 Task: In the  document harry.html Add another  'page' Use the Tool Explore 'and look for brief about the picture in first page, copy 2-3 lines in second sheet.' Align the text to the Left
Action: Mouse scrolled (554, 388) with delta (0, 0)
Screenshot: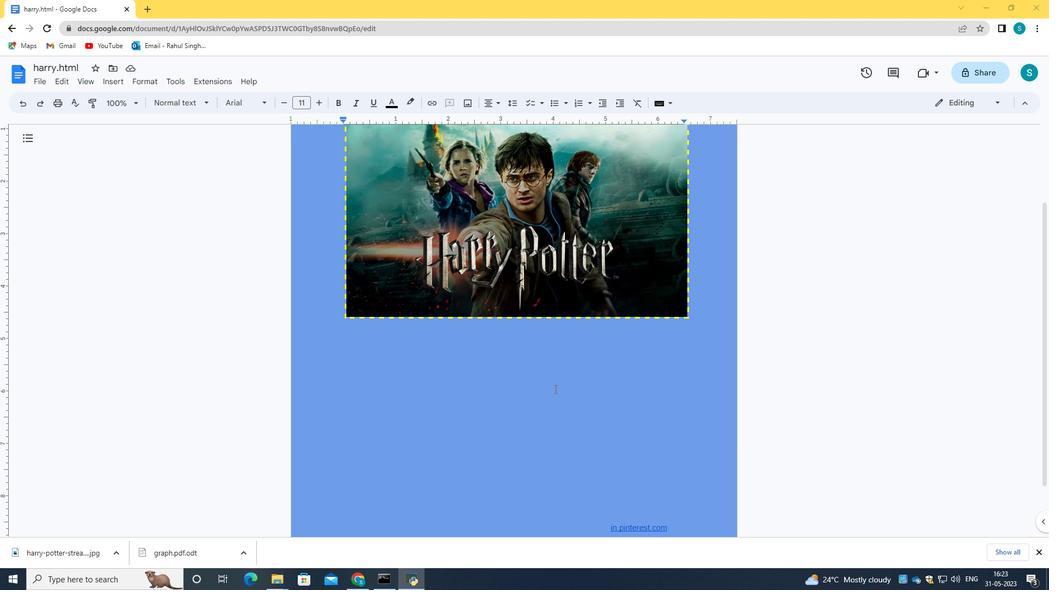 
Action: Mouse scrolled (554, 388) with delta (0, 0)
Screenshot: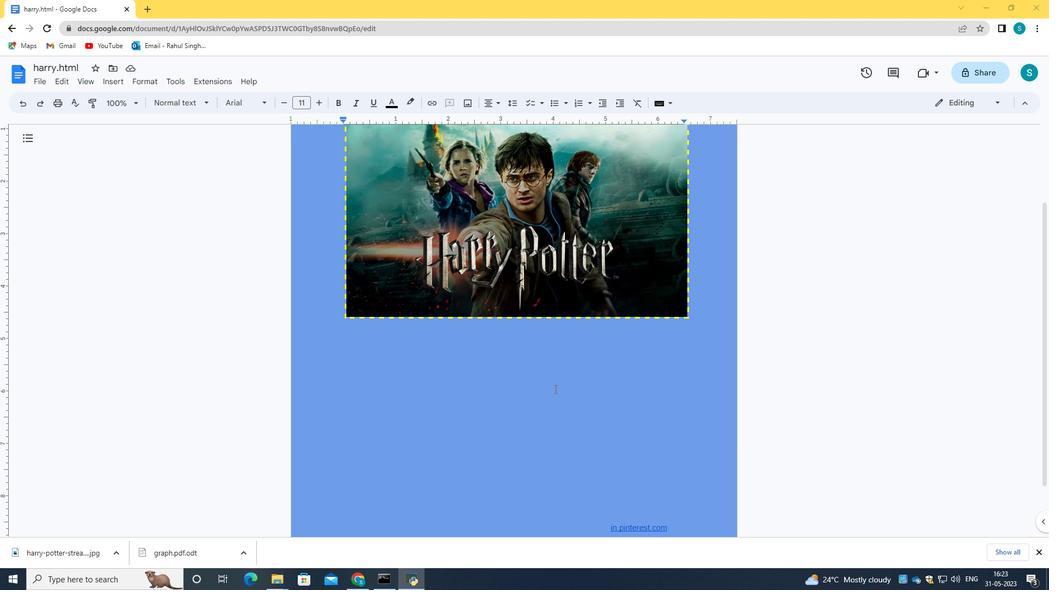 
Action: Mouse scrolled (554, 388) with delta (0, 0)
Screenshot: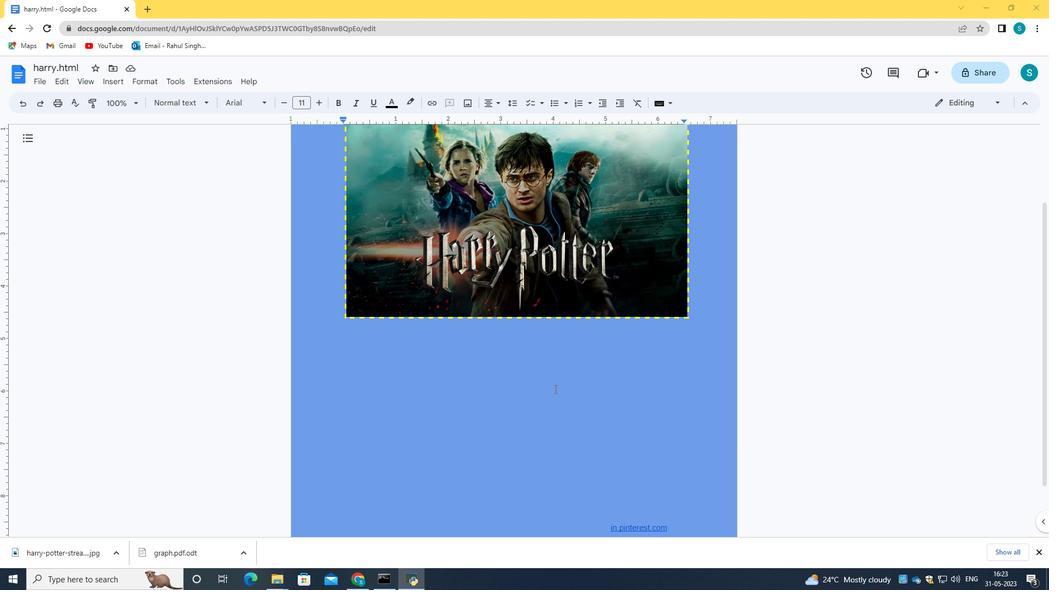 
Action: Mouse scrolled (554, 388) with delta (0, 0)
Screenshot: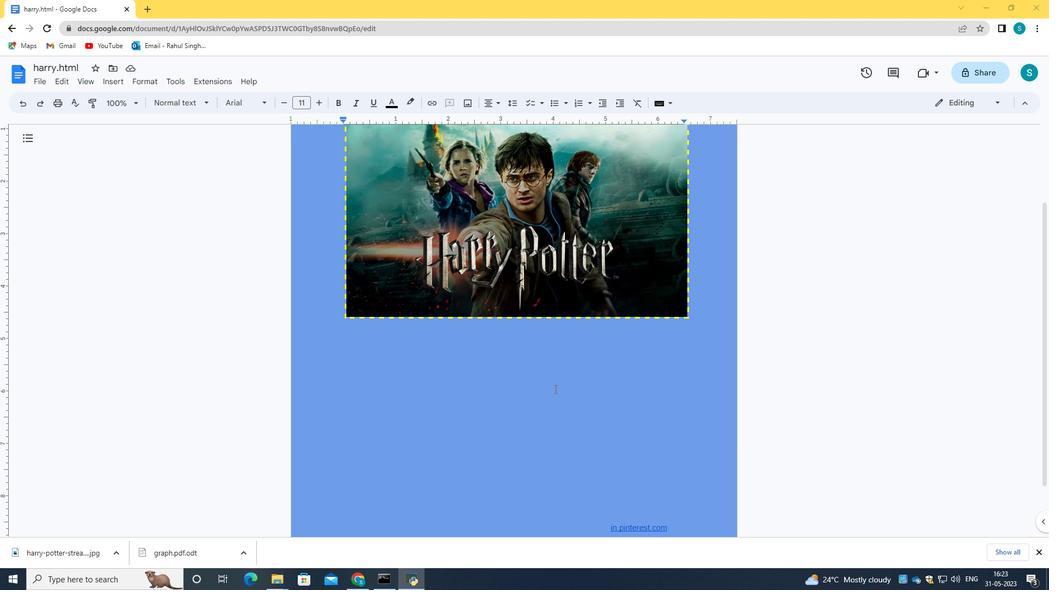 
Action: Mouse scrolled (554, 388) with delta (0, 0)
Screenshot: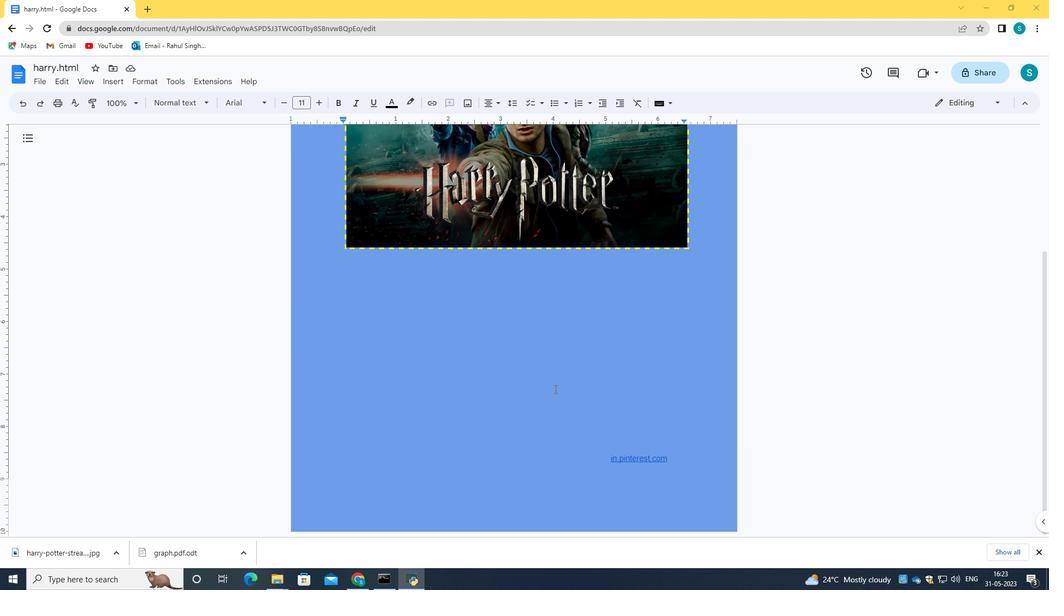 
Action: Mouse moved to (554, 389)
Screenshot: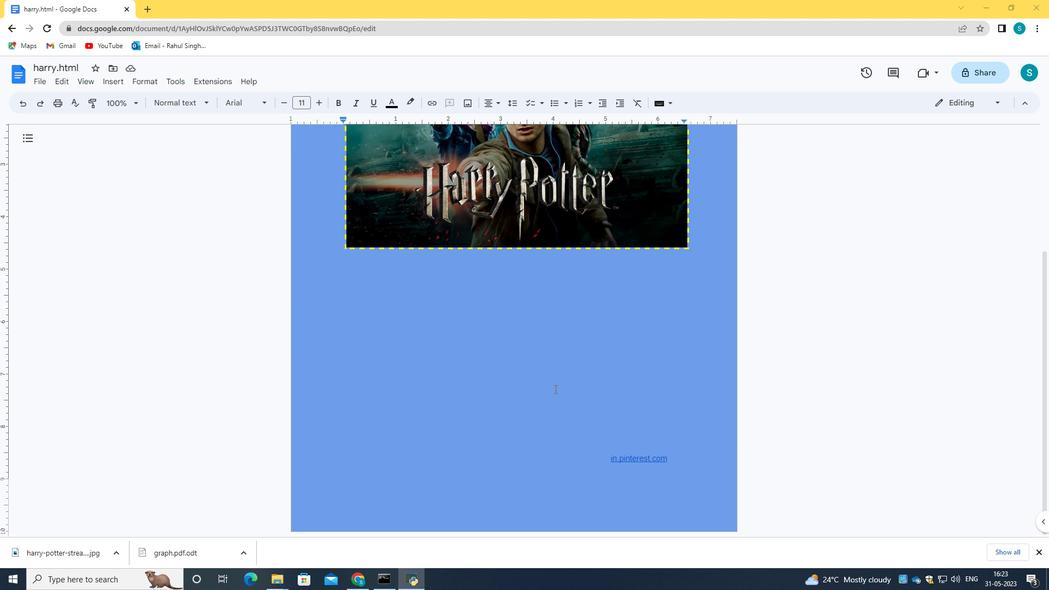 
Action: Mouse scrolled (554, 388) with delta (0, 0)
Screenshot: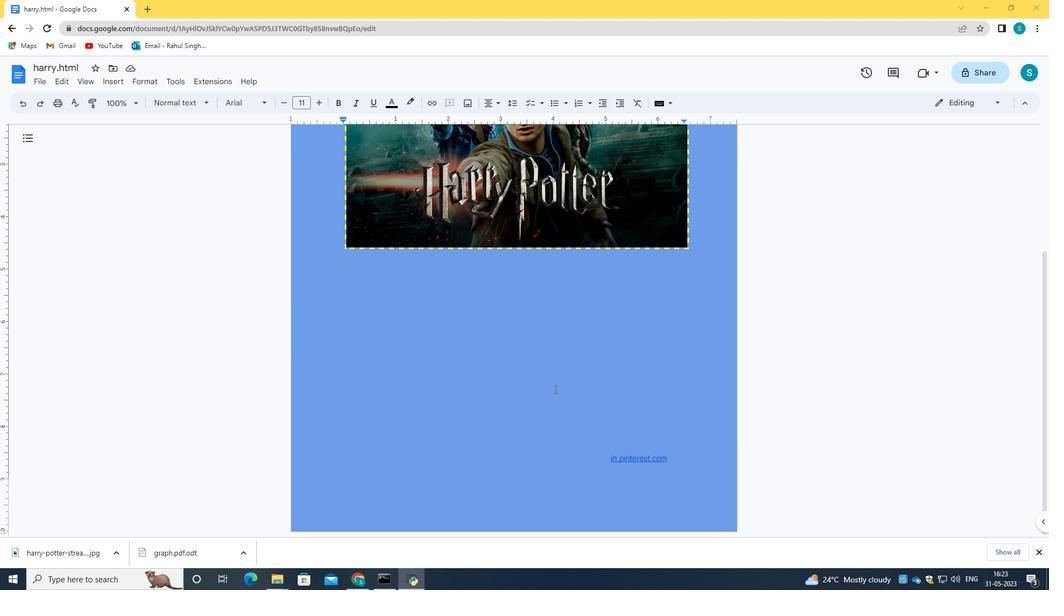 
Action: Mouse scrolled (554, 388) with delta (0, 0)
Screenshot: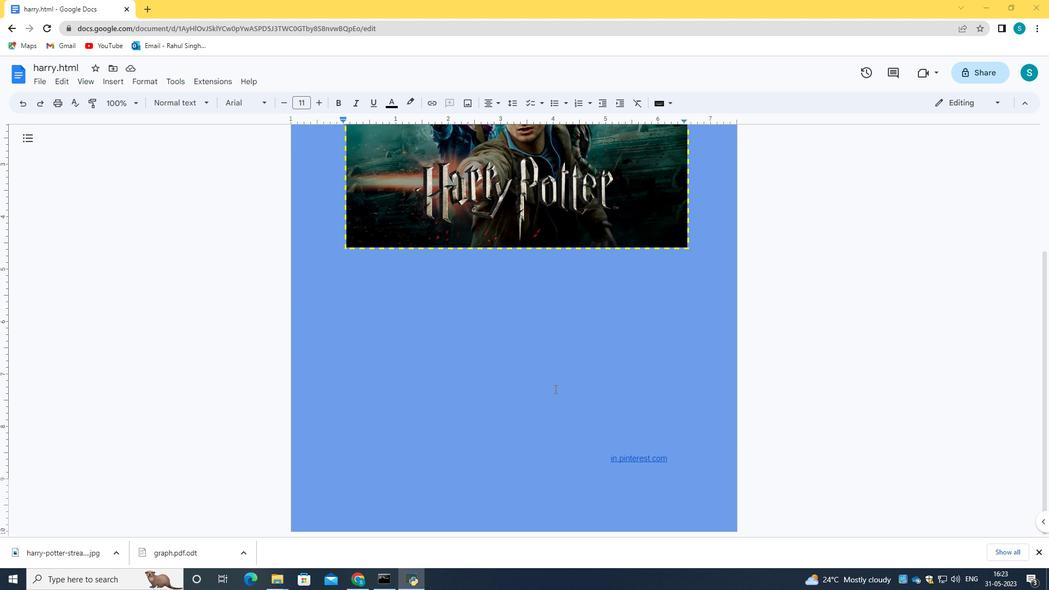 
Action: Mouse moved to (688, 466)
Screenshot: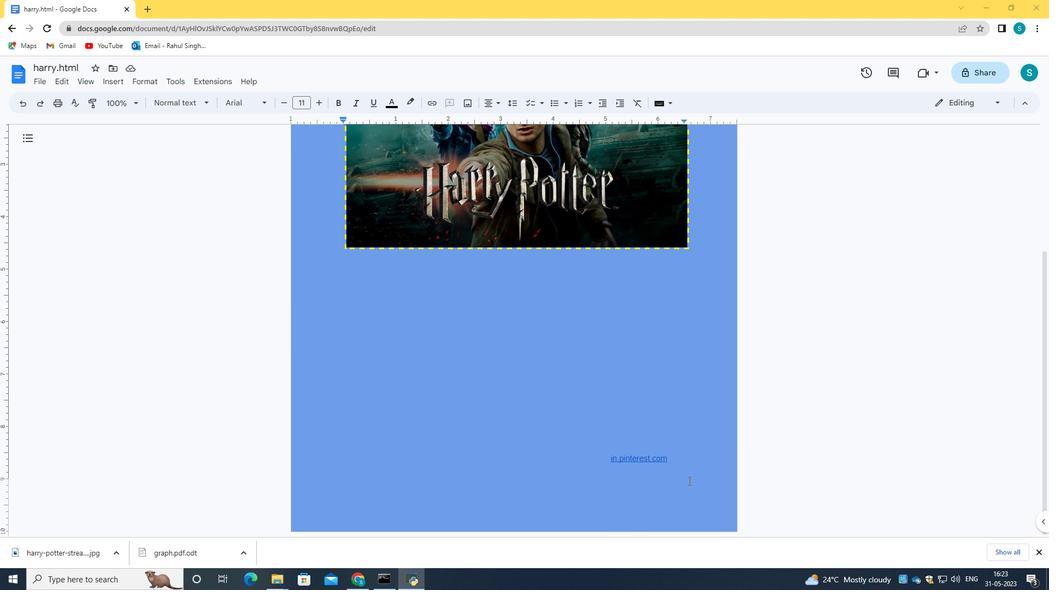 
Action: Mouse pressed left at (688, 466)
Screenshot: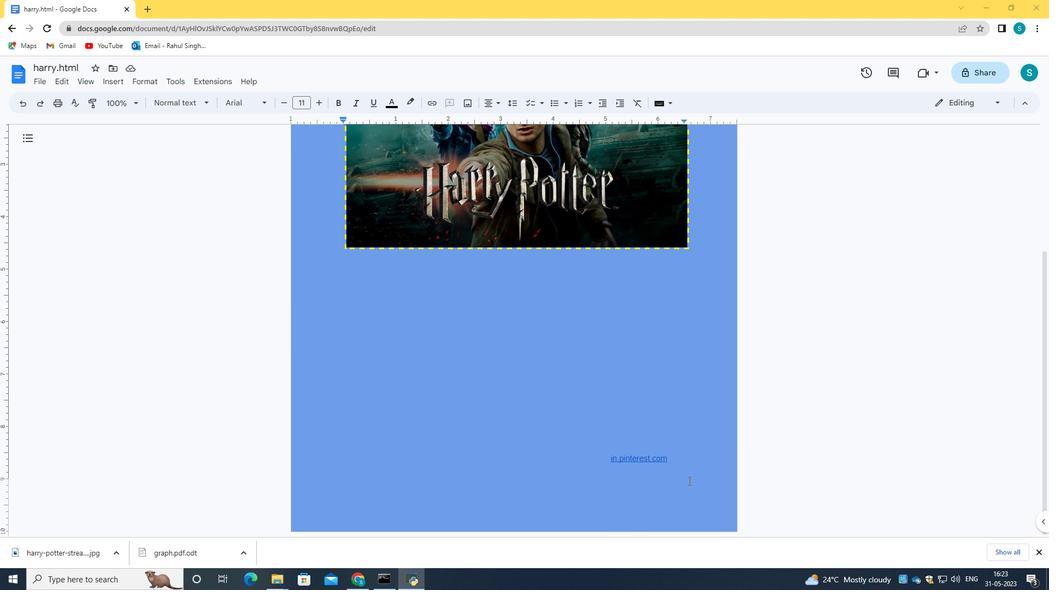 
Action: Key pressed <Key.space><Key.space><Key.enter><Key.enter><Key.enter>
Screenshot: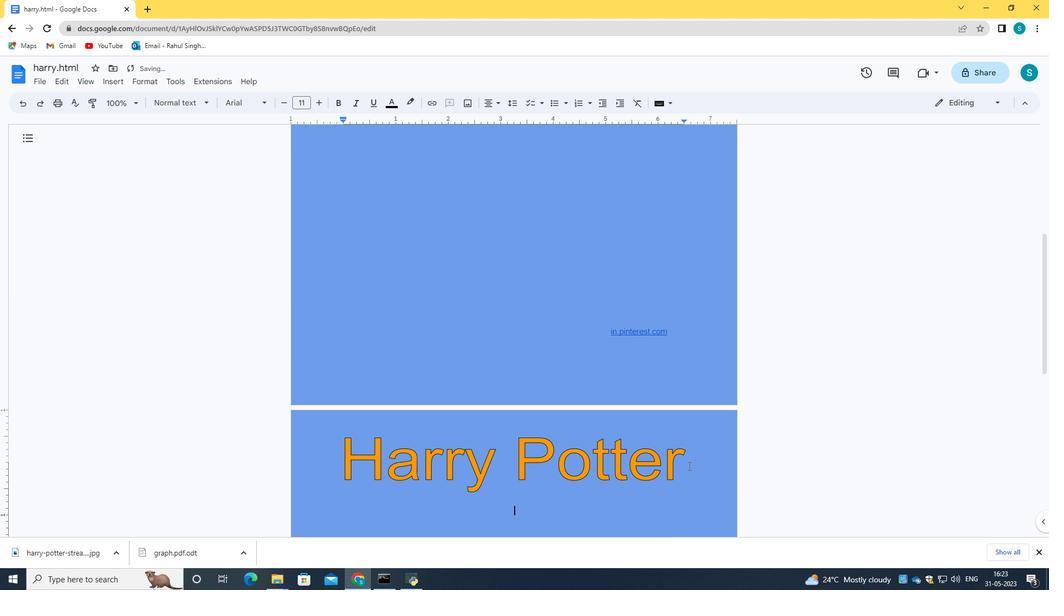 
Action: Mouse moved to (687, 468)
Screenshot: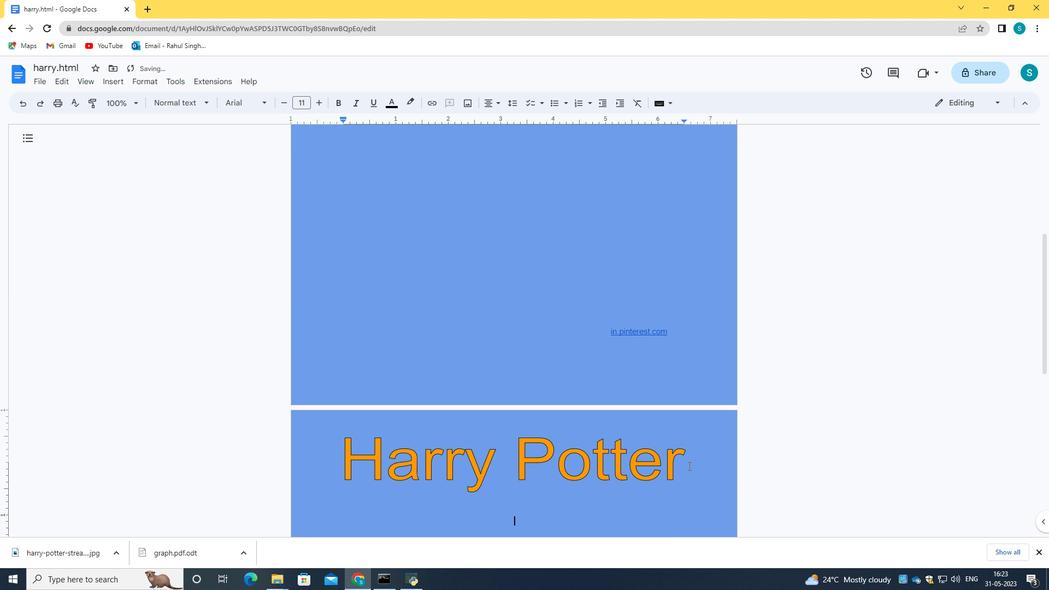 
Action: Key pressed <Key.enter>
Screenshot: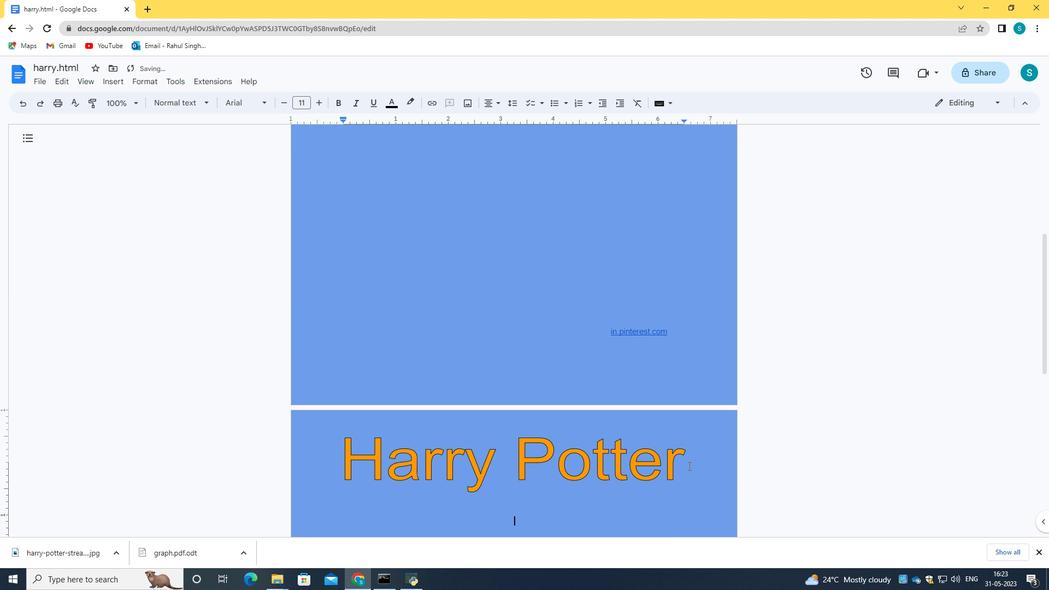 
Action: Mouse moved to (582, 493)
Screenshot: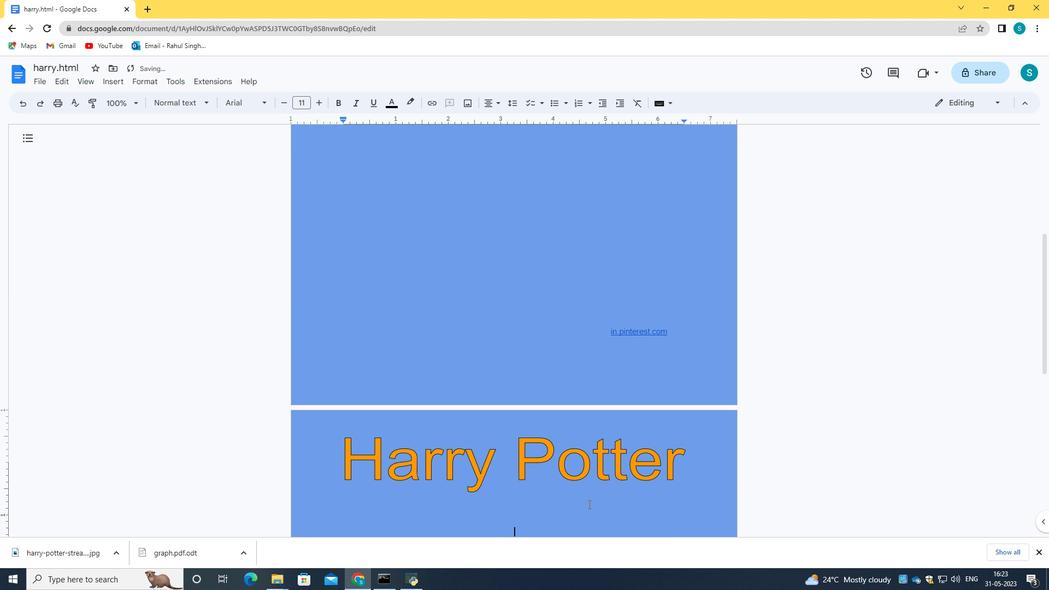 
Action: Mouse scrolled (582, 493) with delta (0, 0)
Screenshot: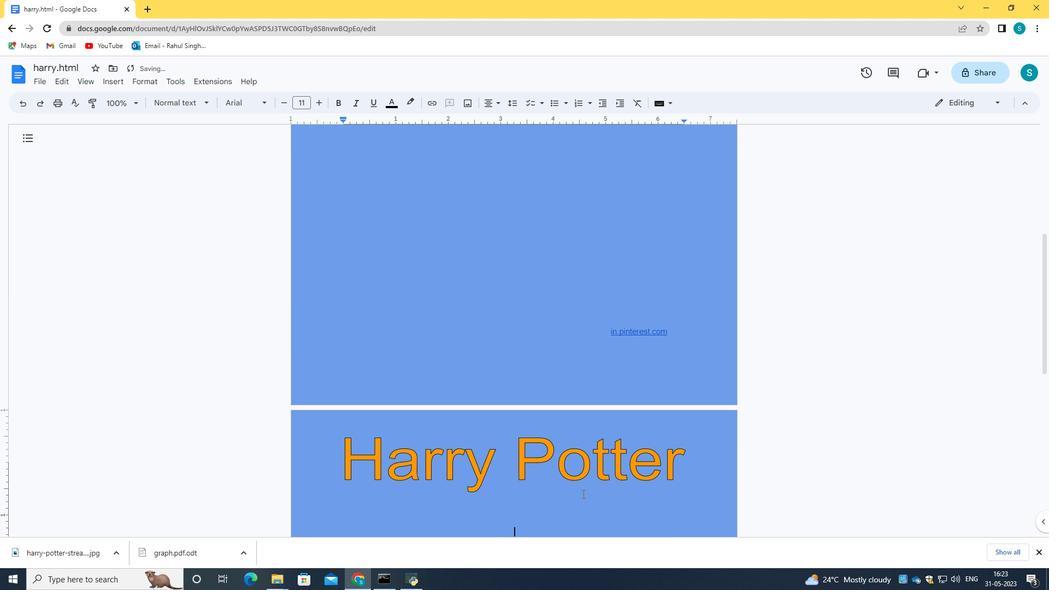
Action: Mouse scrolled (582, 493) with delta (0, 0)
Screenshot: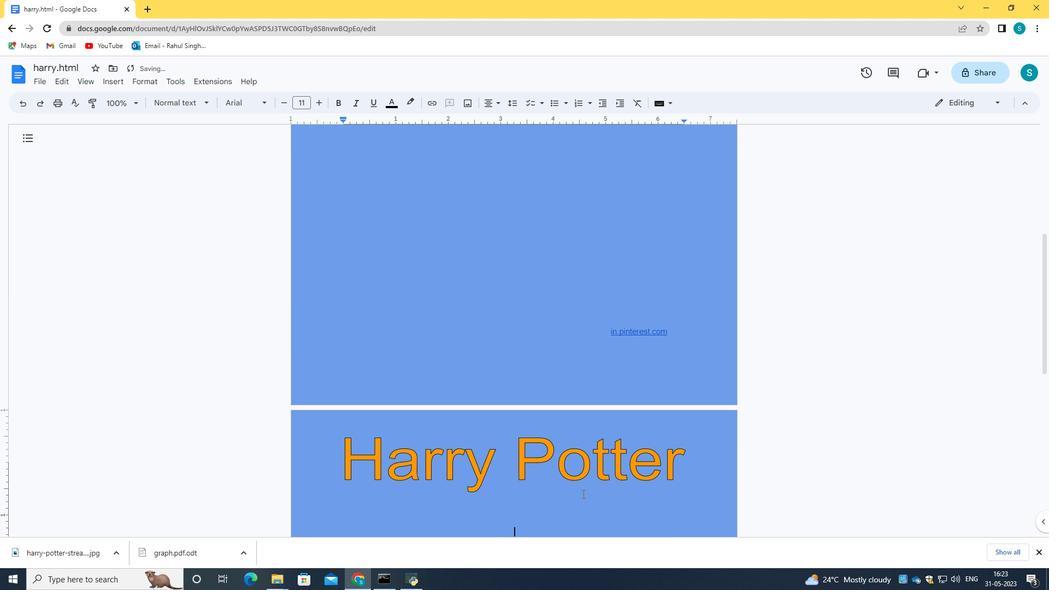 
Action: Mouse moved to (570, 460)
Screenshot: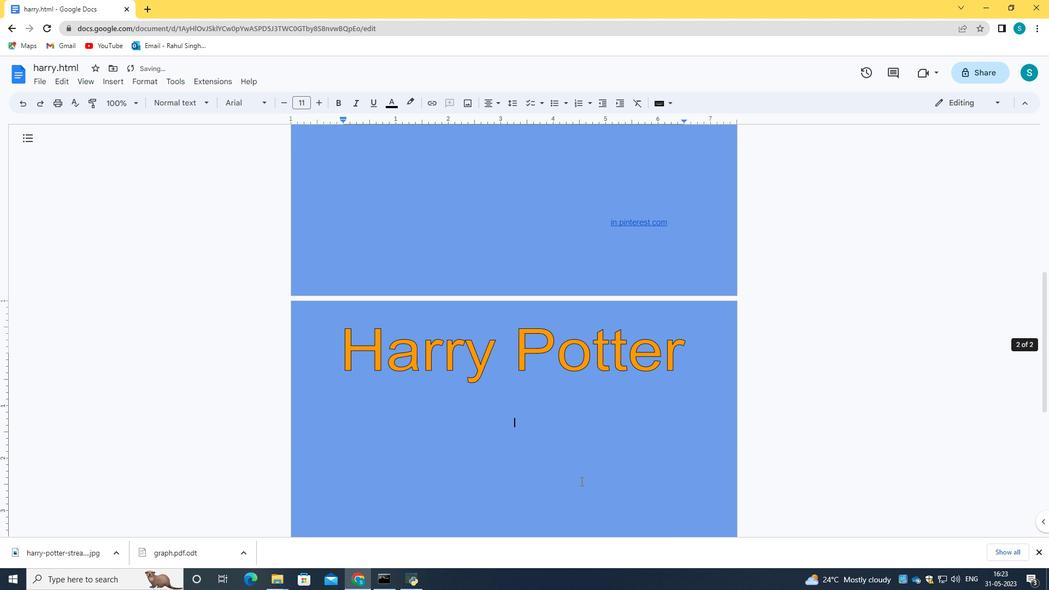 
Action: Mouse scrolled (570, 460) with delta (0, 0)
Screenshot: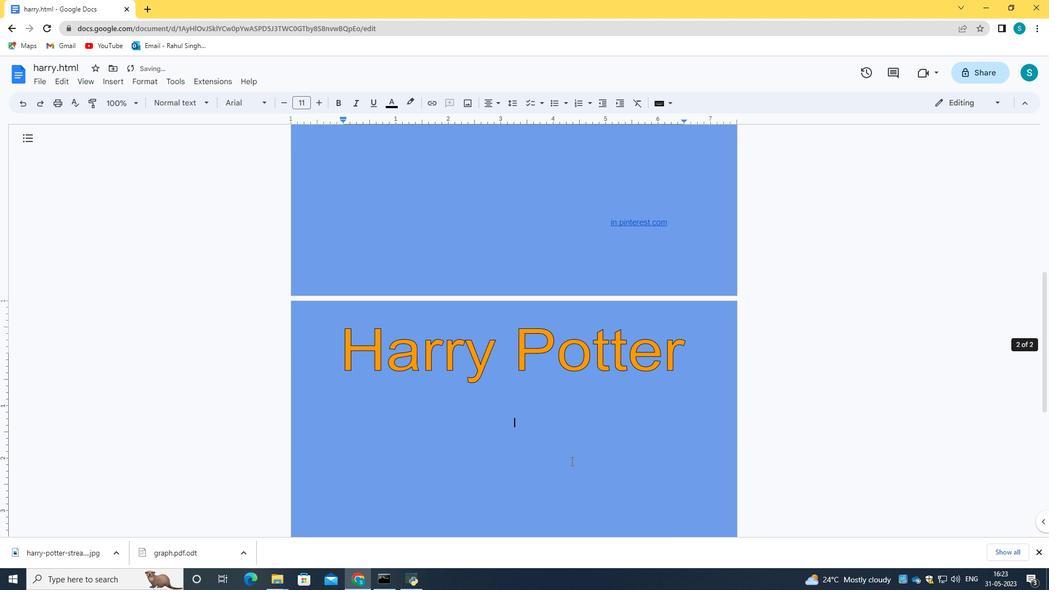 
Action: Mouse moved to (178, 83)
Screenshot: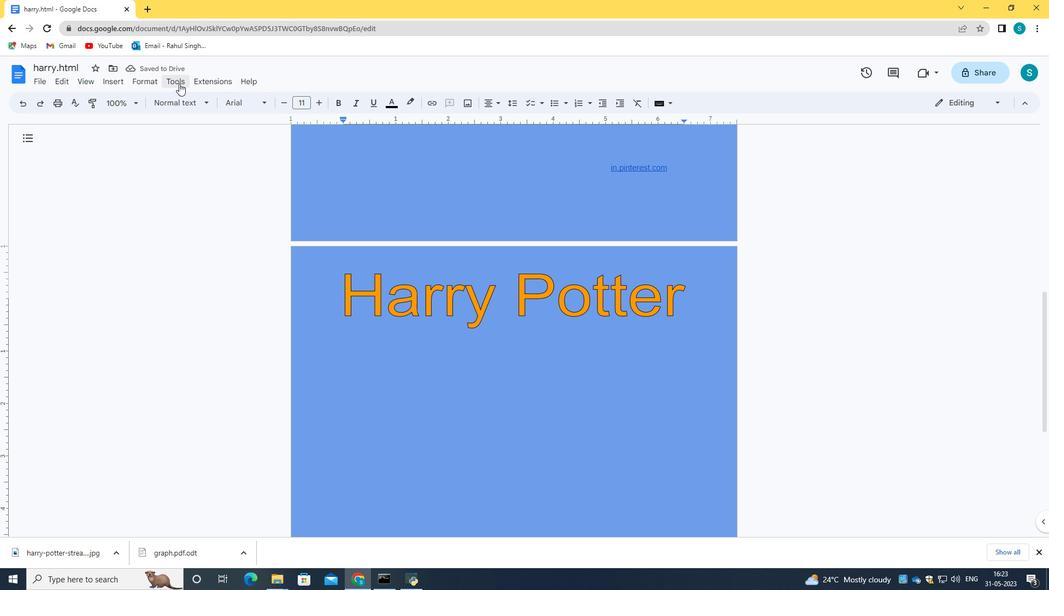 
Action: Mouse pressed left at (178, 83)
Screenshot: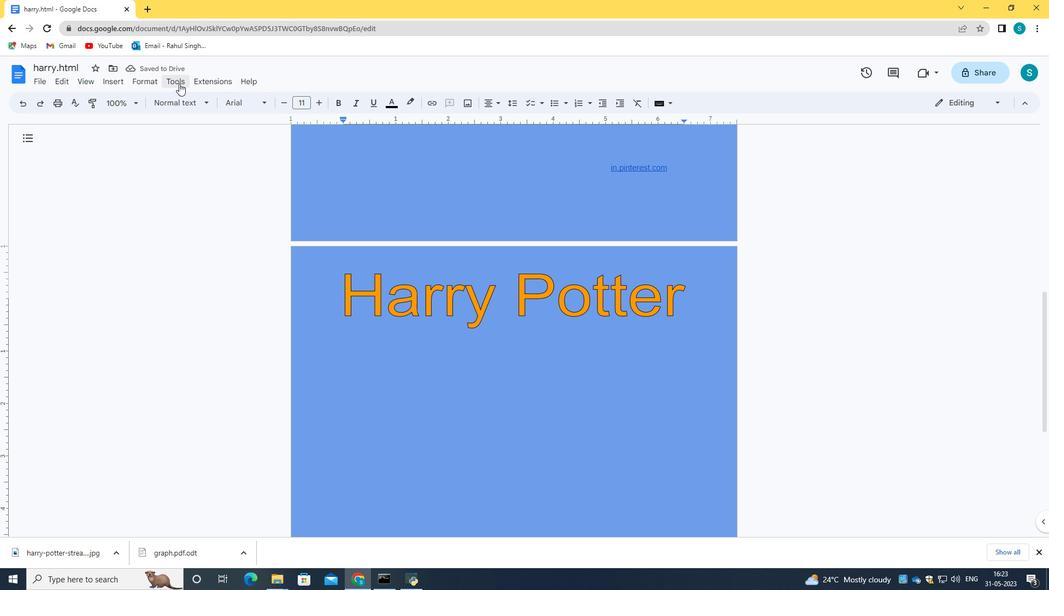 
Action: Mouse moved to (227, 204)
Screenshot: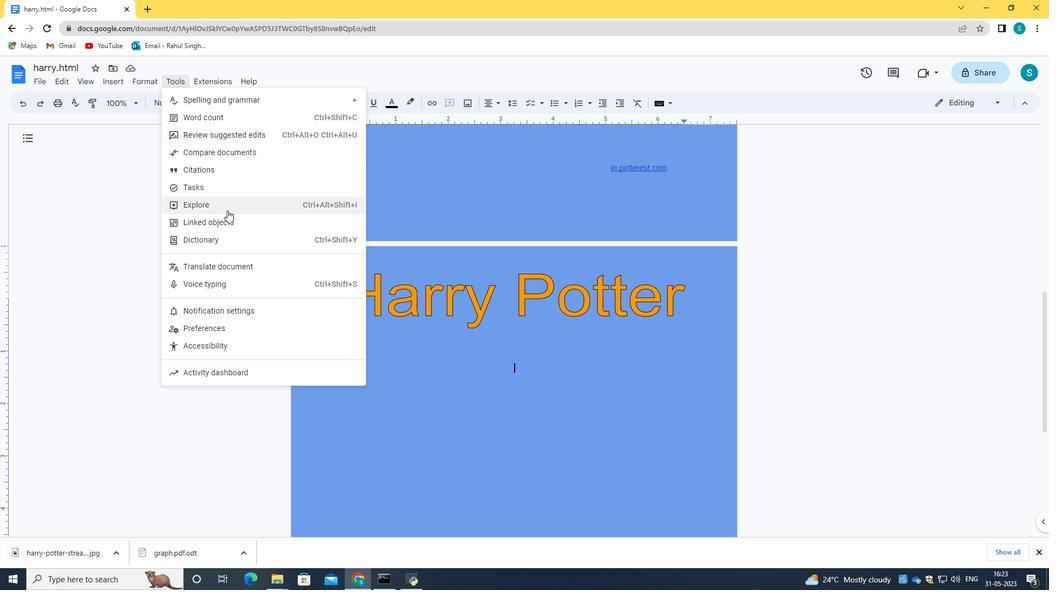
Action: Mouse pressed left at (227, 204)
Screenshot: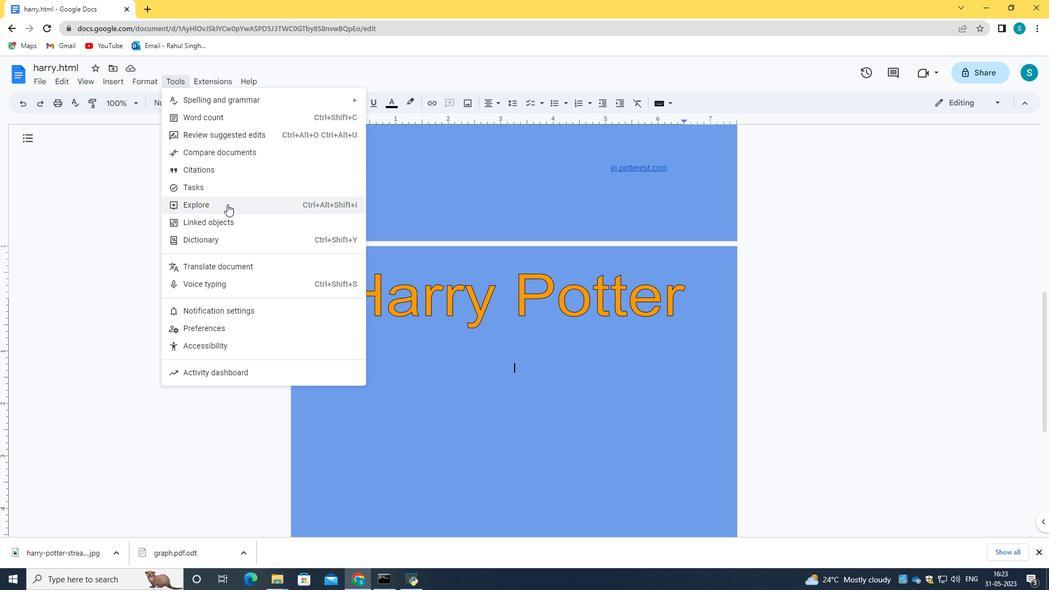 
Action: Mouse moved to (924, 132)
Screenshot: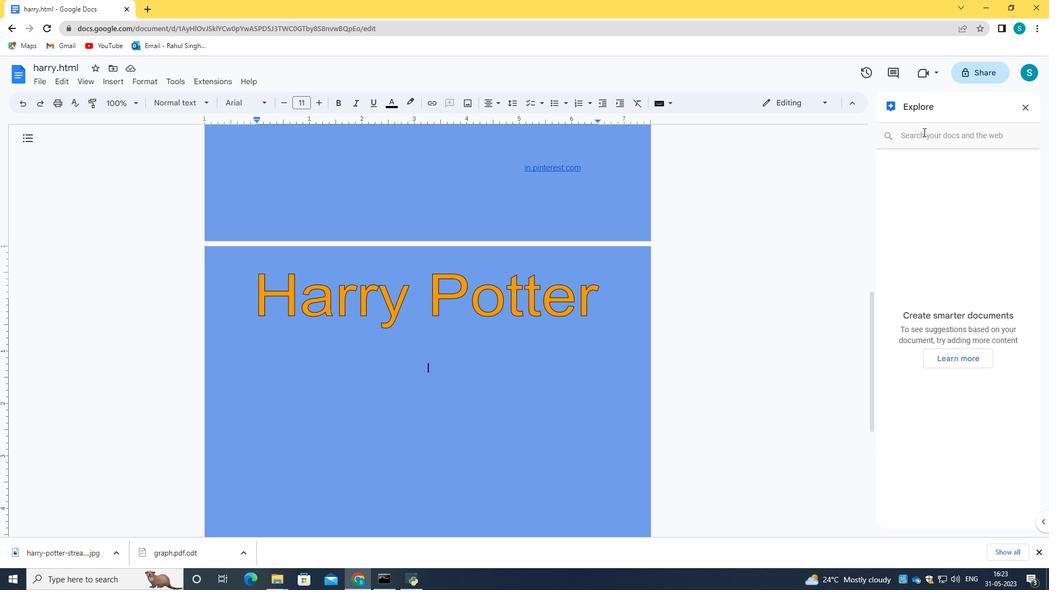 
Action: Mouse pressed left at (924, 132)
Screenshot: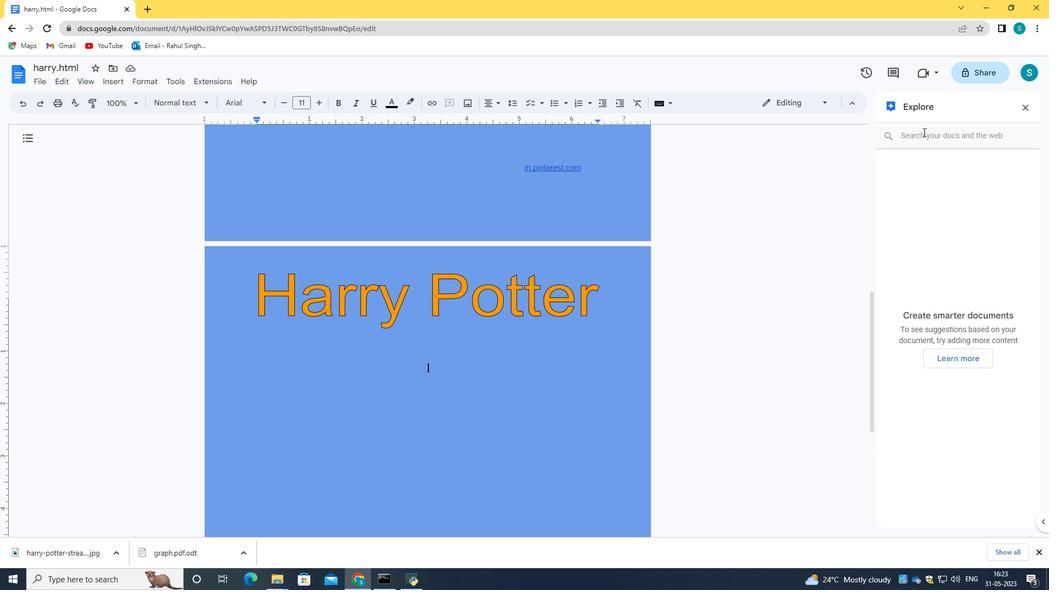 
Action: Key pressed <Key.caps_lock>HA<Key.backspace><Key.caps_lock>arry<Key.space><Key.caps_lock>P<Key.caps_lock>otter<Key.enter>
Screenshot: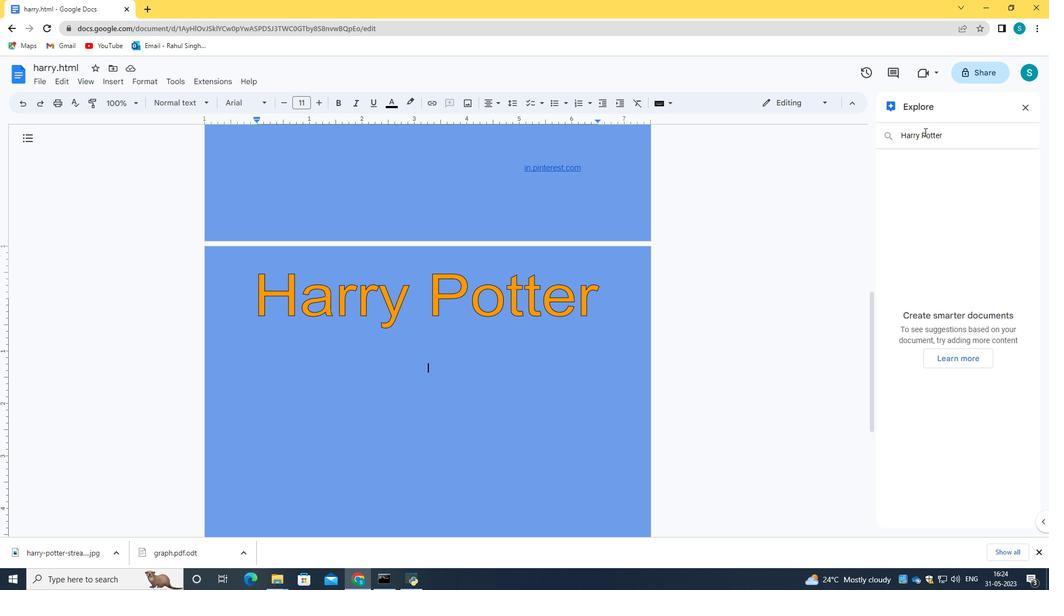 
Action: Mouse moved to (957, 163)
Screenshot: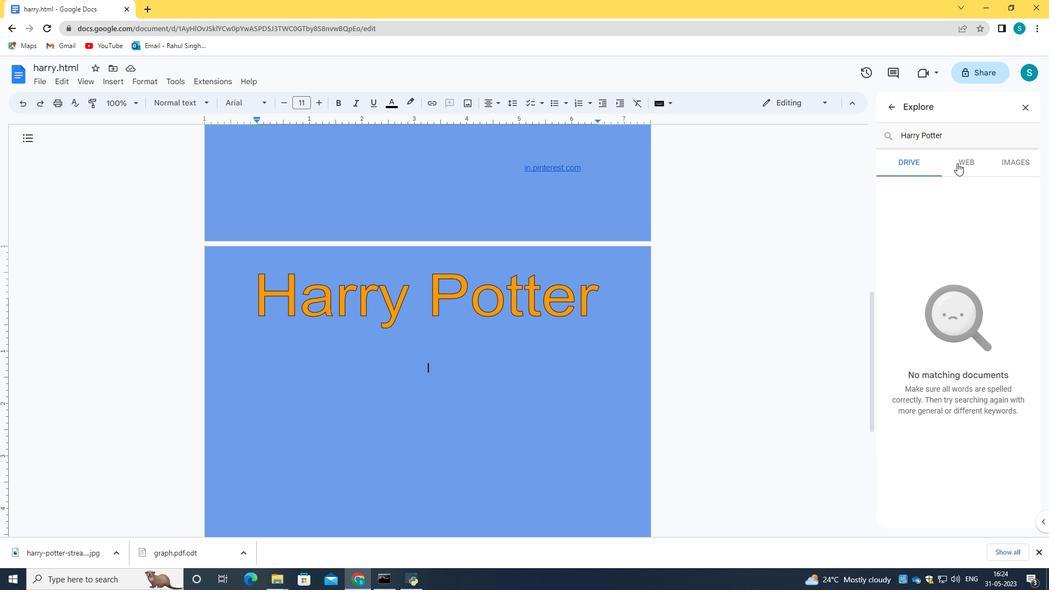 
Action: Mouse pressed left at (957, 163)
Screenshot: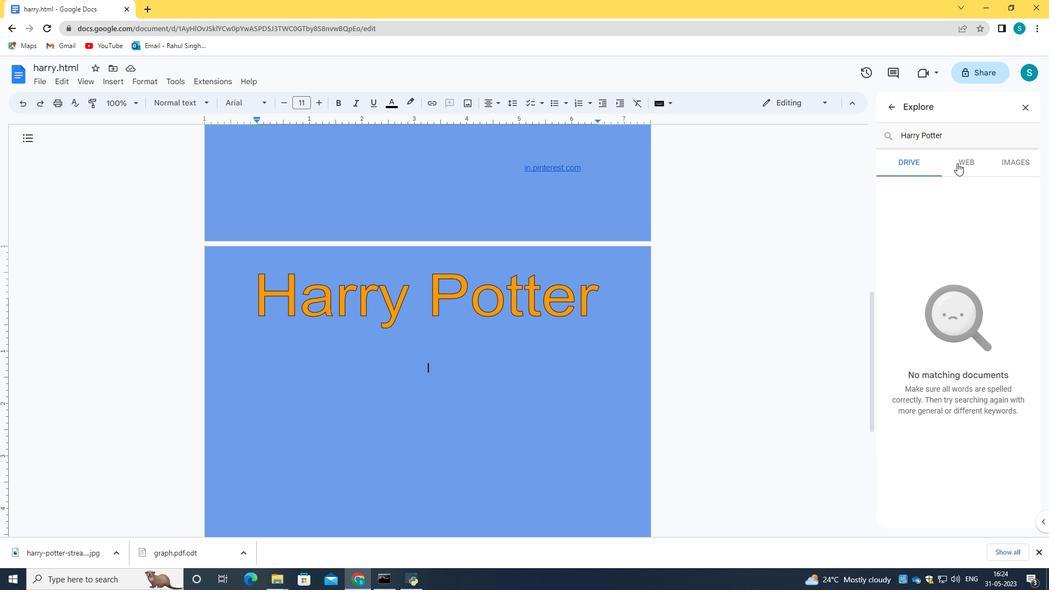 
Action: Mouse moved to (944, 398)
Screenshot: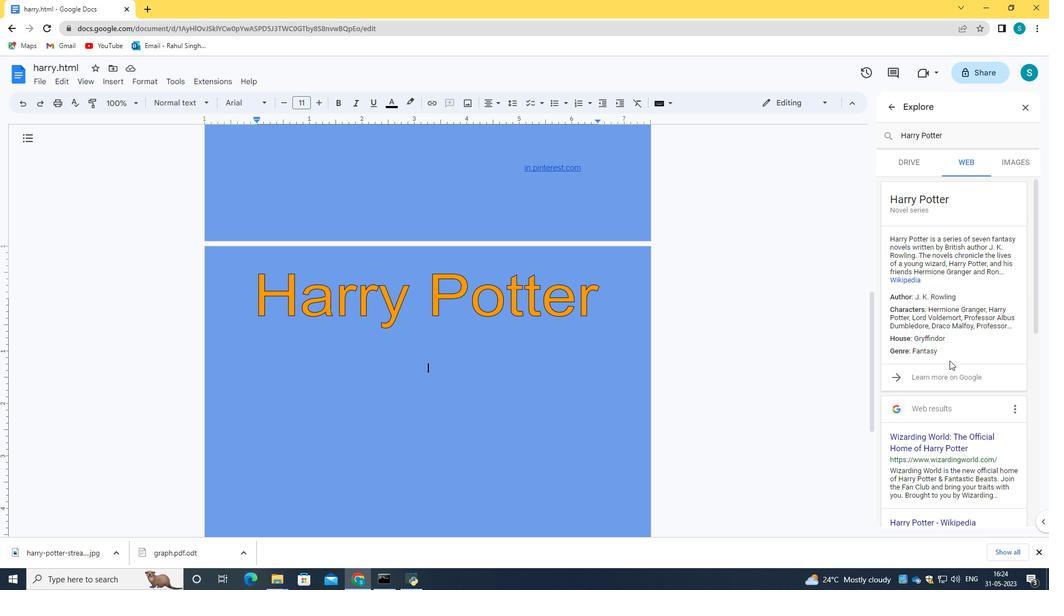 
Action: Mouse scrolled (944, 397) with delta (0, 0)
Screenshot: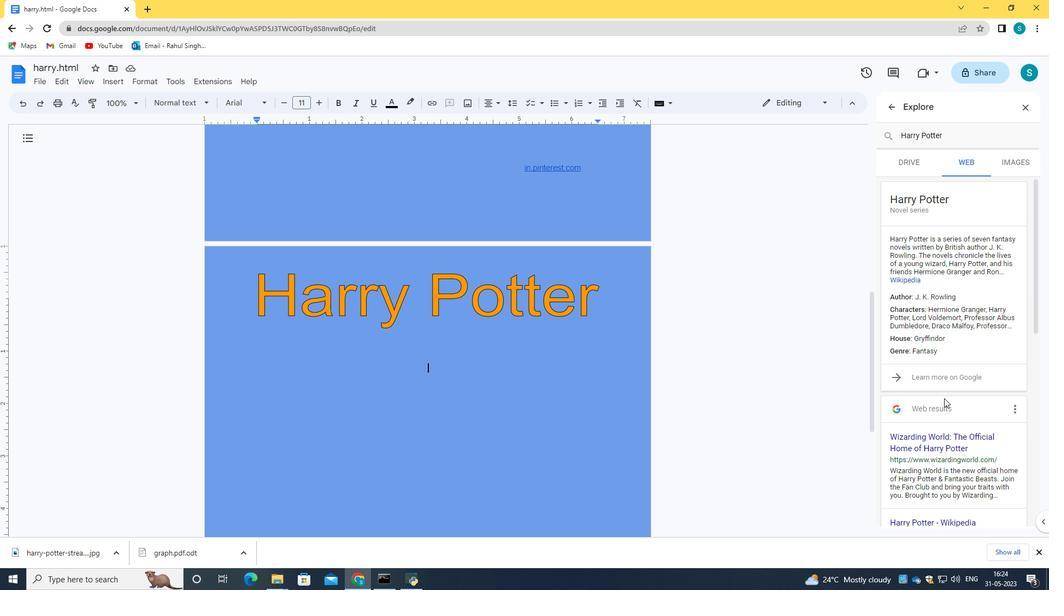 
Action: Mouse moved to (929, 425)
Screenshot: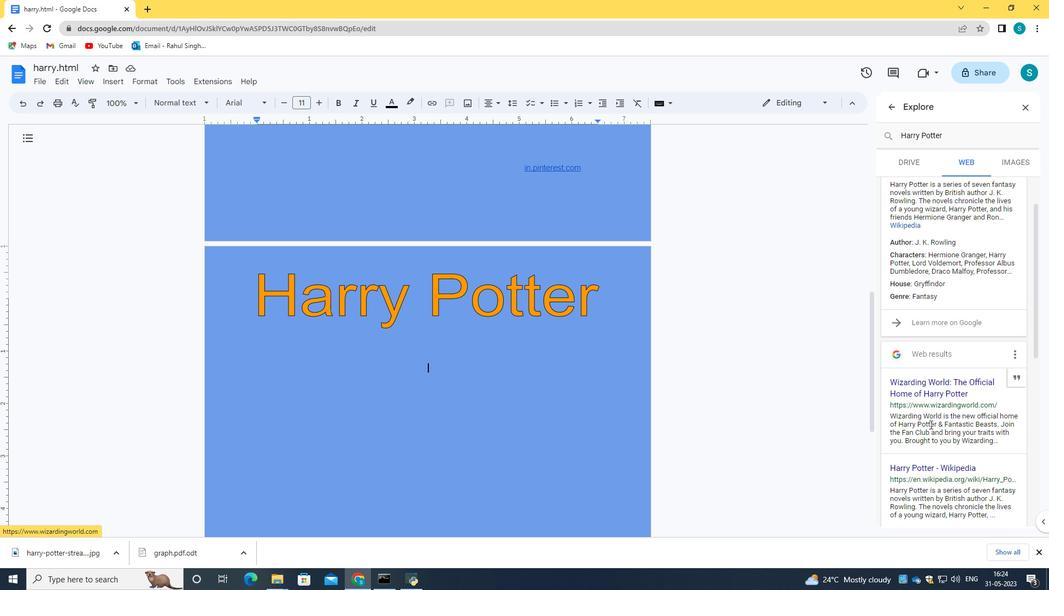 
Action: Mouse scrolled (929, 424) with delta (0, 0)
Screenshot: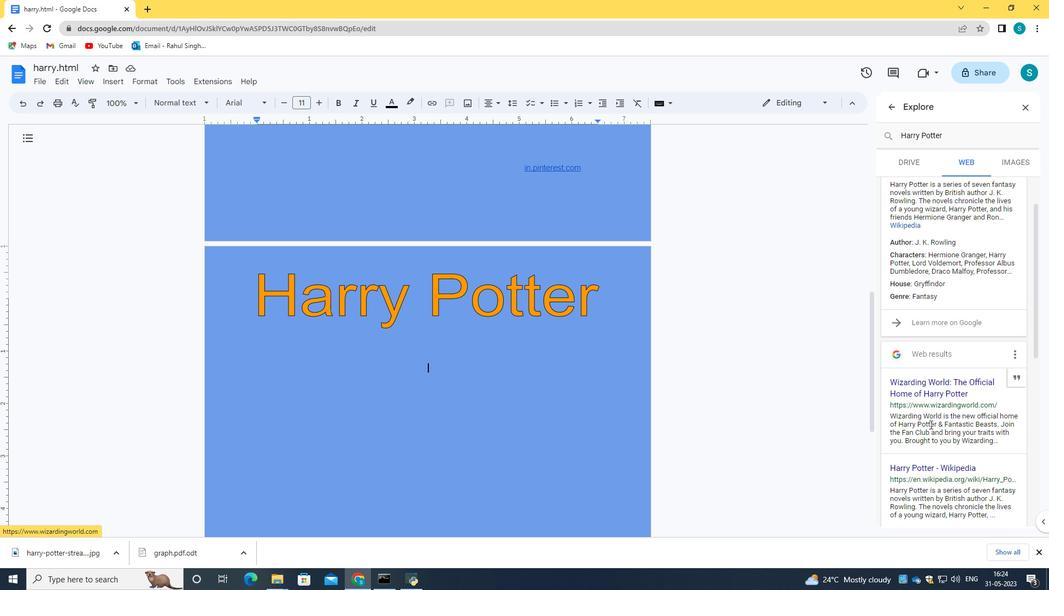 
Action: Mouse moved to (953, 411)
Screenshot: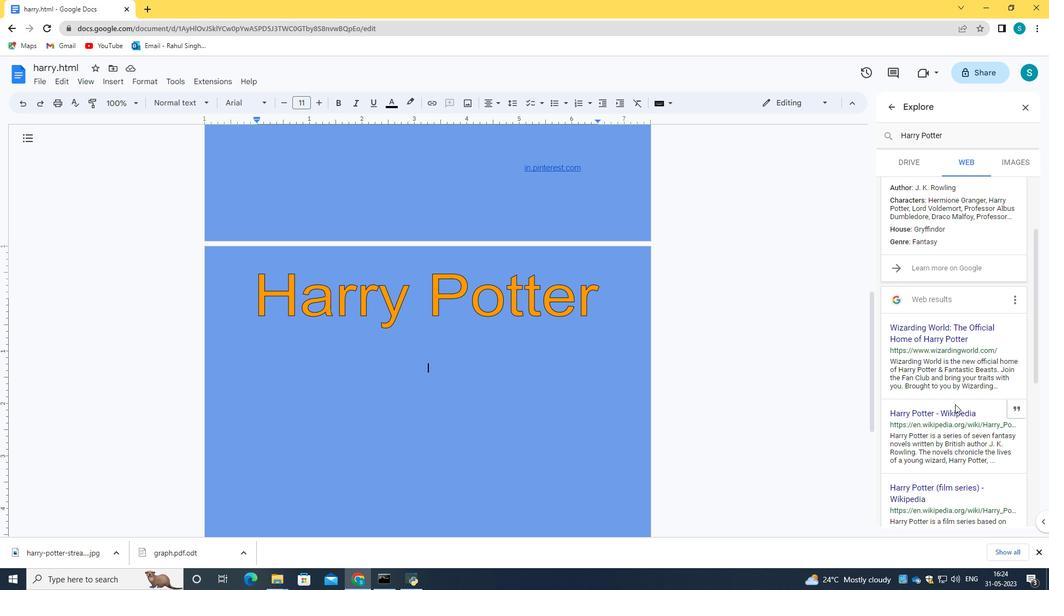 
Action: Mouse pressed left at (953, 411)
Screenshot: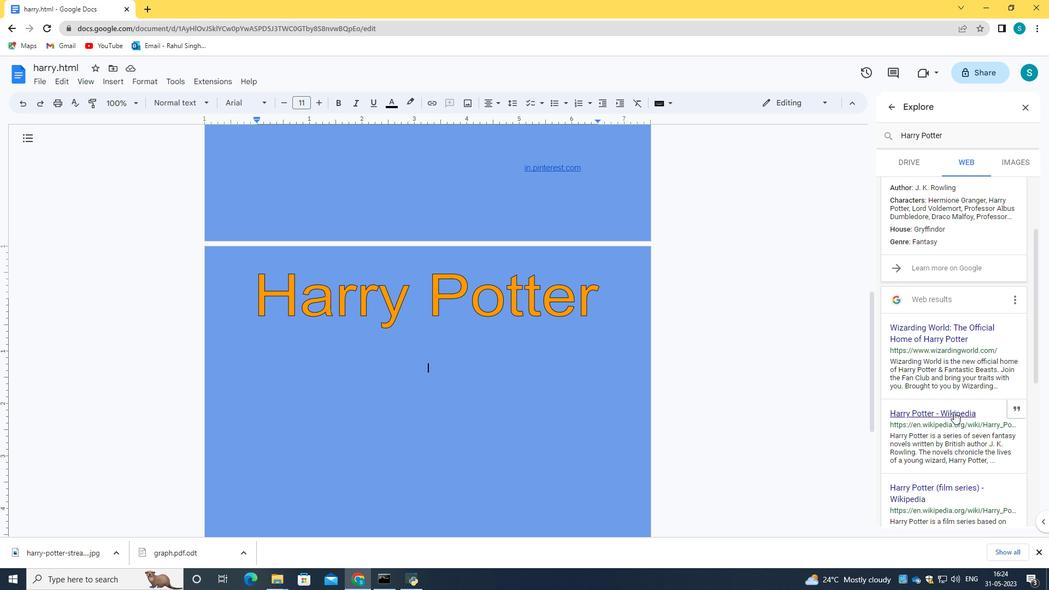 
Action: Mouse moved to (326, 404)
Screenshot: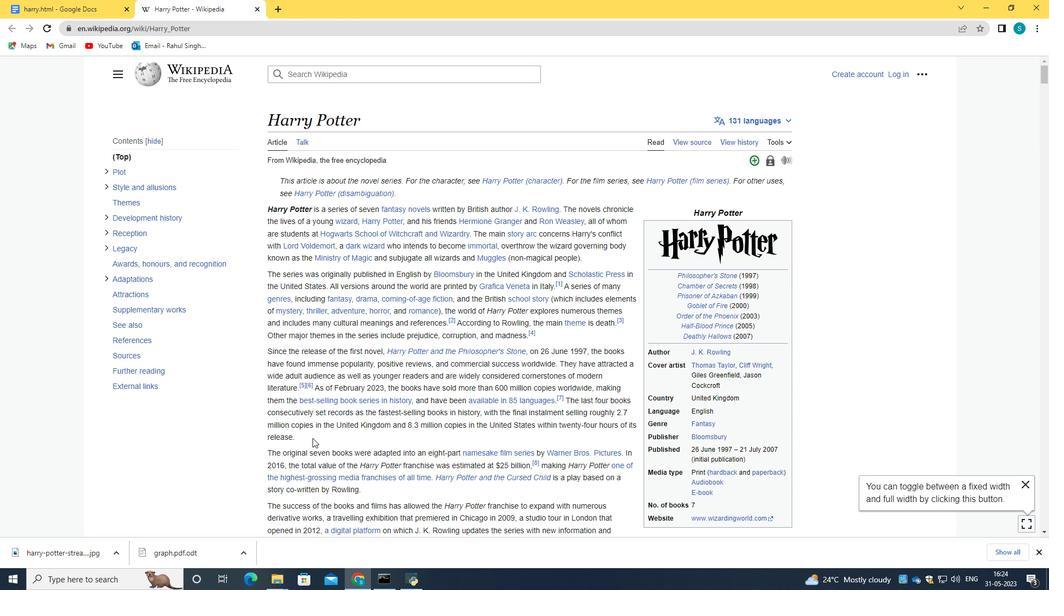 
Action: Mouse scrolled (326, 404) with delta (0, 0)
Screenshot: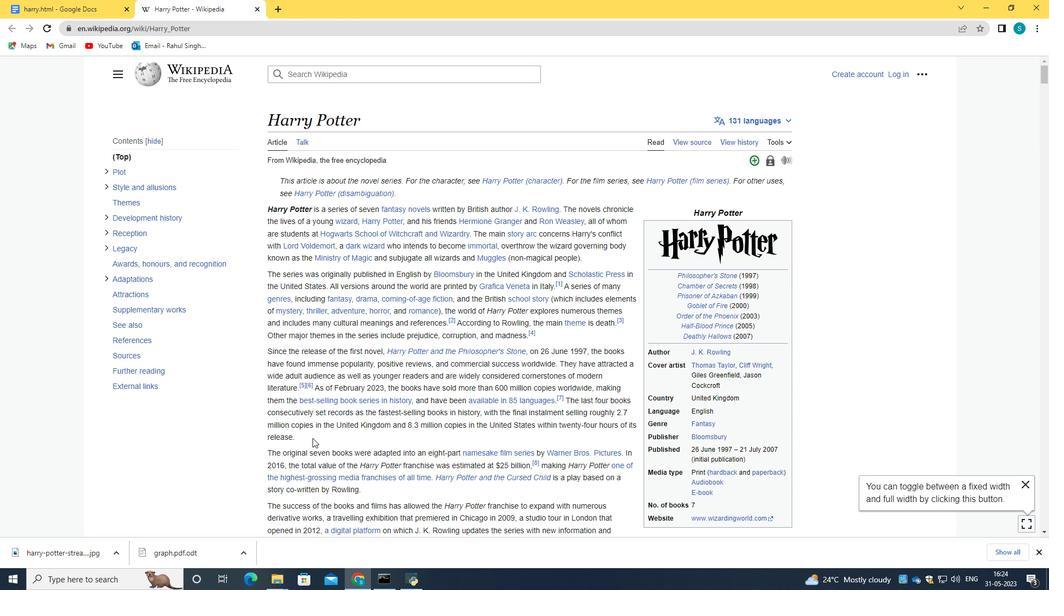 
Action: Mouse scrolled (326, 404) with delta (0, 0)
Screenshot: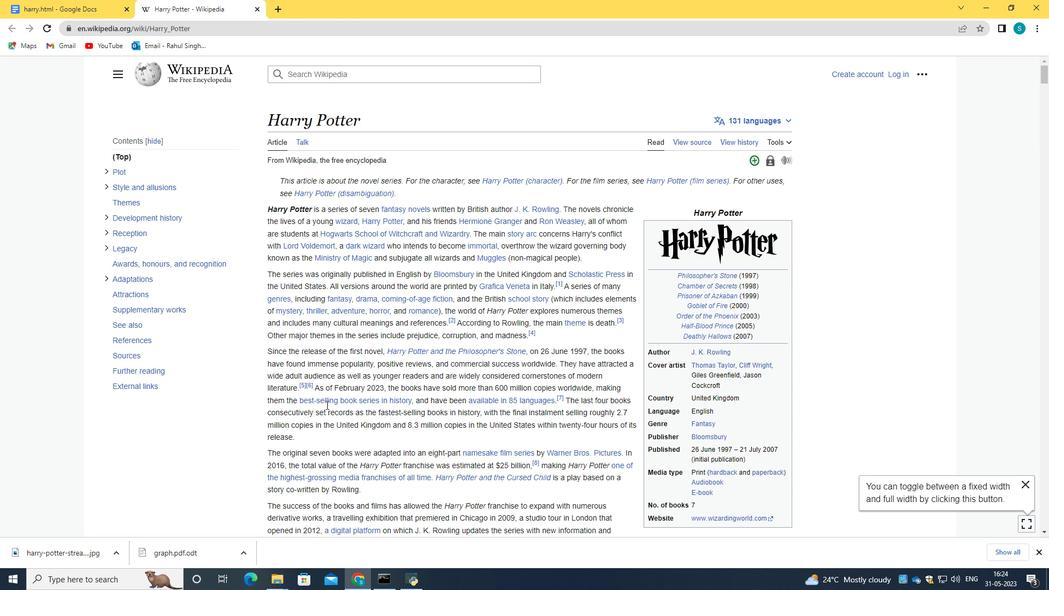 
Action: Mouse scrolled (326, 404) with delta (0, 0)
Screenshot: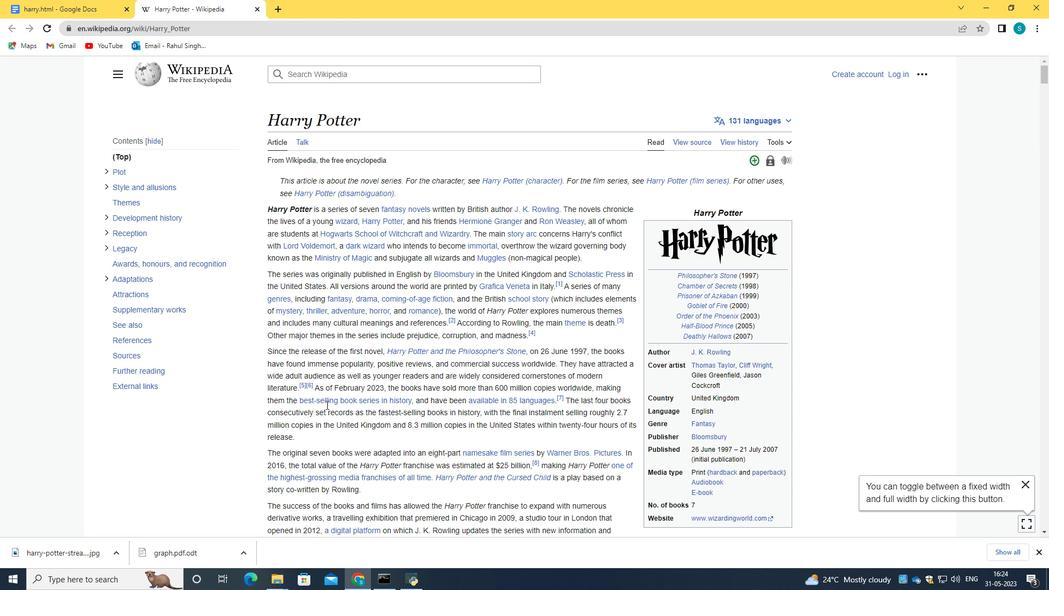 
Action: Mouse scrolled (326, 404) with delta (0, 0)
Screenshot: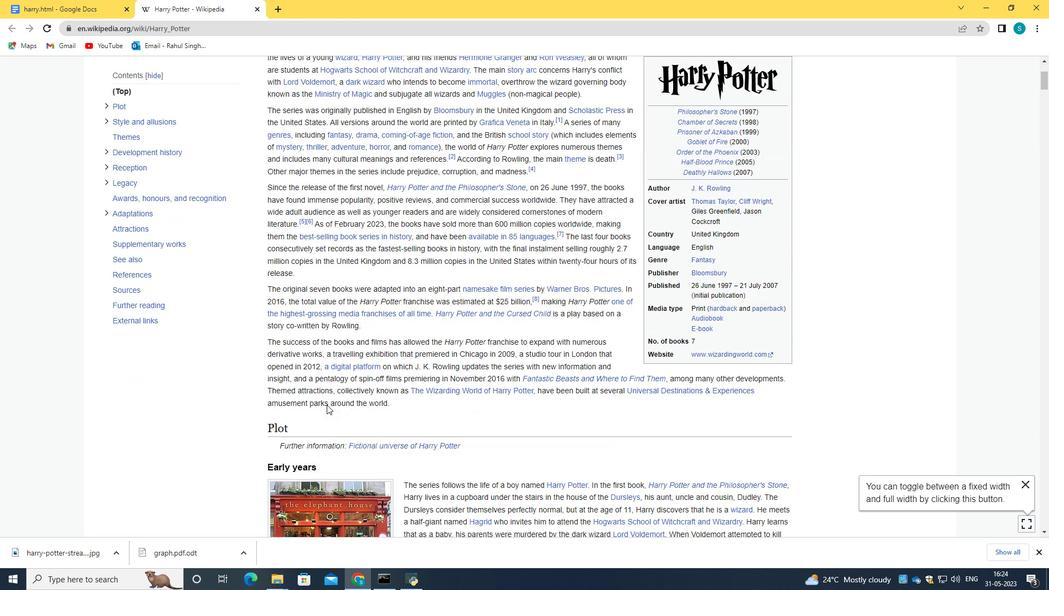 
Action: Mouse scrolled (326, 404) with delta (0, 0)
Screenshot: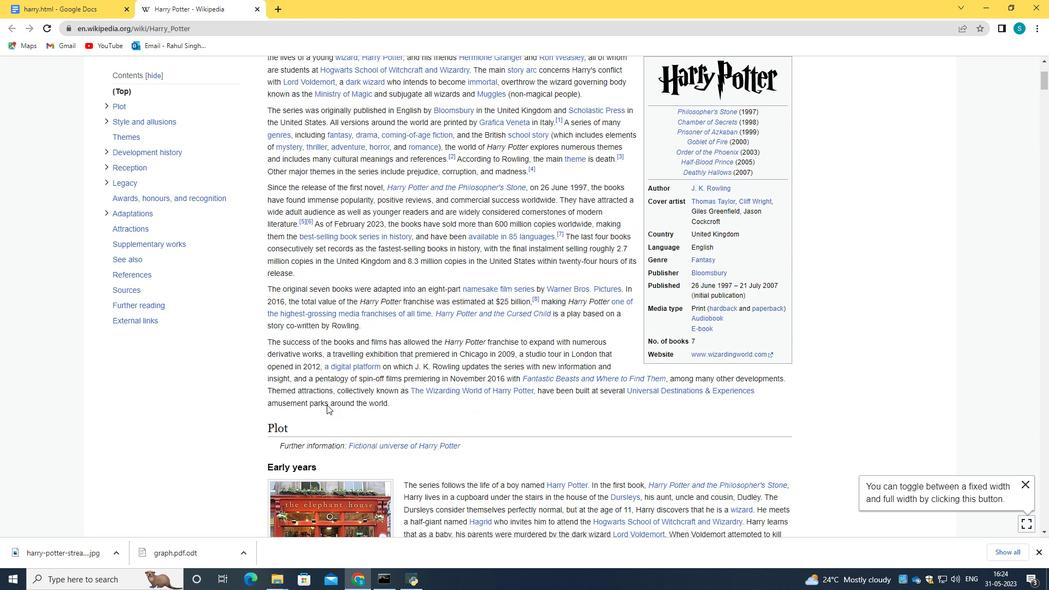 
Action: Mouse scrolled (326, 404) with delta (0, 0)
Screenshot: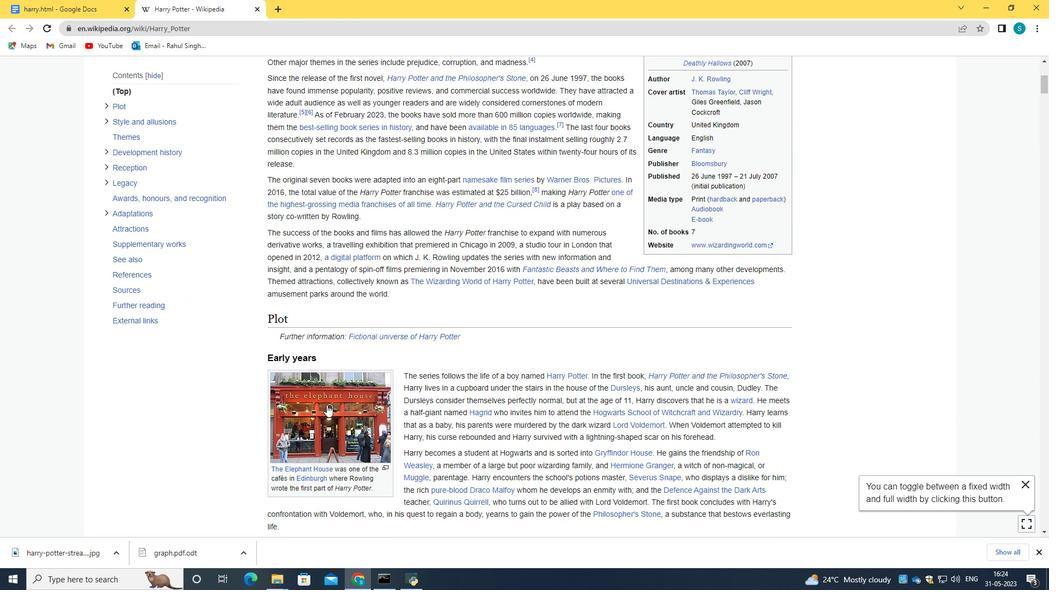 
Action: Mouse scrolled (326, 404) with delta (0, 0)
Screenshot: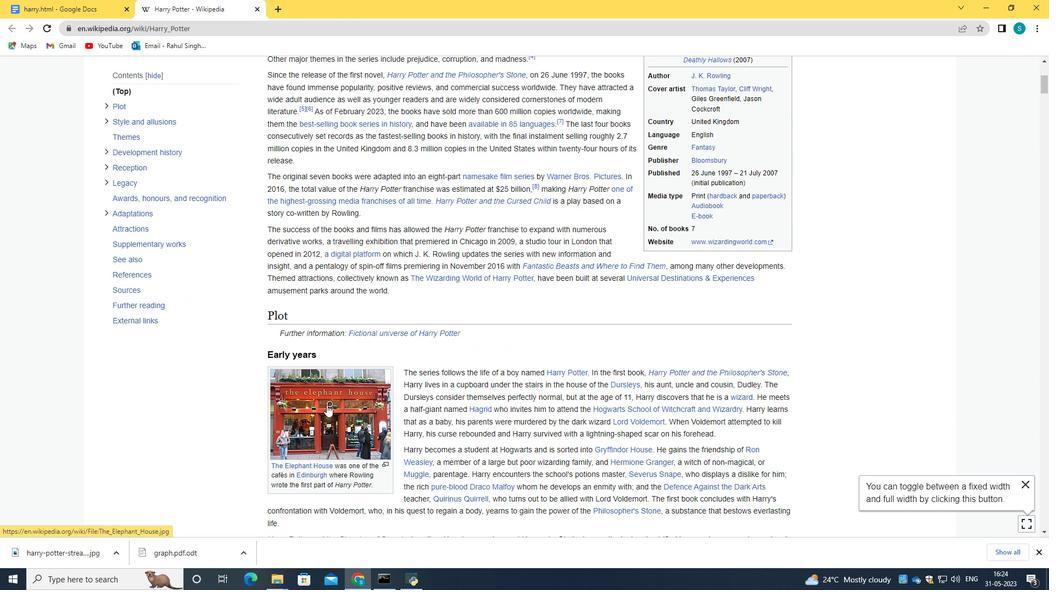 
Action: Mouse scrolled (326, 404) with delta (0, 0)
Screenshot: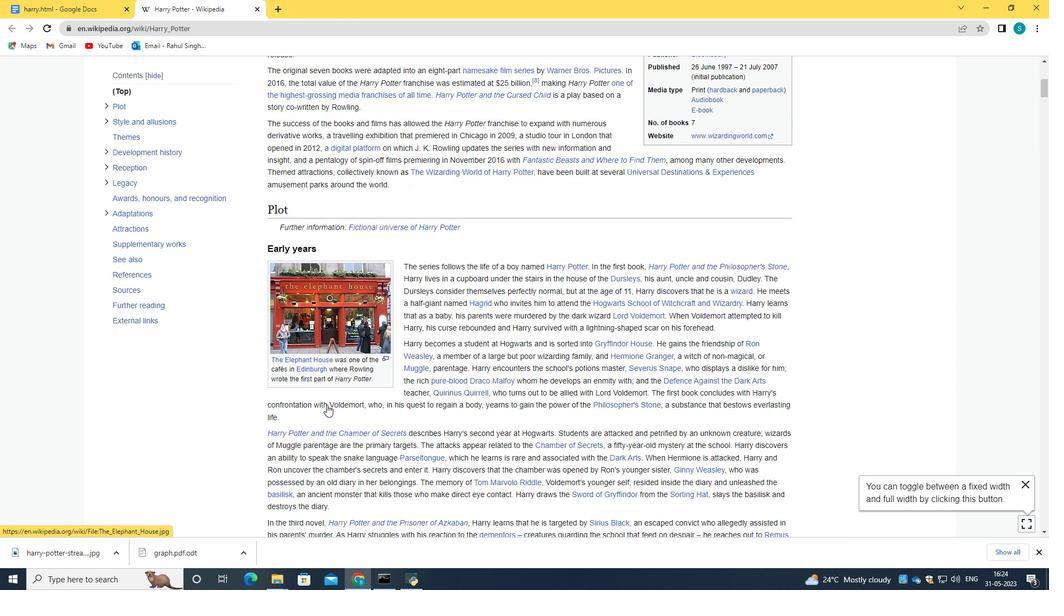 
Action: Mouse scrolled (326, 404) with delta (0, 0)
Screenshot: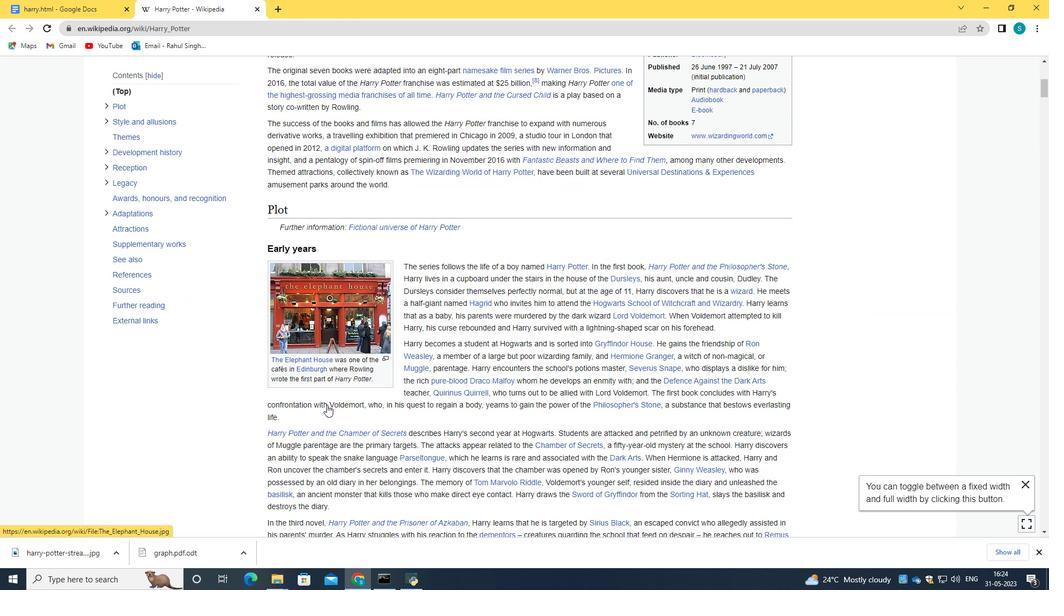 
Action: Mouse scrolled (326, 404) with delta (0, 0)
Screenshot: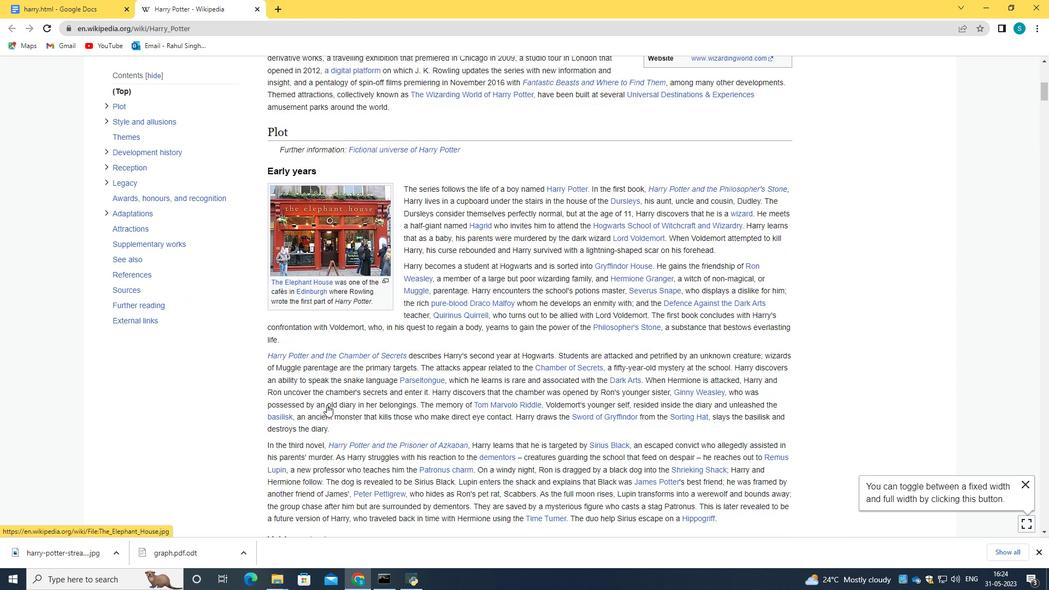 
Action: Mouse scrolled (326, 404) with delta (0, 0)
Screenshot: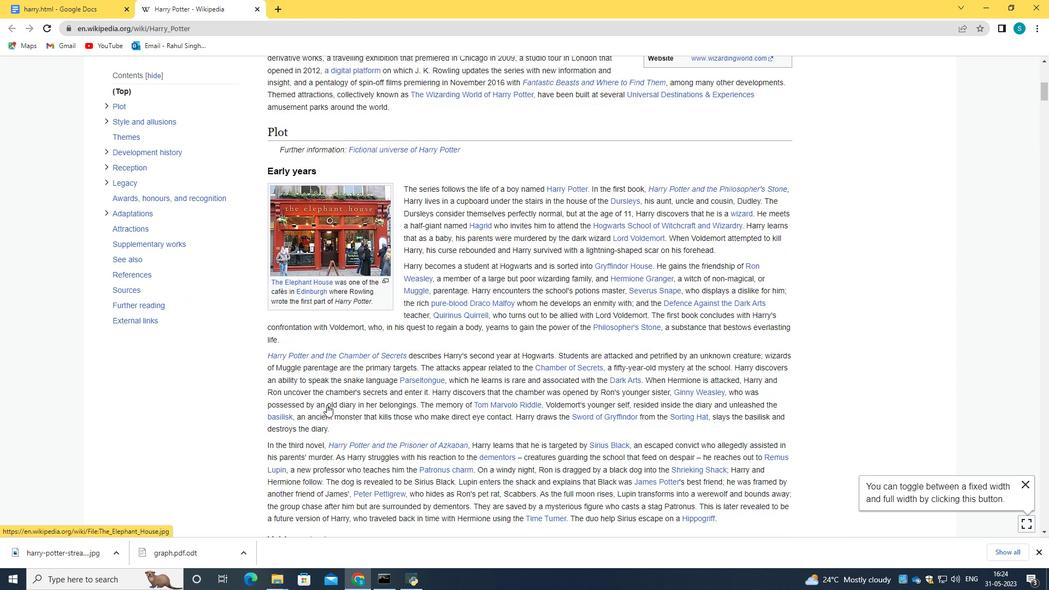 
Action: Mouse moved to (255, 8)
Screenshot: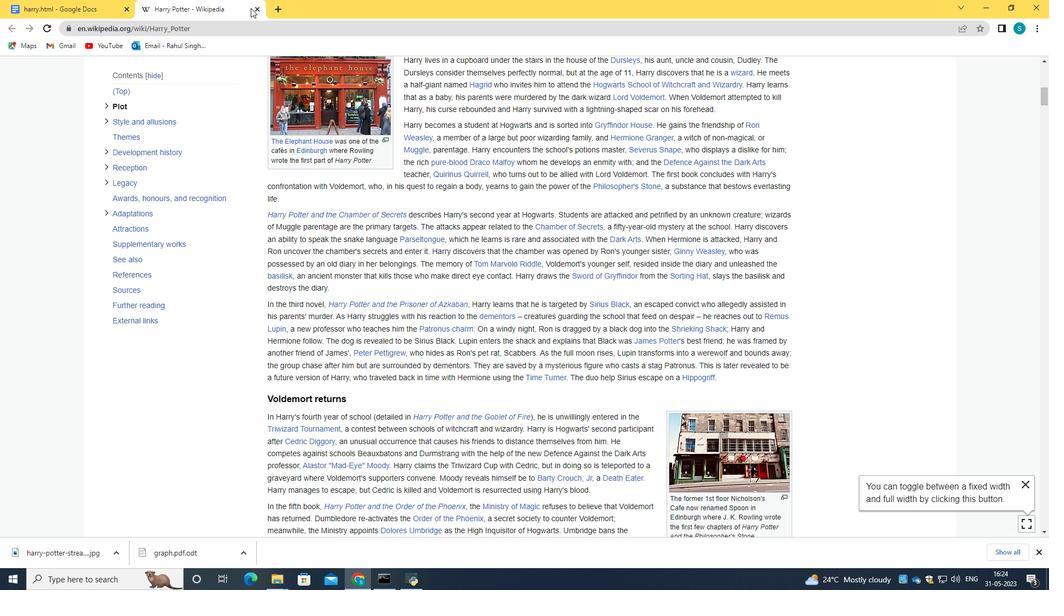 
Action: Mouse pressed left at (255, 8)
Screenshot: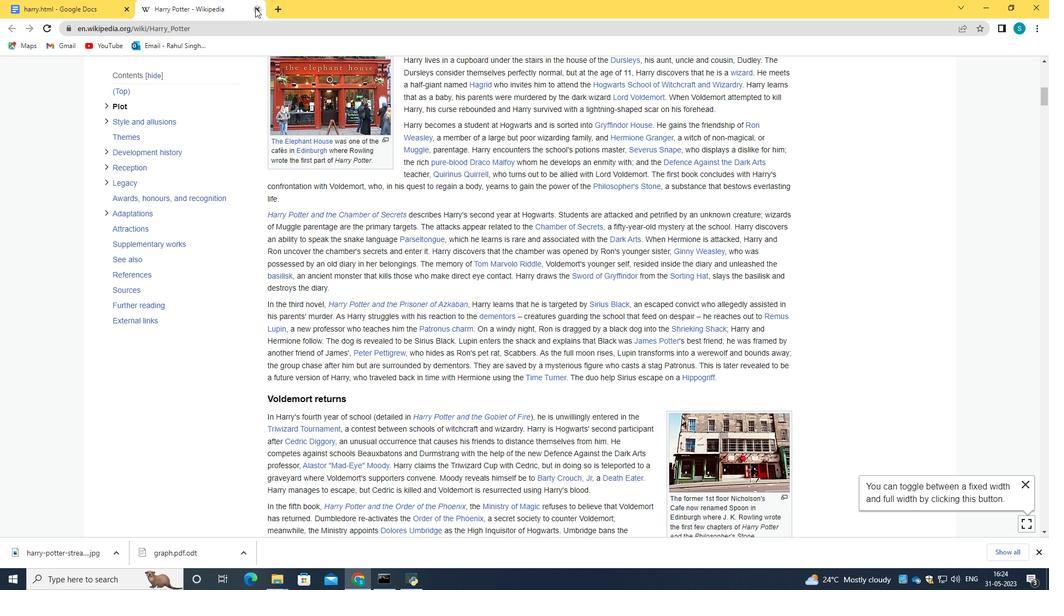 
Action: Mouse moved to (987, 395)
Screenshot: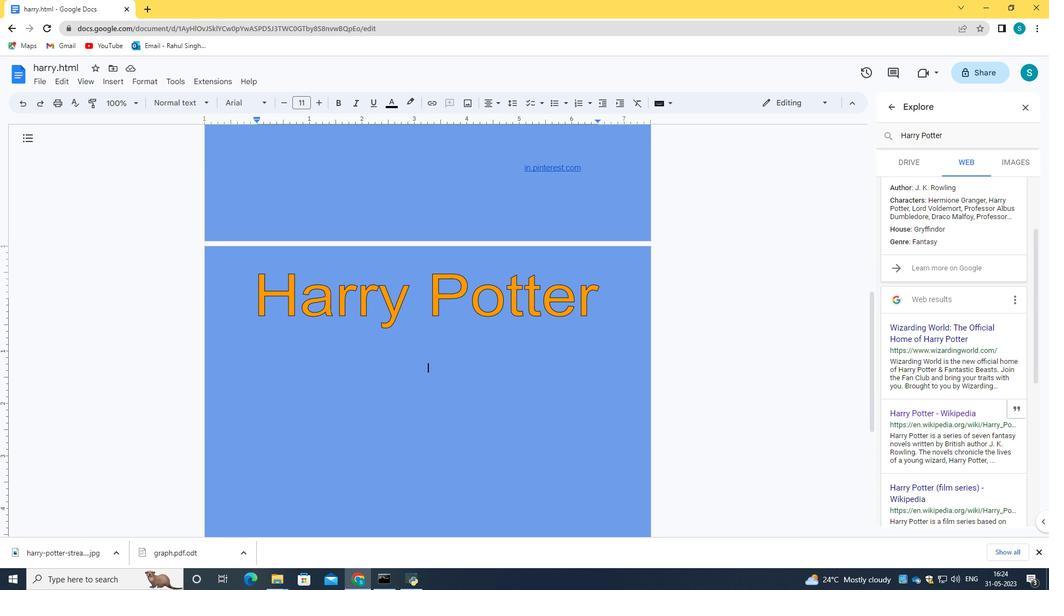 
Action: Mouse scrolled (987, 394) with delta (0, 0)
Screenshot: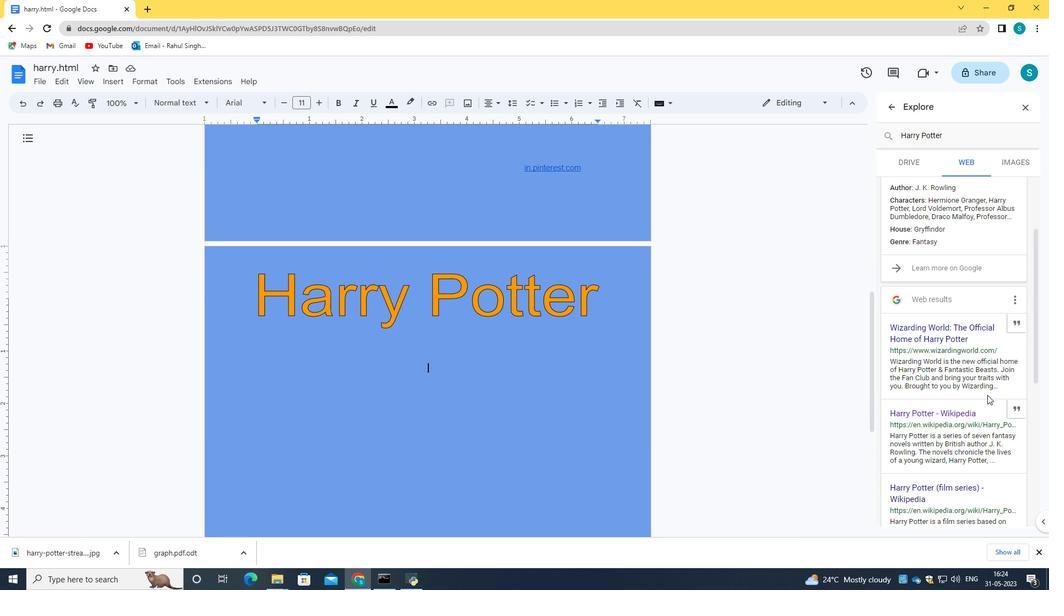 
Action: Mouse moved to (968, 408)
Screenshot: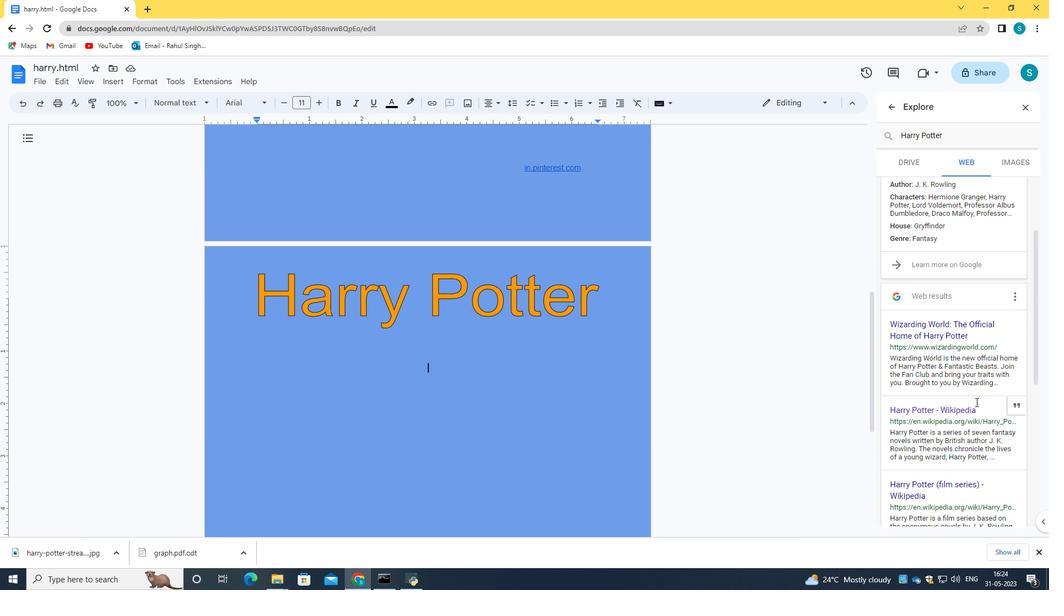 
Action: Mouse scrolled (968, 408) with delta (0, 0)
Screenshot: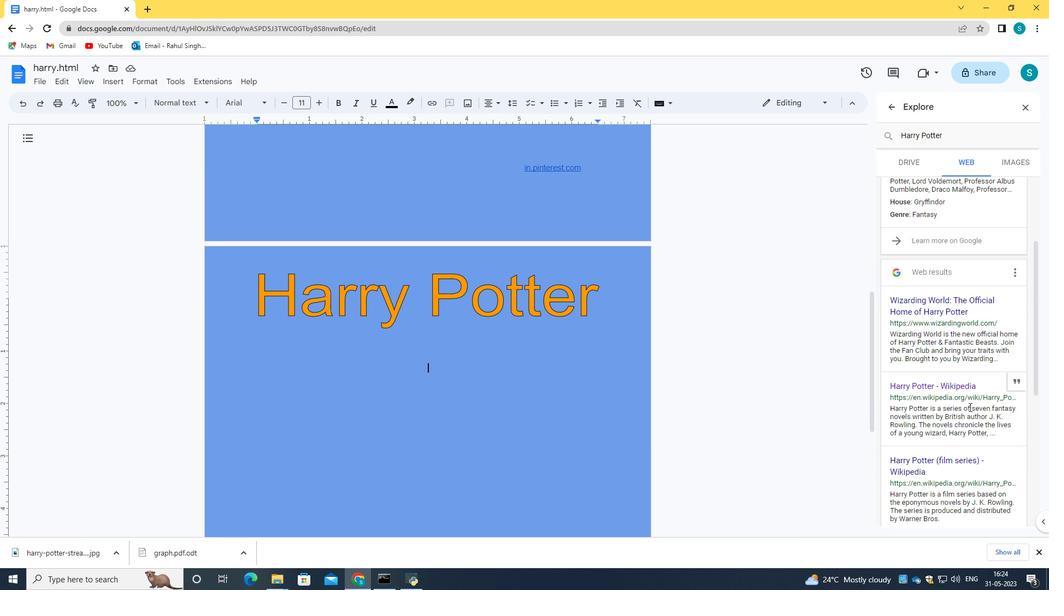 
Action: Mouse moved to (905, 429)
Screenshot: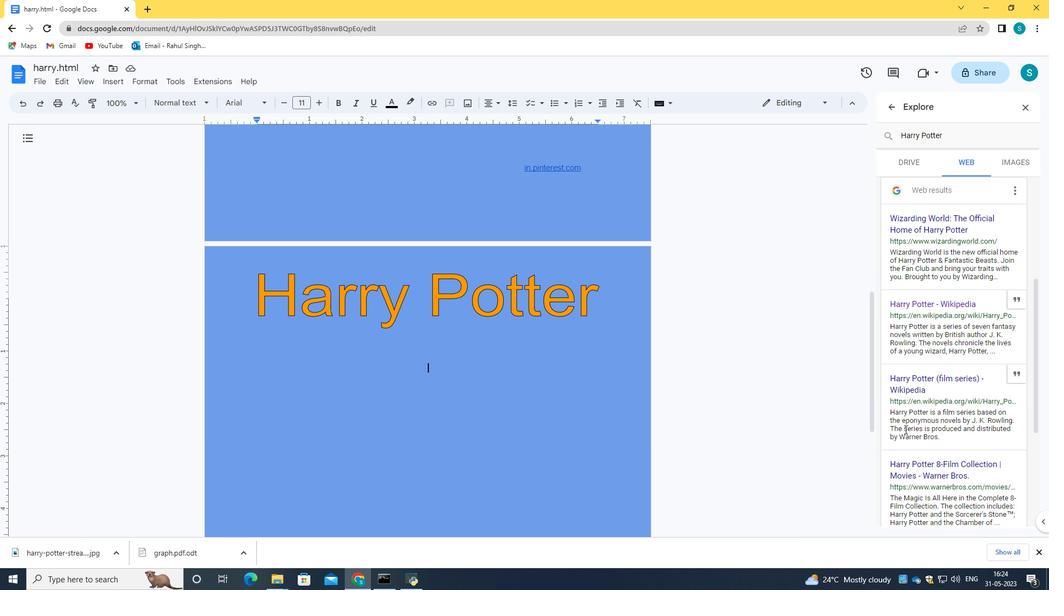 
Action: Mouse scrolled (905, 429) with delta (0, 0)
Screenshot: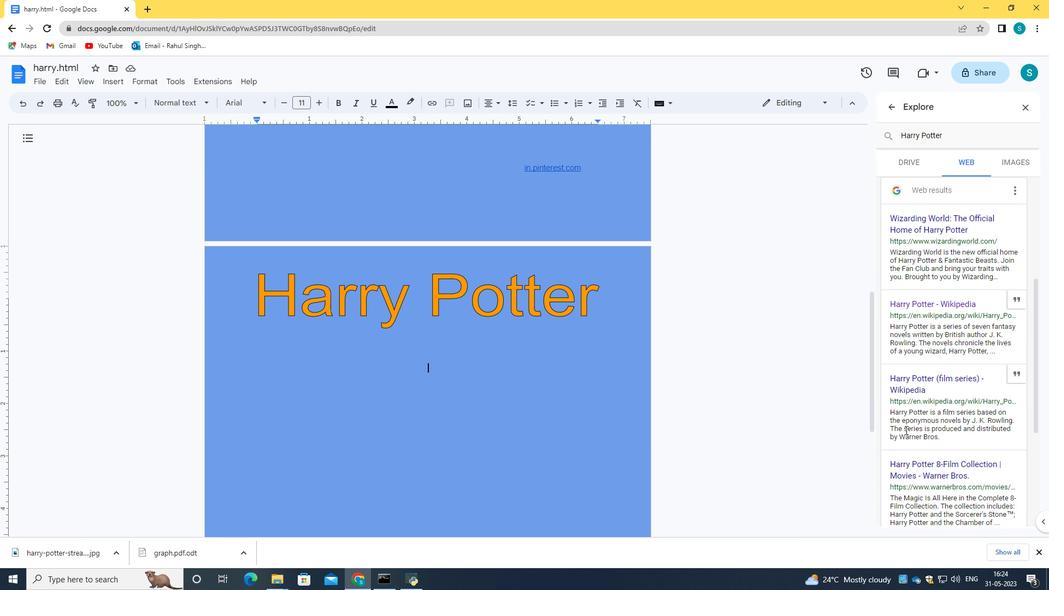 
Action: Mouse moved to (910, 444)
Screenshot: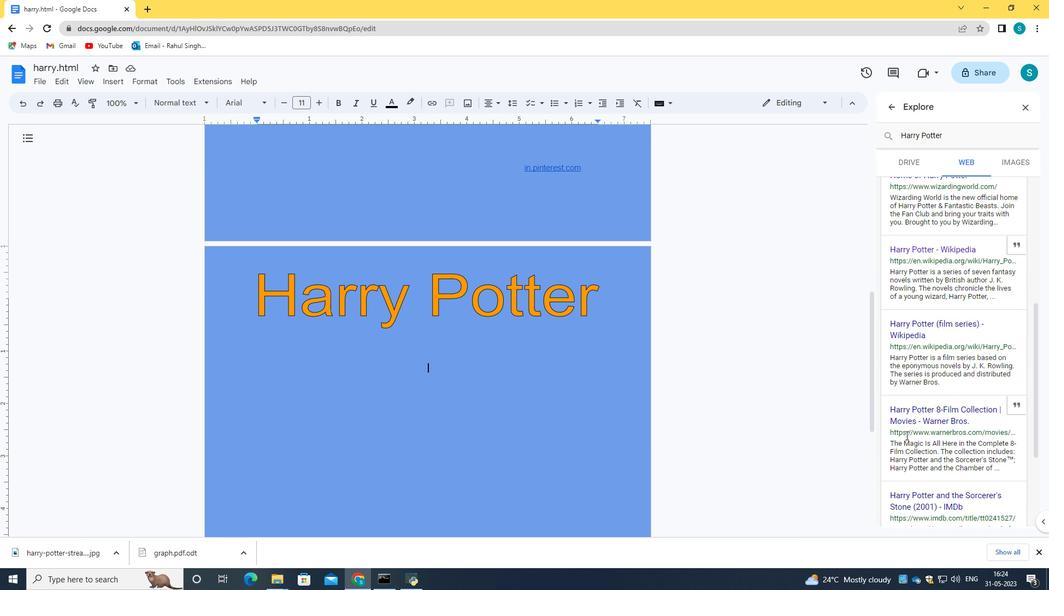 
Action: Mouse scrolled (910, 443) with delta (0, 0)
Screenshot: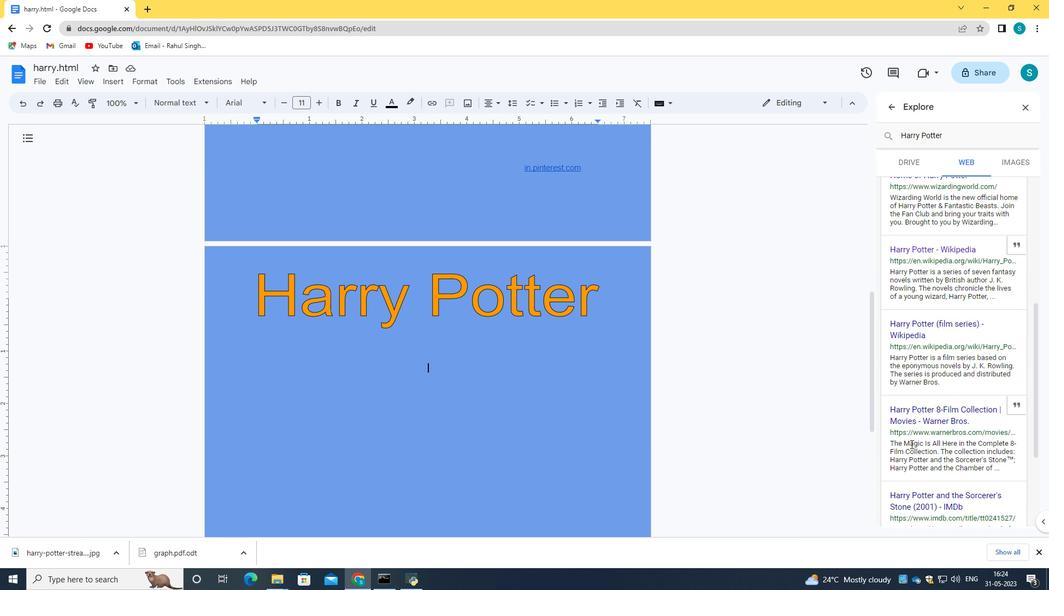 
Action: Mouse moved to (912, 444)
Screenshot: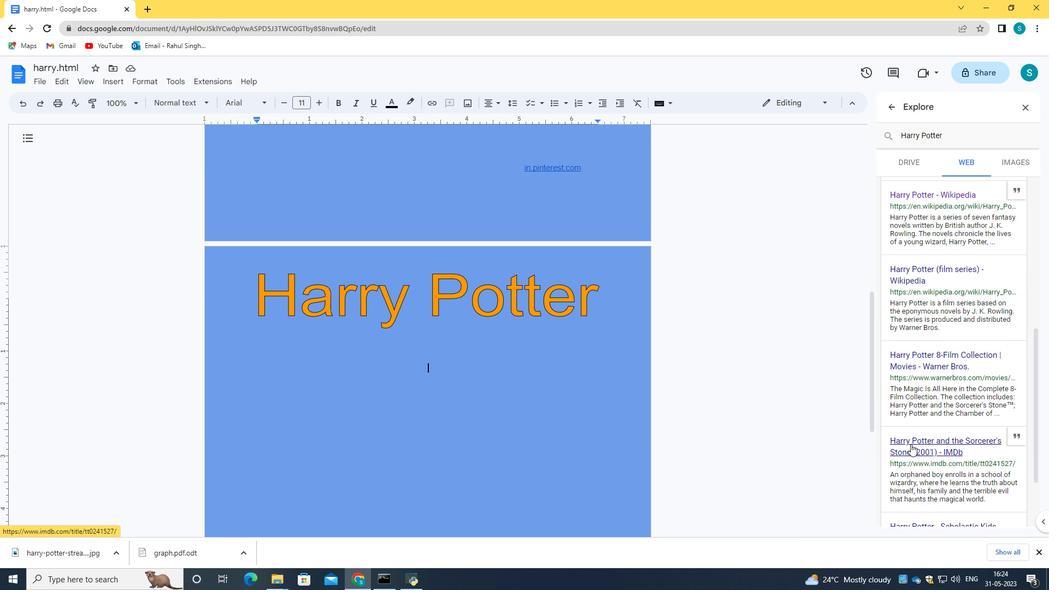 
Action: Mouse scrolled (912, 445) with delta (0, 0)
Screenshot: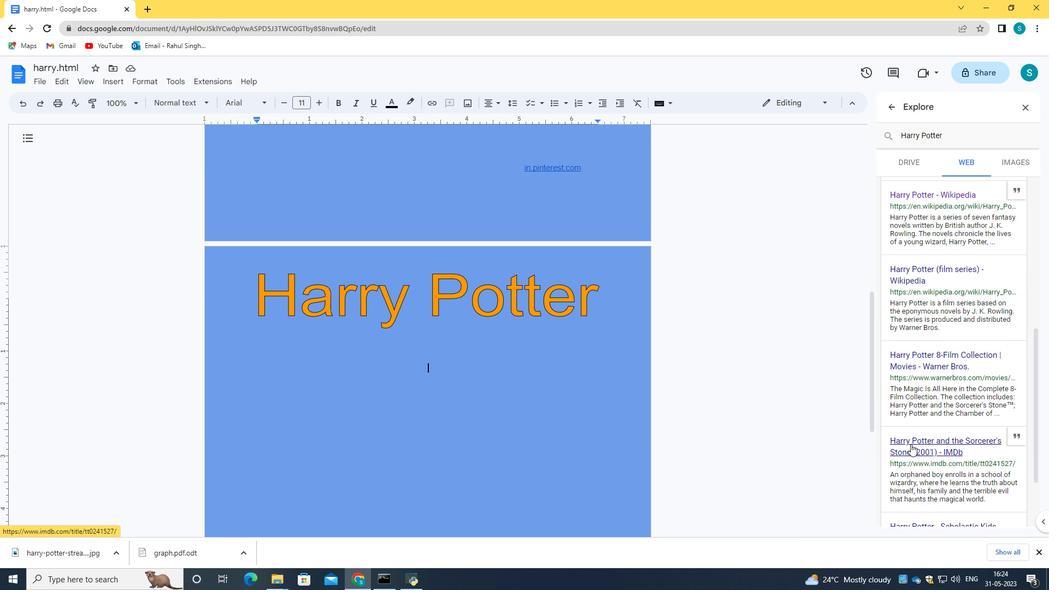 
Action: Mouse scrolled (912, 445) with delta (0, 0)
Screenshot: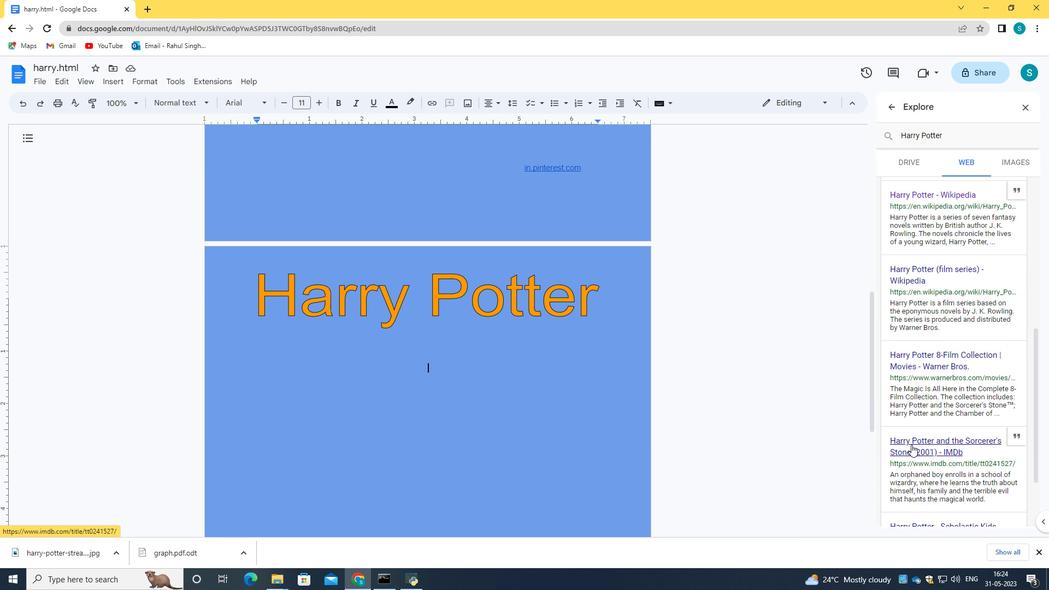 
Action: Mouse moved to (912, 444)
Screenshot: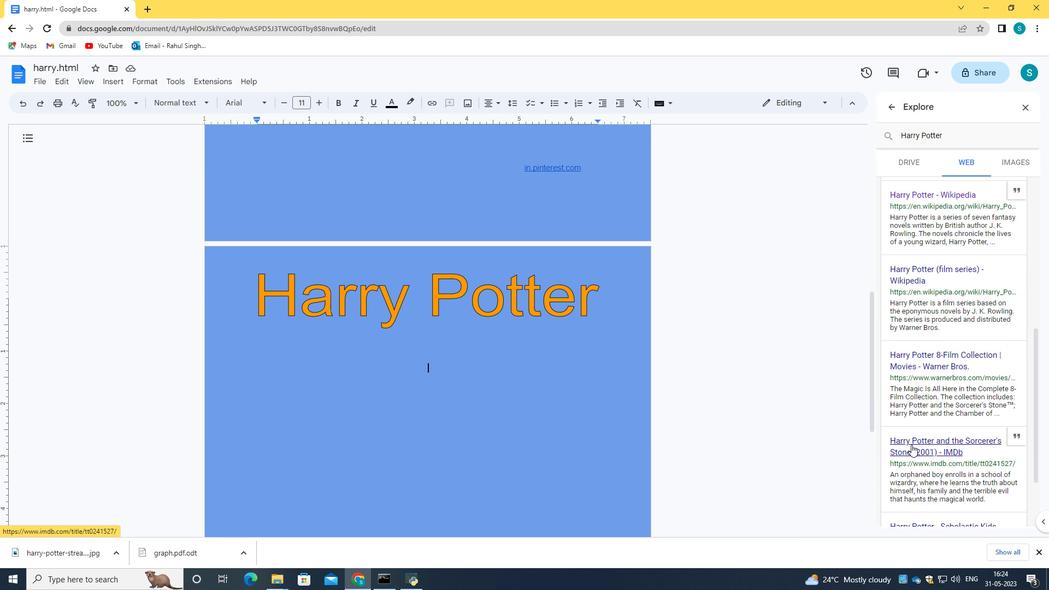
Action: Mouse scrolled (912, 444) with delta (0, 0)
Screenshot: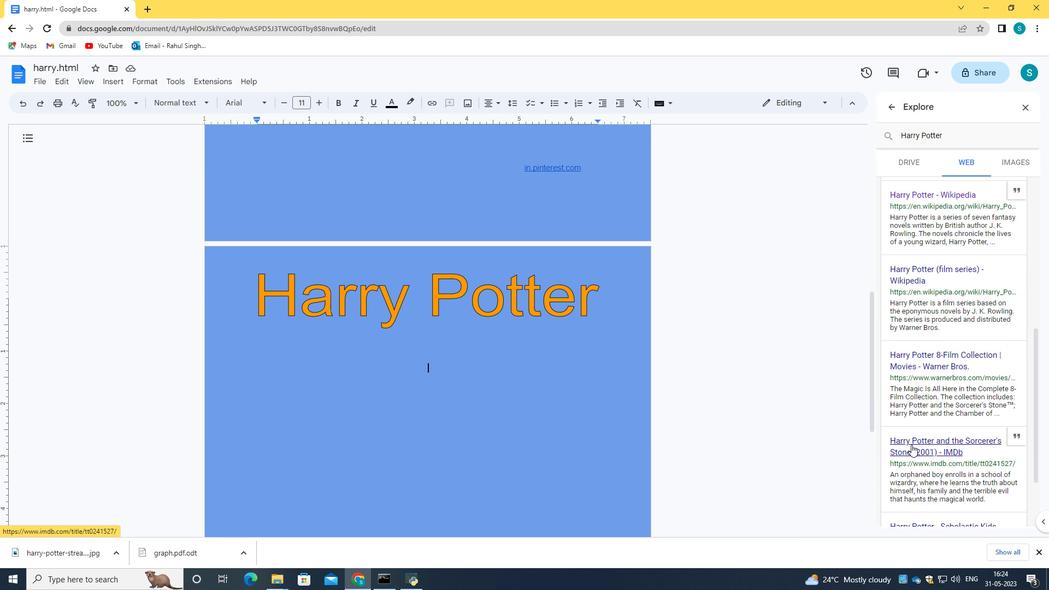 
Action: Mouse scrolled (912, 444) with delta (0, 0)
Screenshot: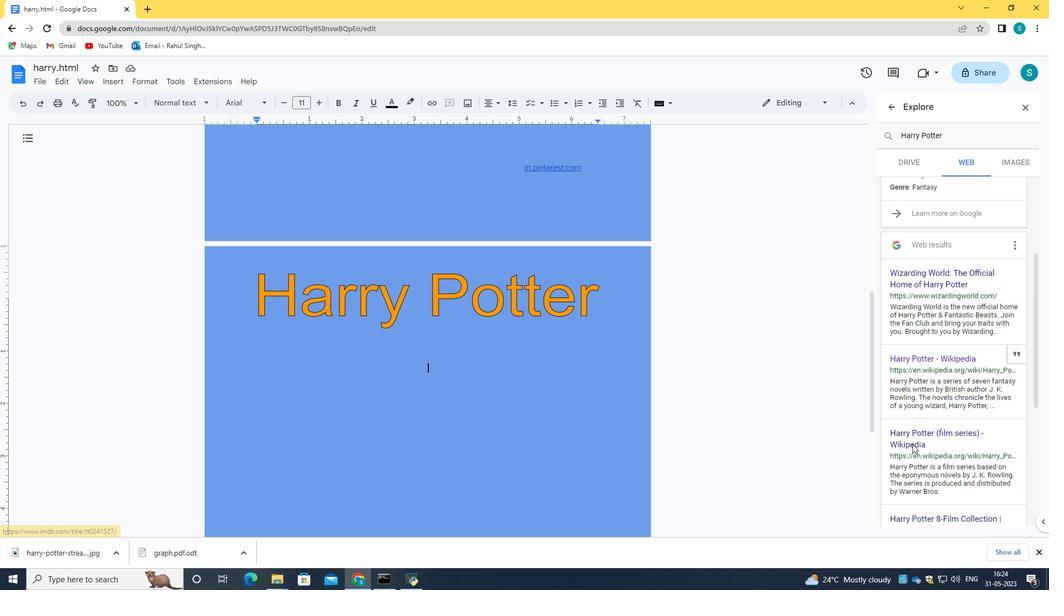 
Action: Mouse moved to (900, 373)
Screenshot: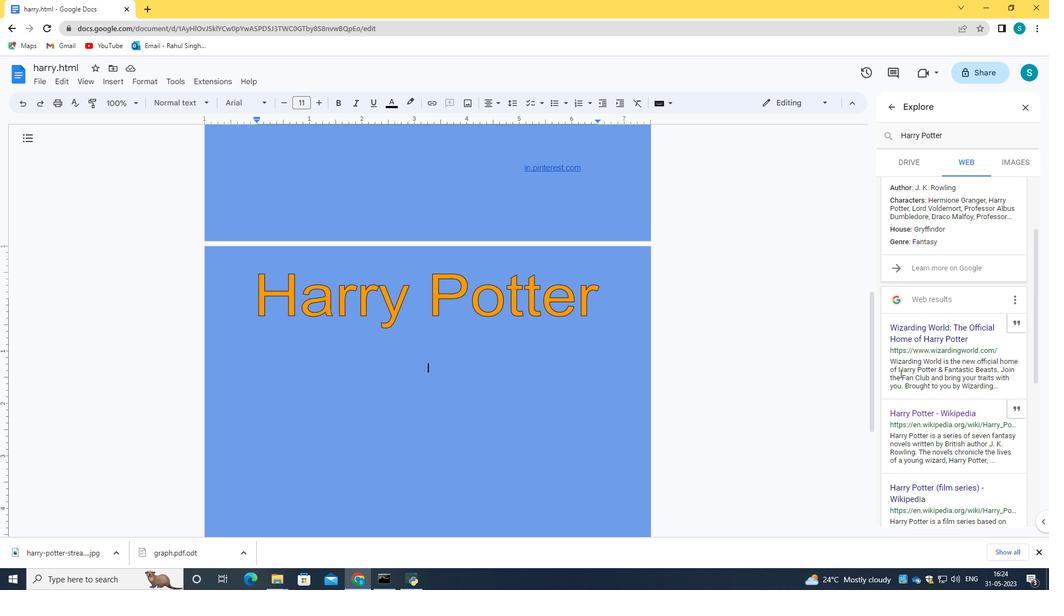 
Action: Mouse scrolled (900, 374) with delta (0, 0)
Screenshot: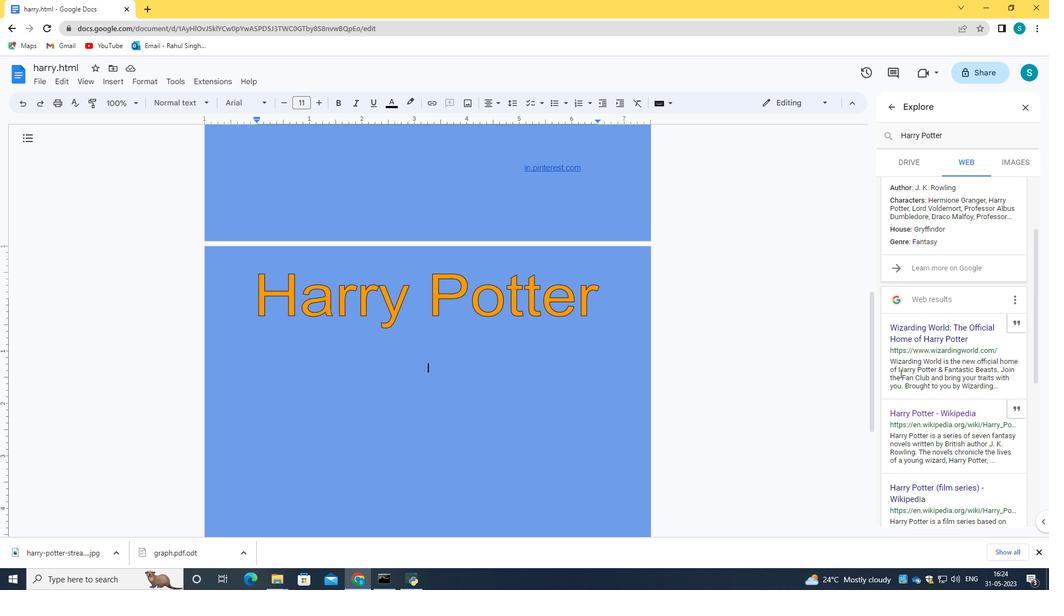 
Action: Mouse scrolled (900, 374) with delta (0, 0)
Screenshot: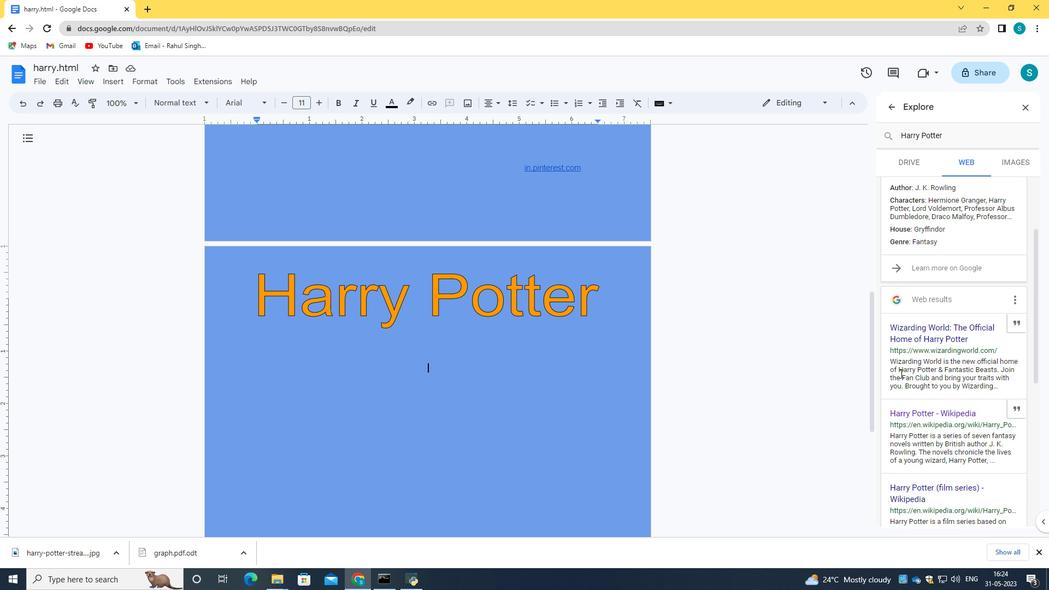 
Action: Mouse moved to (890, 237)
Screenshot: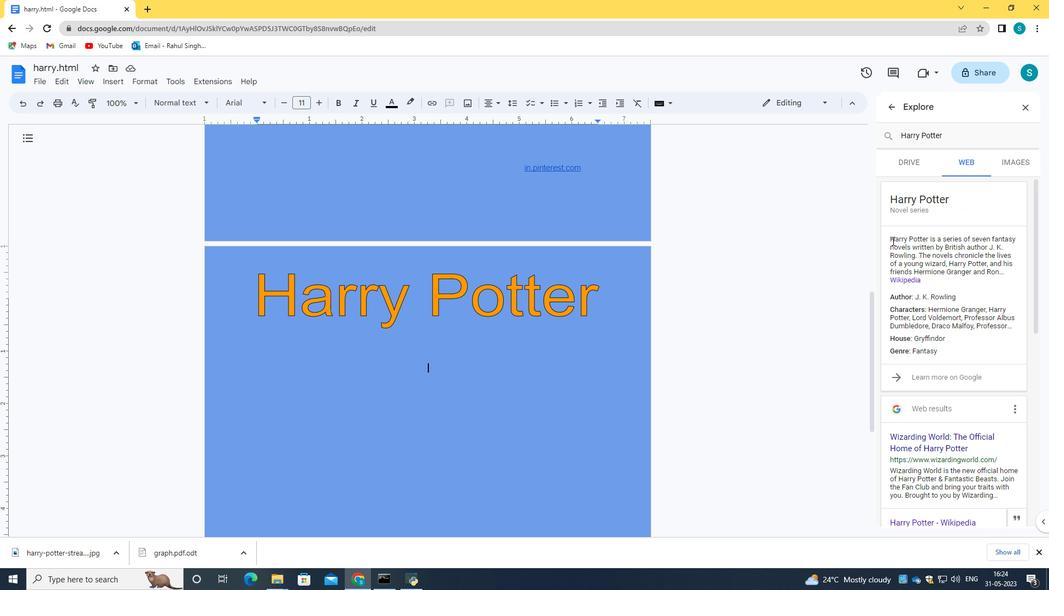 
Action: Mouse pressed left at (890, 237)
Screenshot: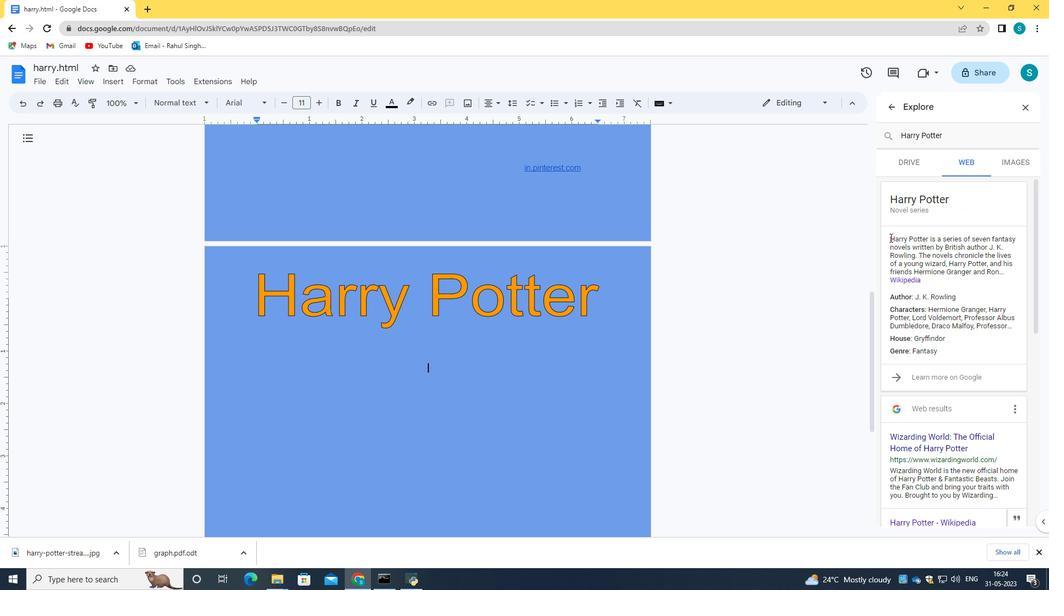 
Action: Mouse moved to (917, 258)
Screenshot: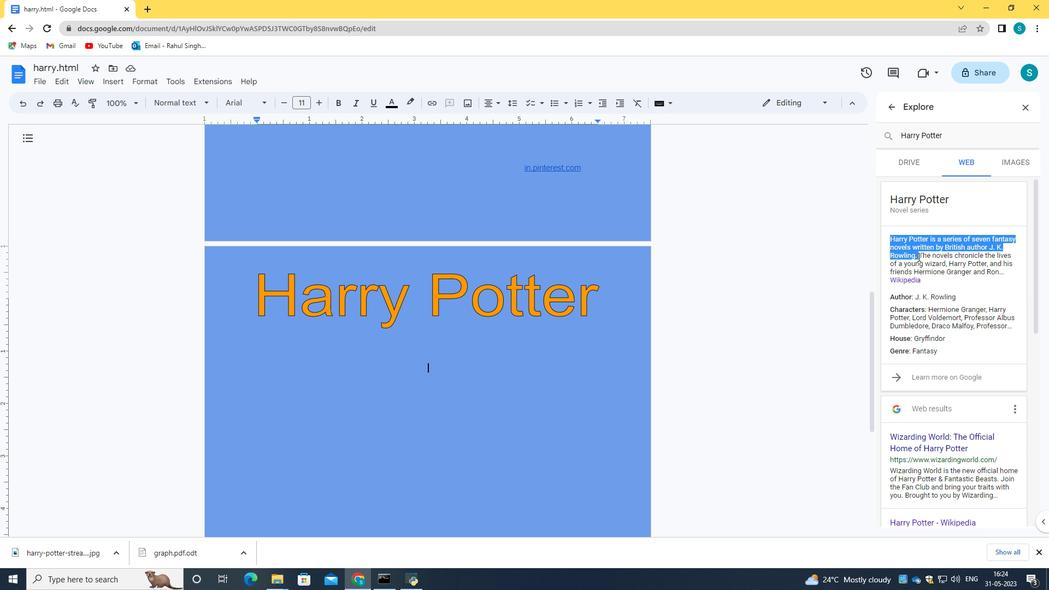 
Action: Key pressed ctrl+C
Screenshot: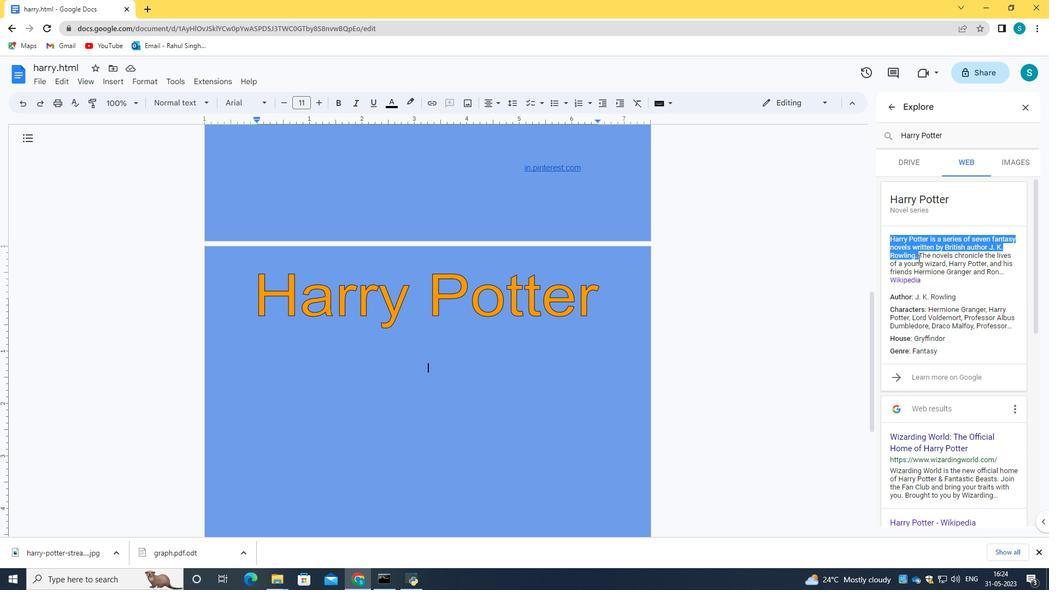 
Action: Mouse moved to (915, 263)
Screenshot: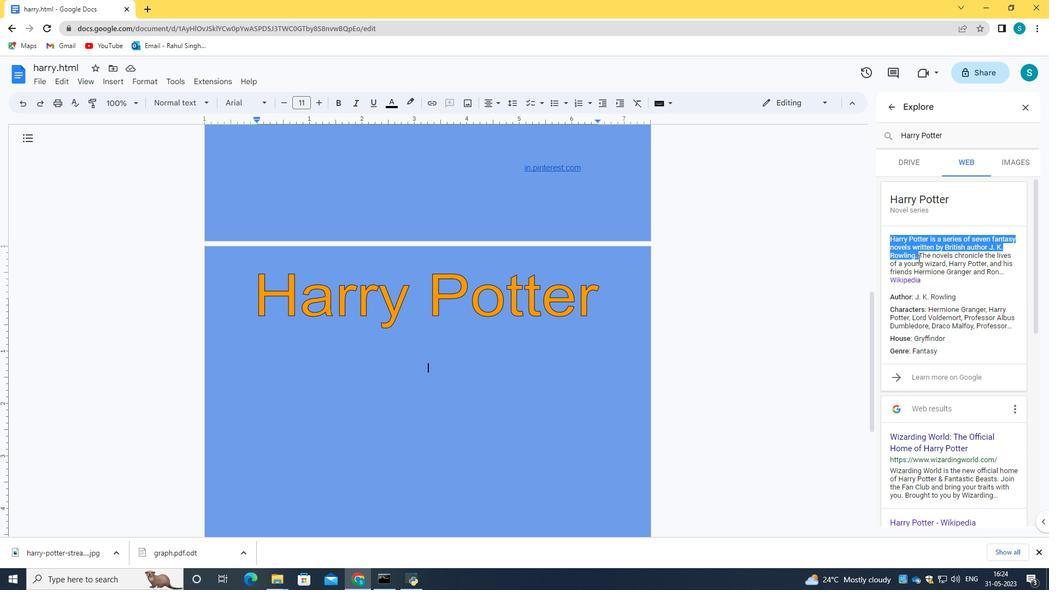 
Action: Key pressed <'\x03'>
Screenshot: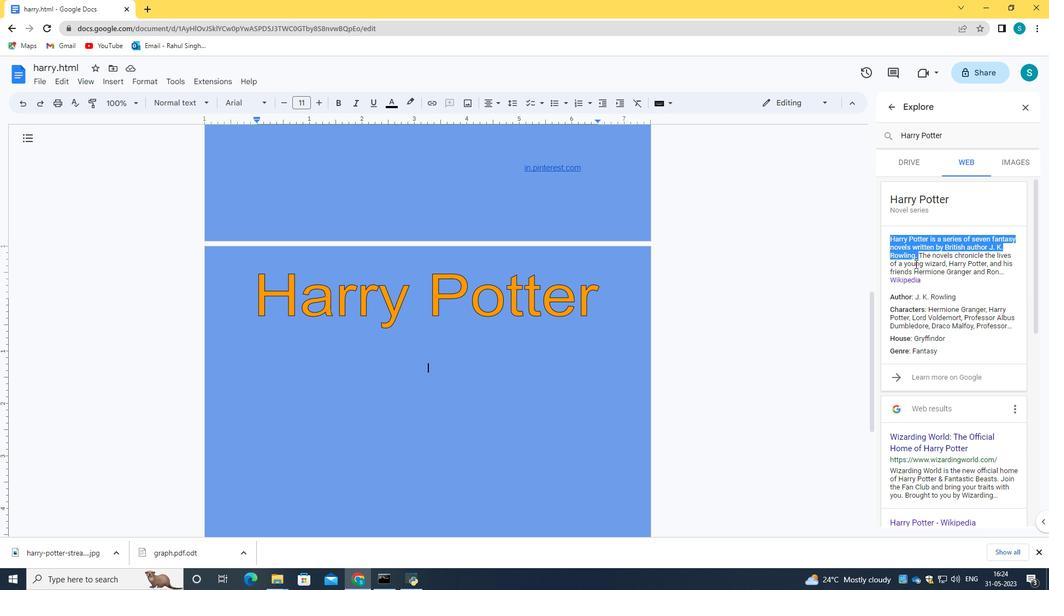
Action: Mouse moved to (391, 357)
Screenshot: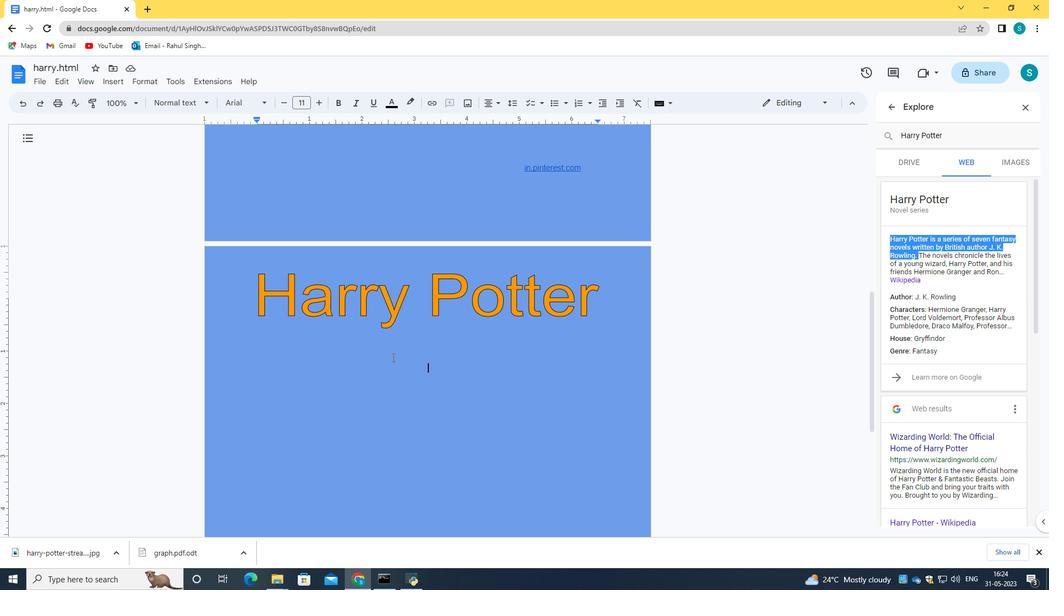 
Action: Mouse pressed left at (391, 357)
Screenshot: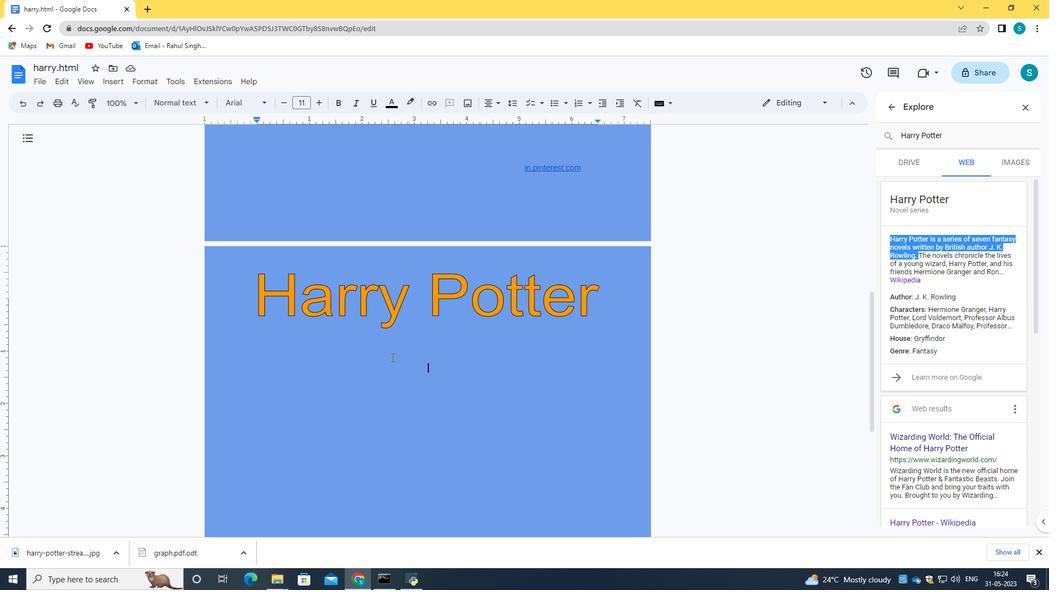 
Action: Mouse pressed right at (391, 357)
Screenshot: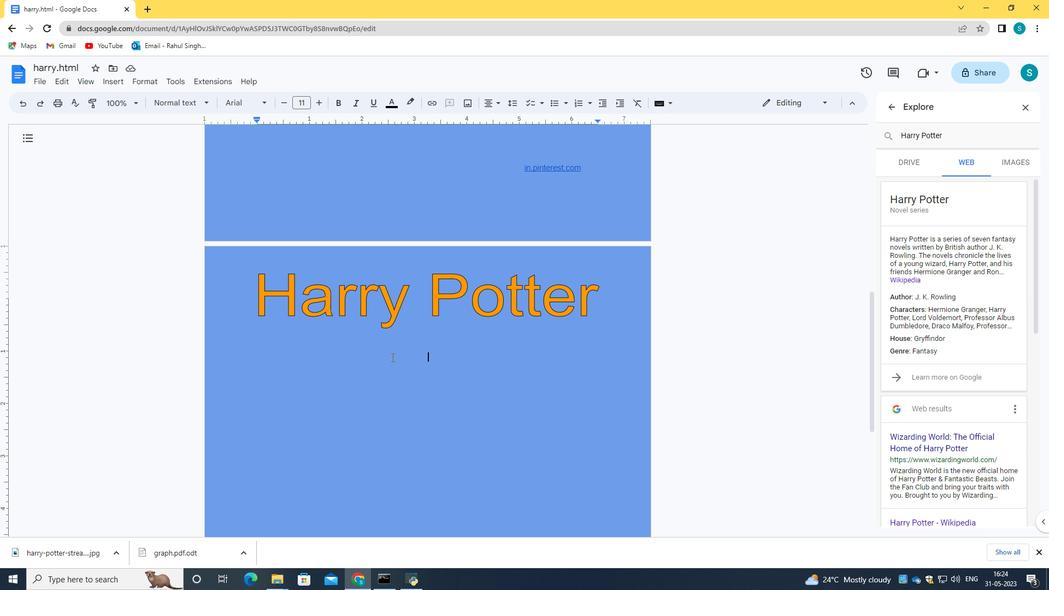 
Action: Mouse moved to (445, 210)
Screenshot: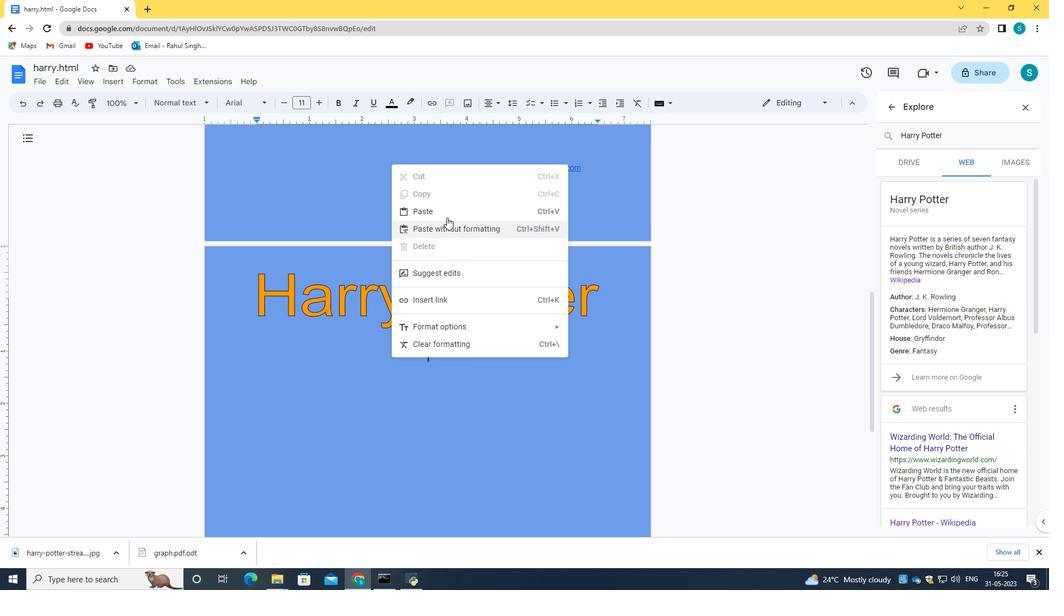 
Action: Mouse pressed left at (445, 210)
Screenshot: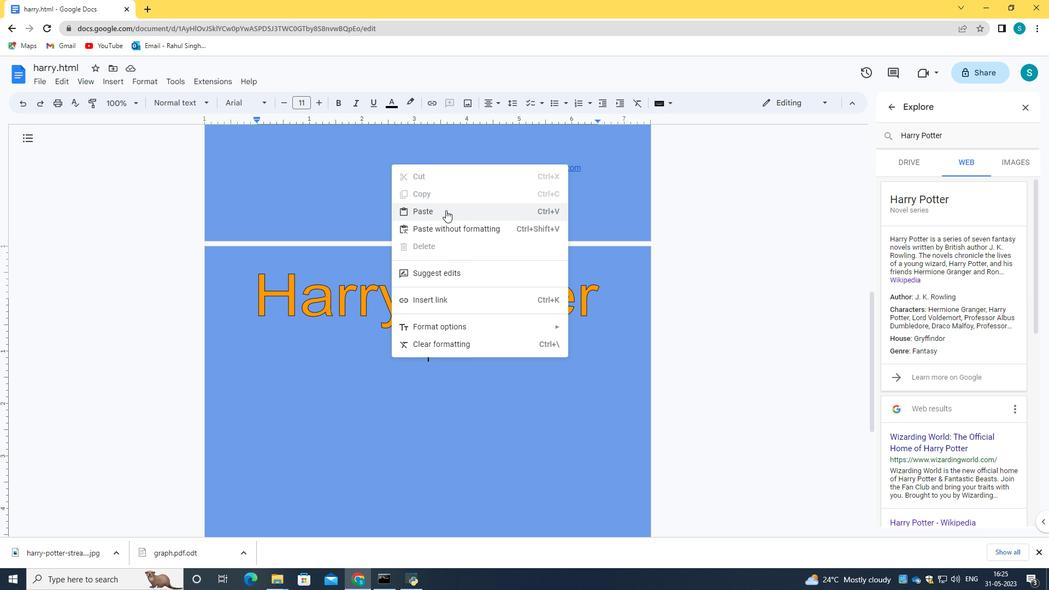
Action: Mouse moved to (955, 368)
Screenshot: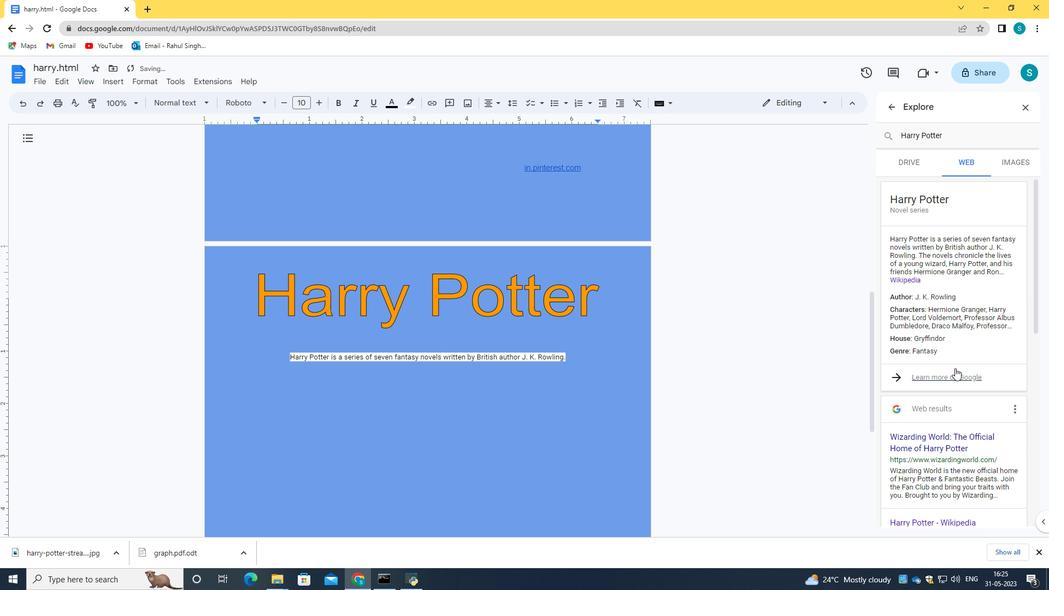 
Action: Mouse scrolled (955, 368) with delta (0, 0)
Screenshot: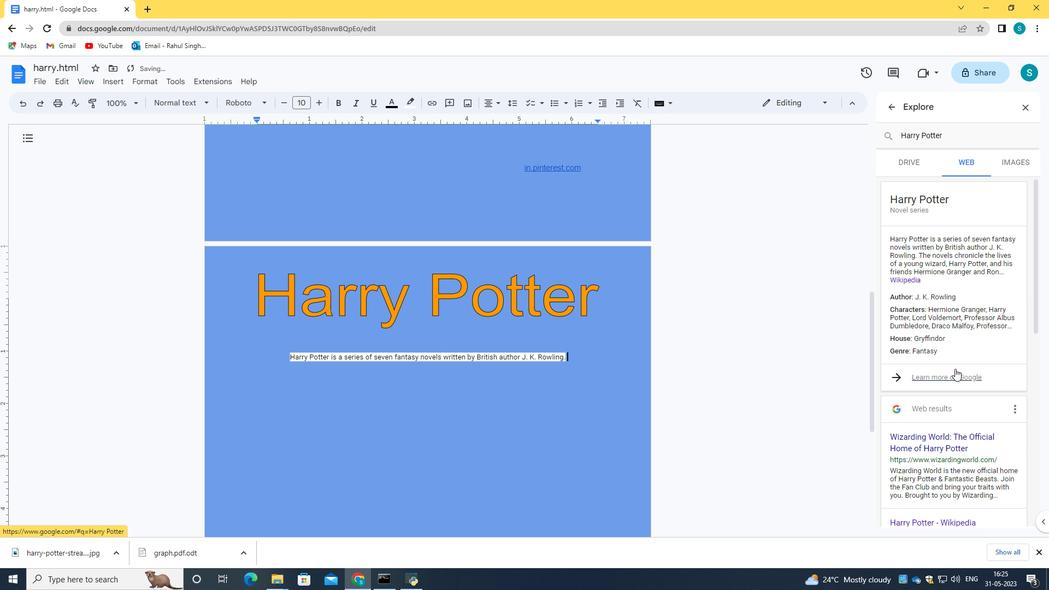 
Action: Mouse moved to (955, 390)
Screenshot: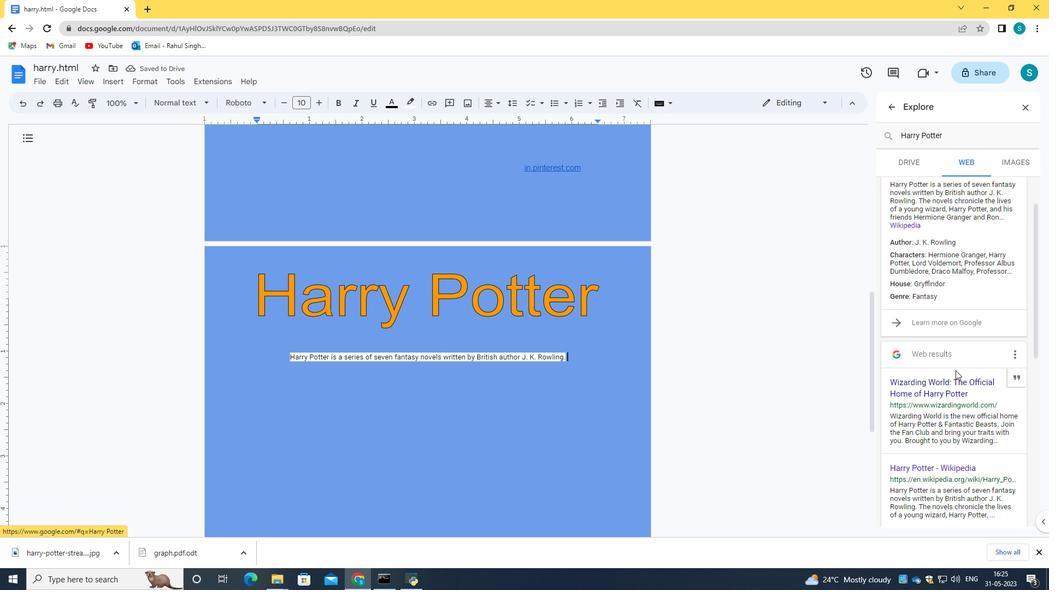 
Action: Mouse scrolled (955, 389) with delta (0, 0)
Screenshot: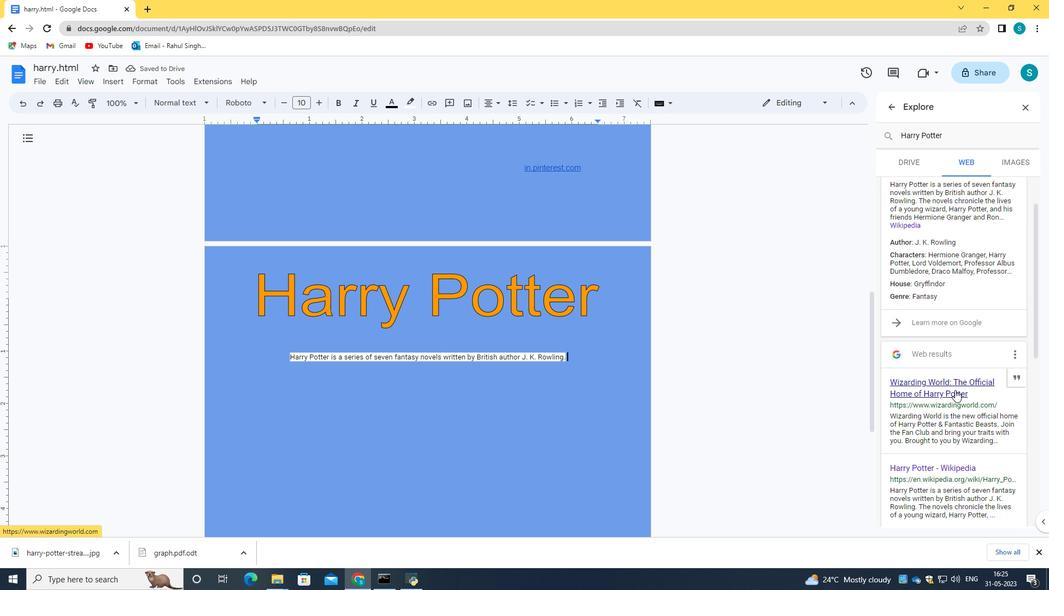 
Action: Mouse moved to (886, 433)
Screenshot: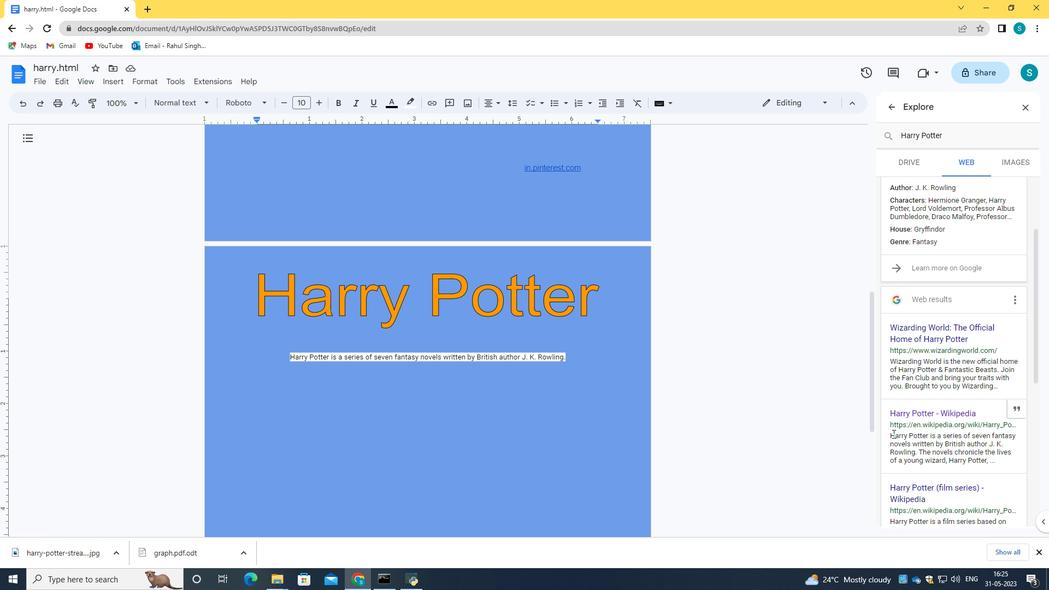 
Action: Mouse pressed left at (886, 433)
Screenshot: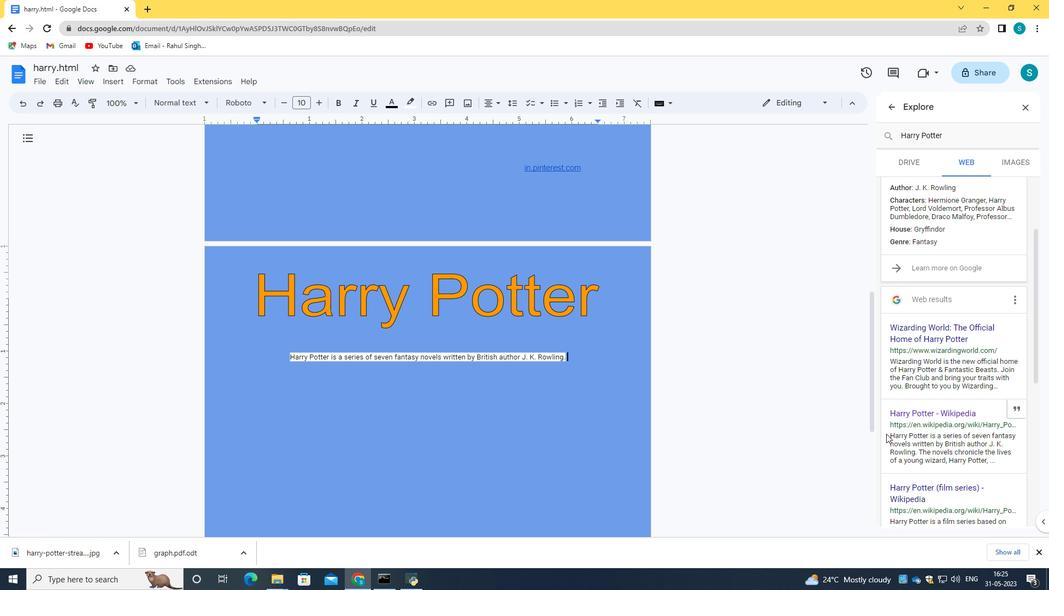 
Action: Mouse moved to (932, 426)
Screenshot: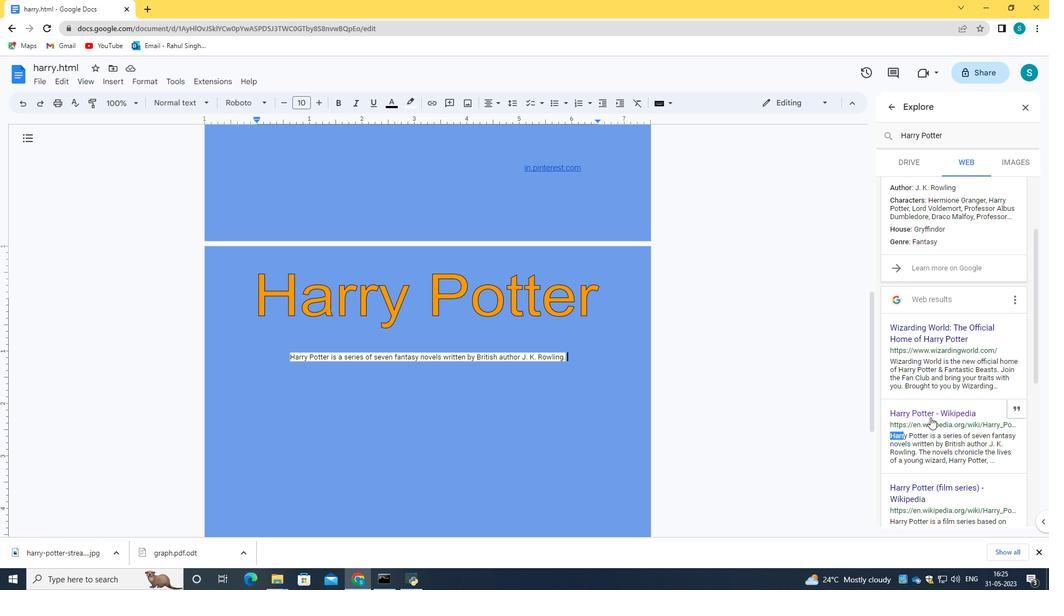 
Action: Mouse scrolled (932, 425) with delta (0, 0)
Screenshot: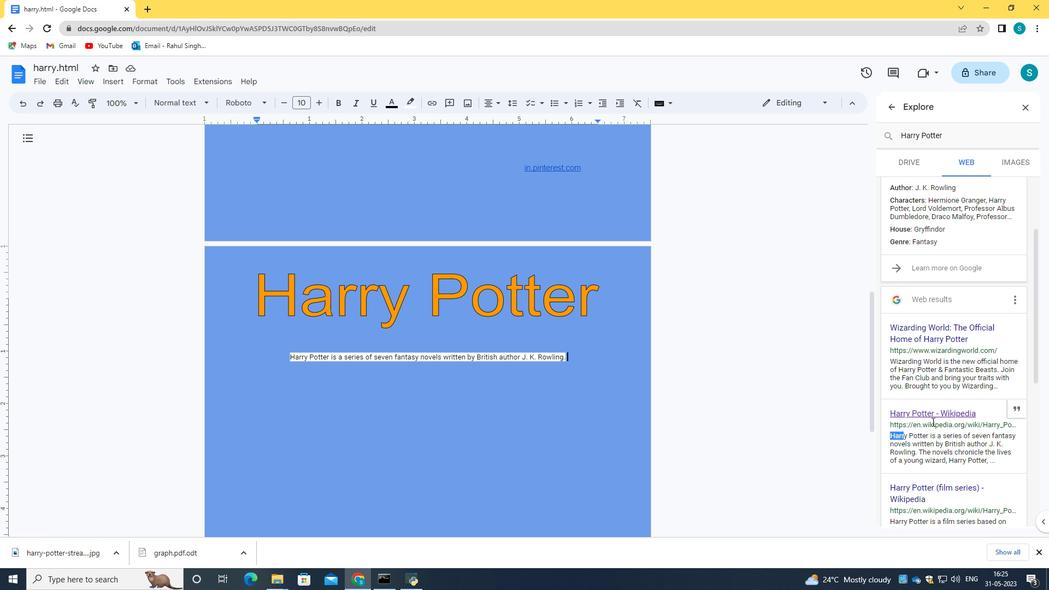 
Action: Mouse moved to (932, 426)
Screenshot: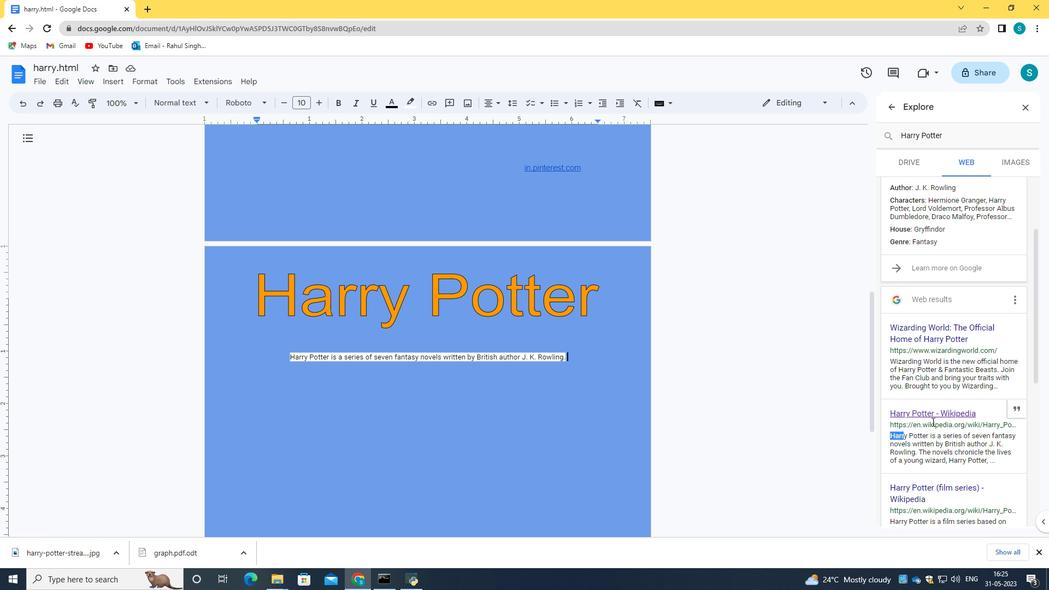 
Action: Mouse scrolled (932, 426) with delta (0, 0)
Screenshot: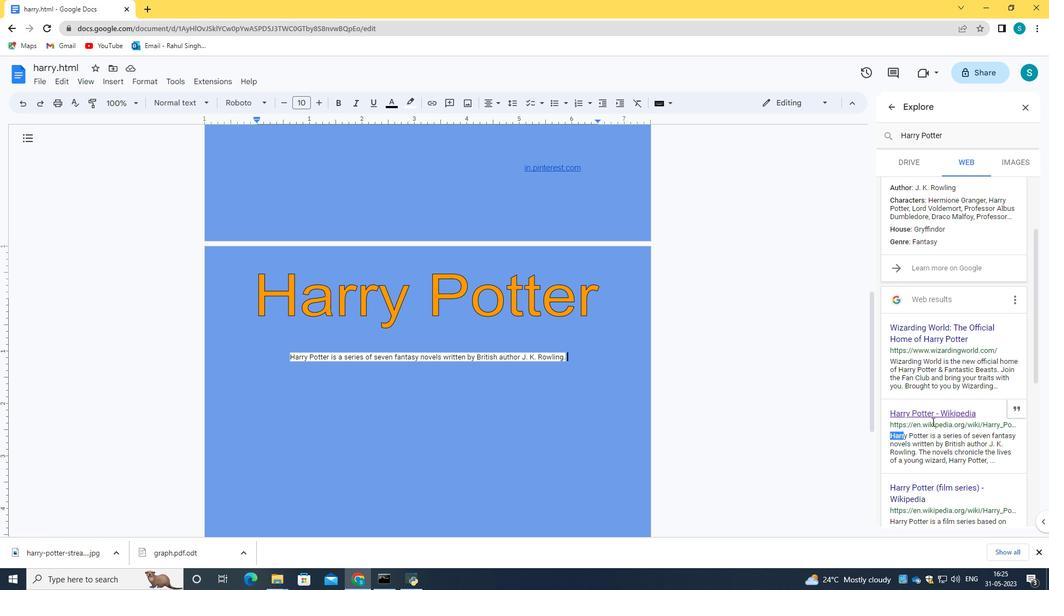 
Action: Mouse scrolled (932, 426) with delta (0, 0)
Screenshot: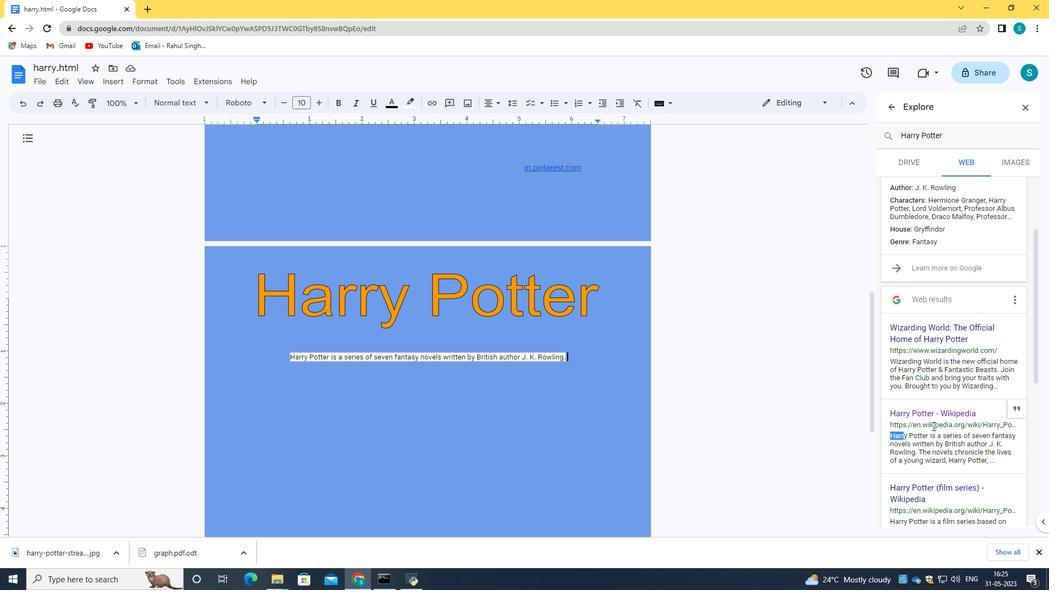 
Action: Mouse scrolled (932, 426) with delta (0, 0)
Screenshot: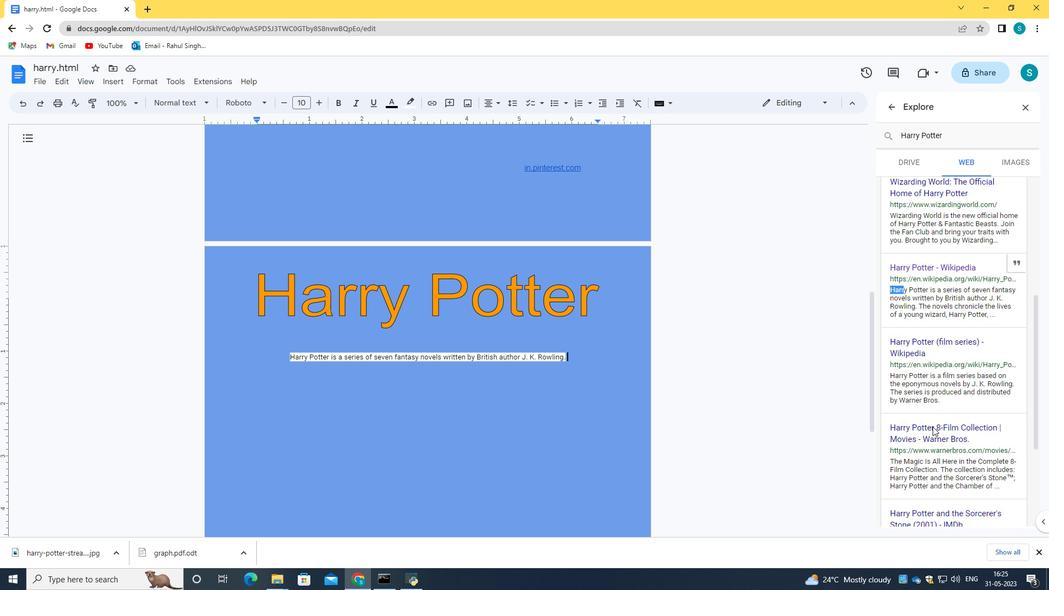 
Action: Mouse scrolled (932, 426) with delta (0, 0)
Screenshot: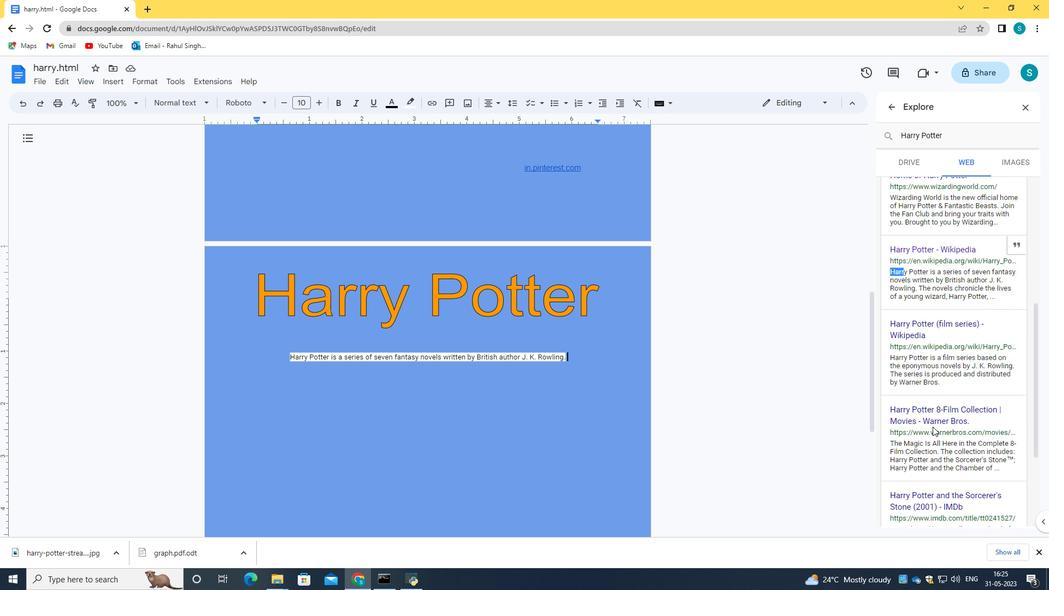 
Action: Mouse scrolled (932, 426) with delta (0, 0)
Screenshot: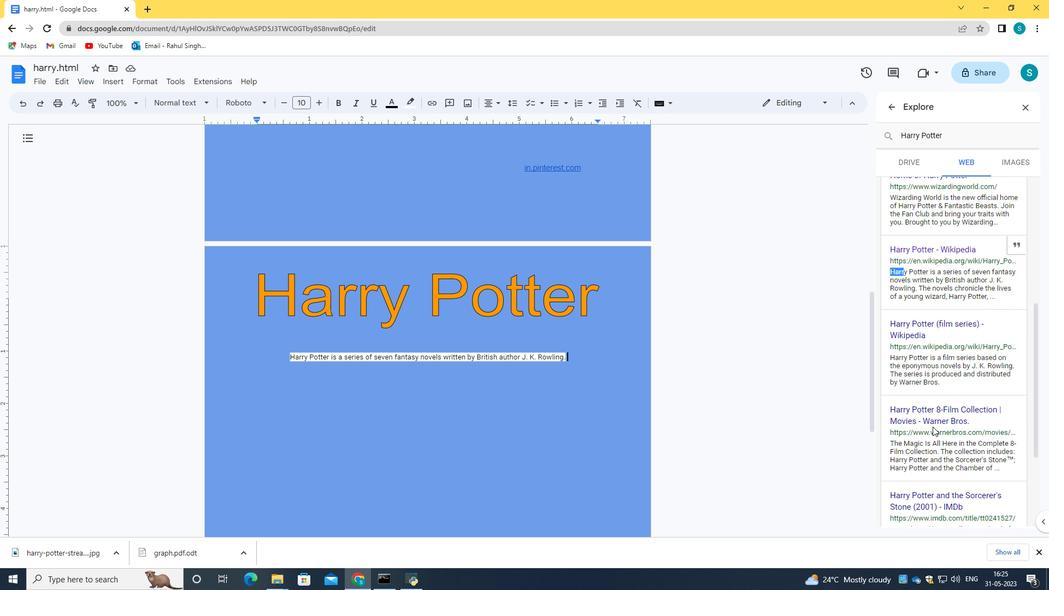 
Action: Mouse moved to (932, 427)
Screenshot: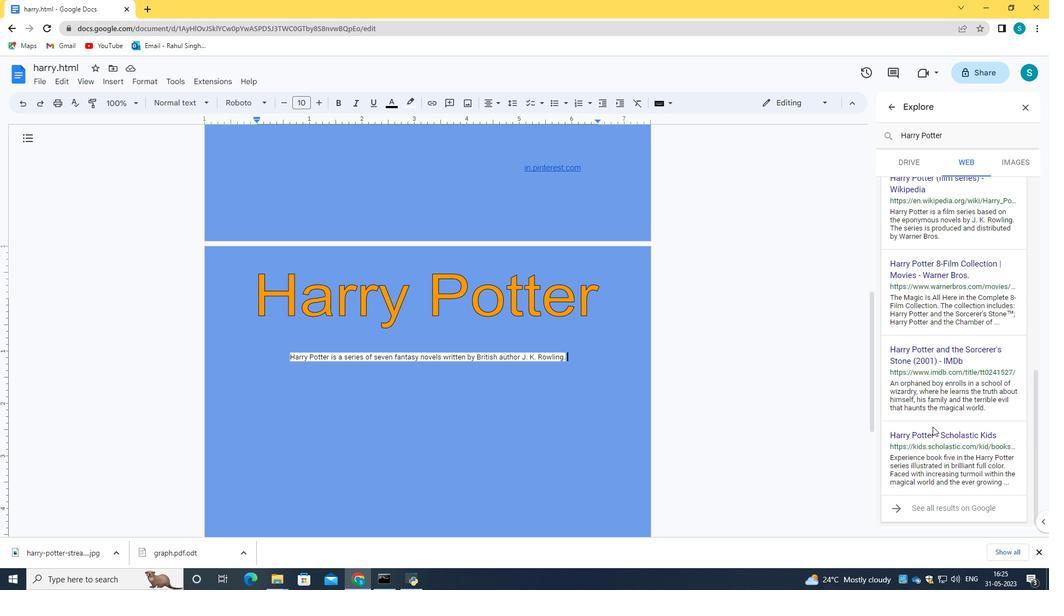 
Action: Mouse scrolled (932, 426) with delta (0, 0)
Screenshot: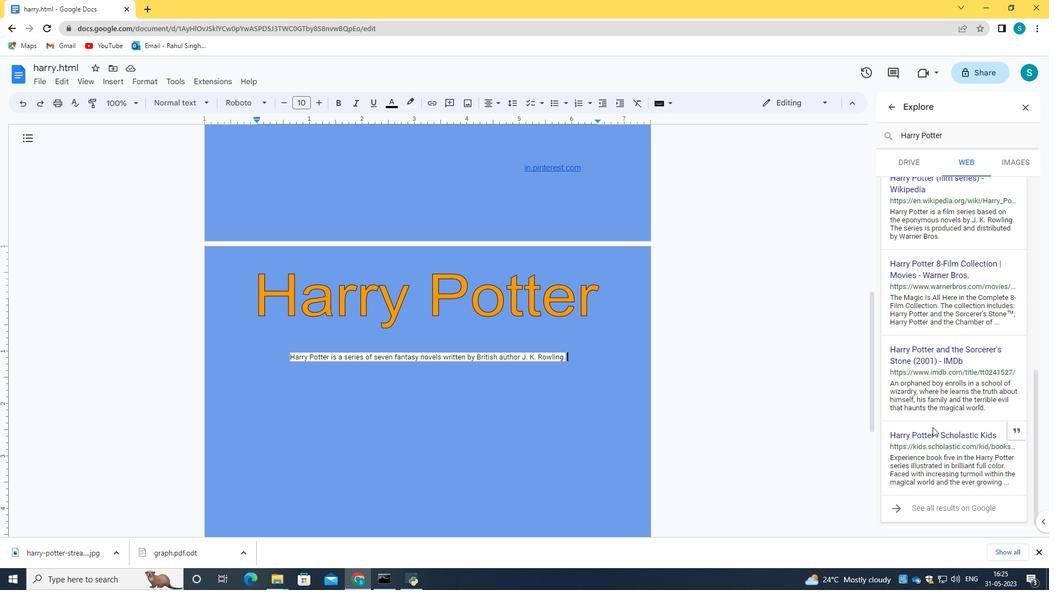 
Action: Mouse scrolled (932, 426) with delta (0, 0)
Screenshot: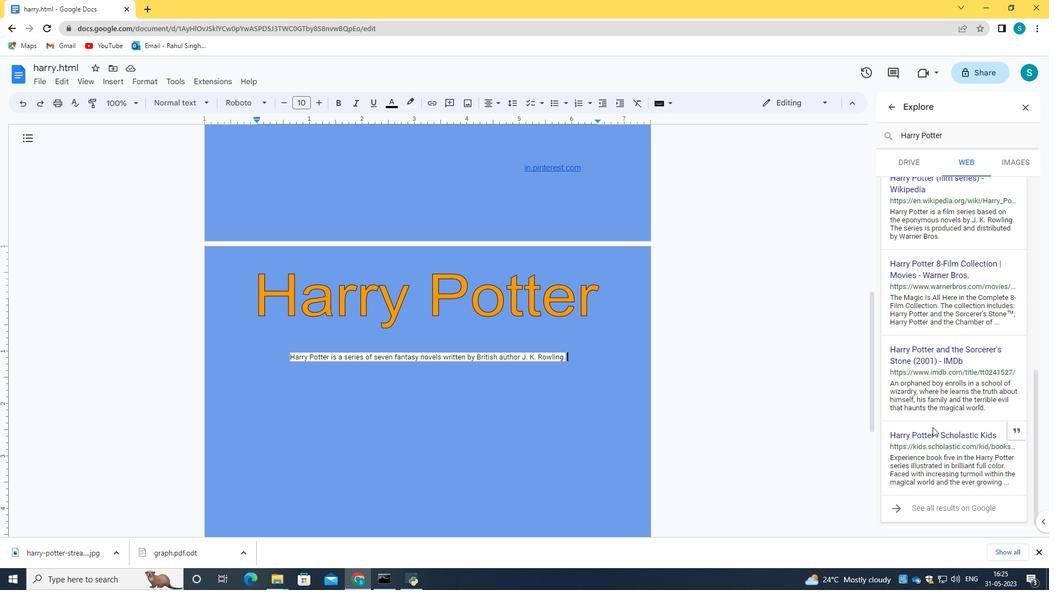 
Action: Mouse moved to (932, 427)
Screenshot: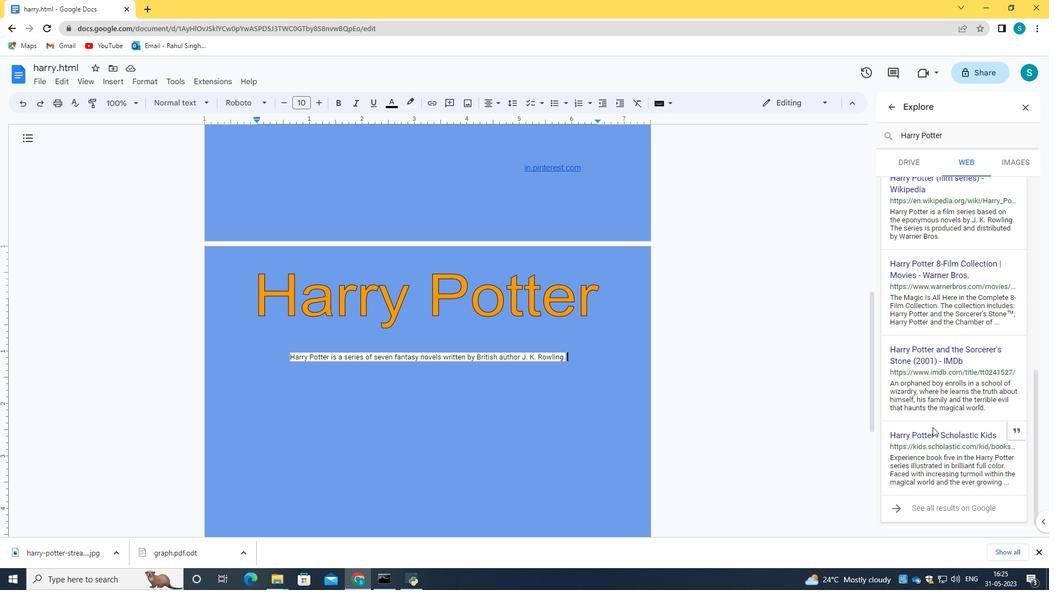 
Action: Mouse scrolled (932, 427) with delta (0, 0)
Screenshot: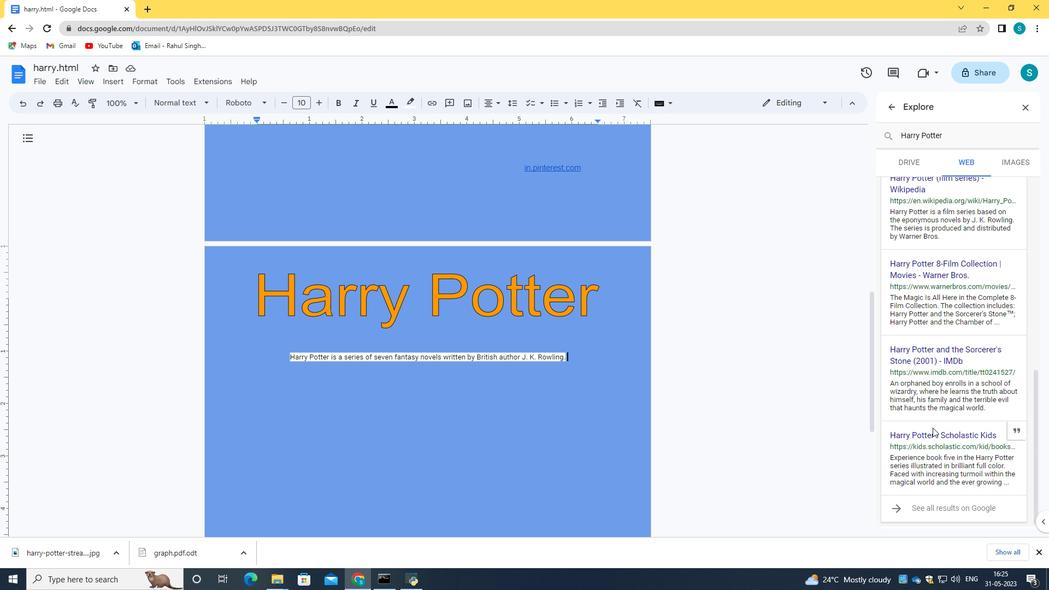
Action: Mouse scrolled (932, 427) with delta (0, 0)
Screenshot: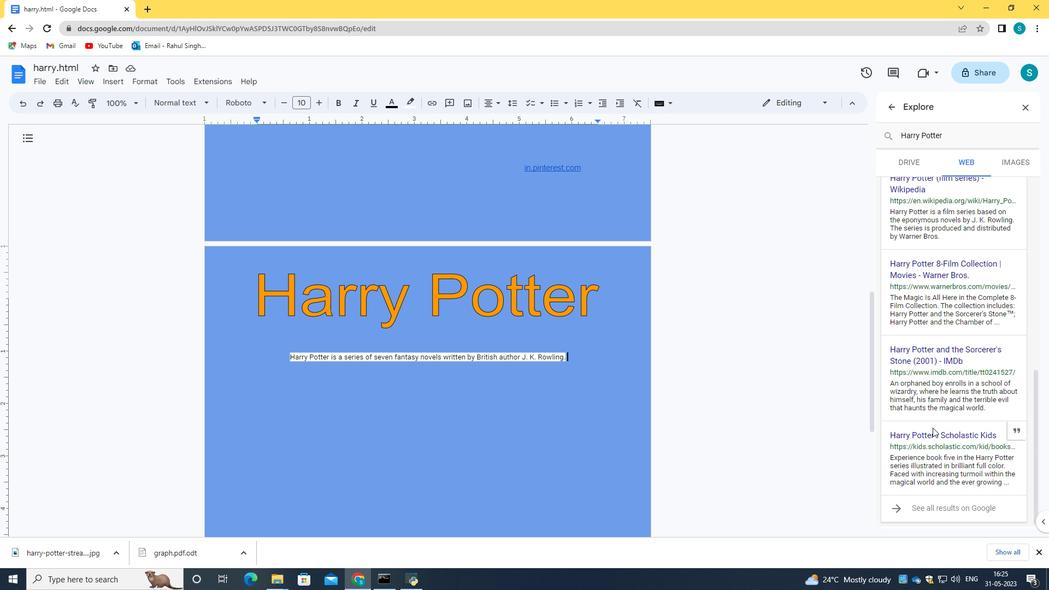 
Action: Mouse scrolled (932, 428) with delta (0, 0)
Screenshot: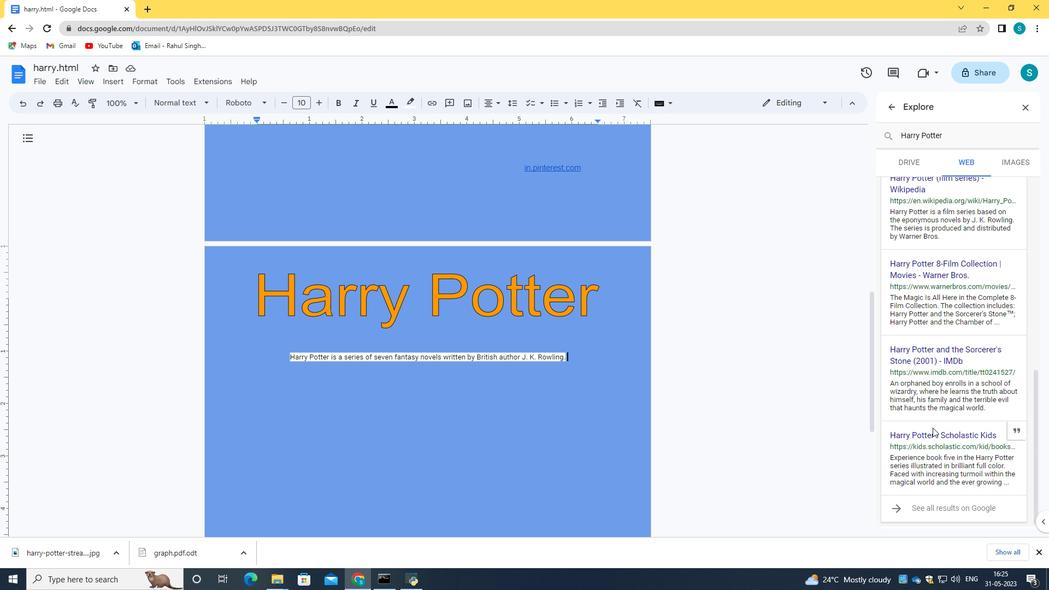 
Action: Mouse scrolled (932, 428) with delta (0, 0)
Screenshot: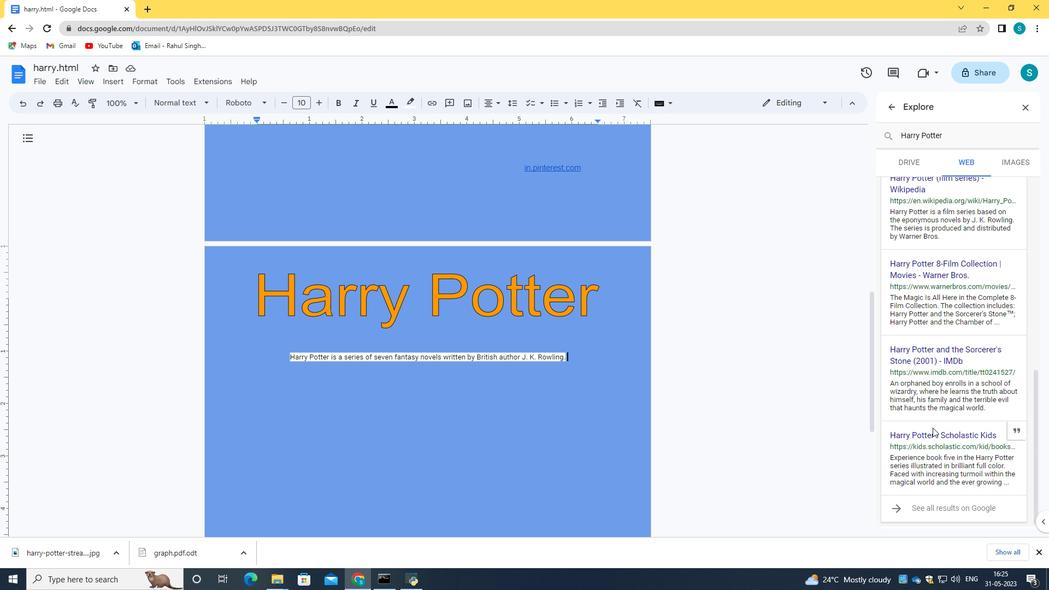
Action: Mouse scrolled (932, 428) with delta (0, 0)
Screenshot: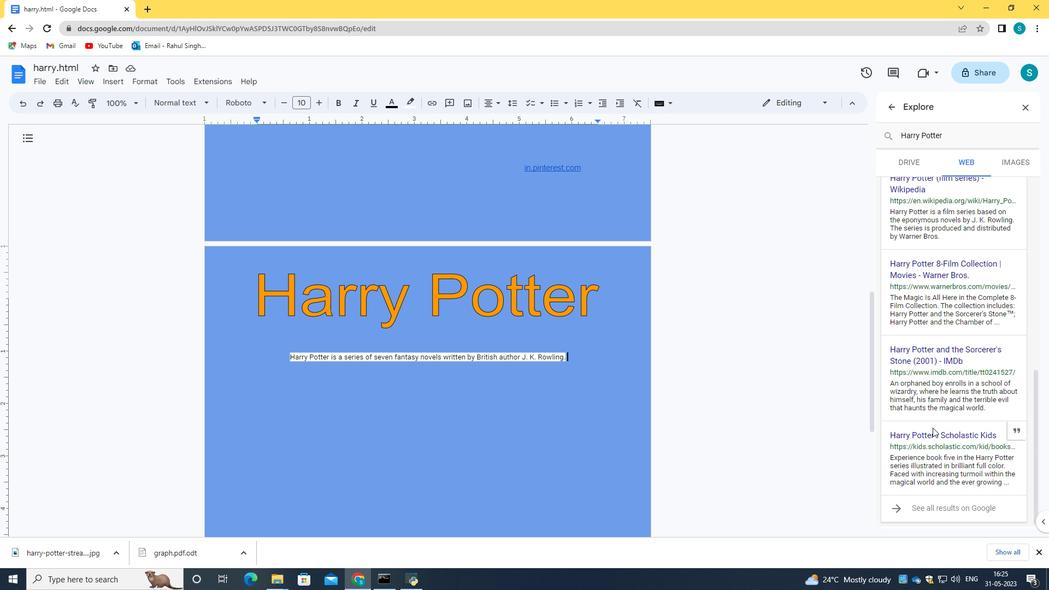 
Action: Mouse scrolled (932, 428) with delta (0, 0)
Screenshot: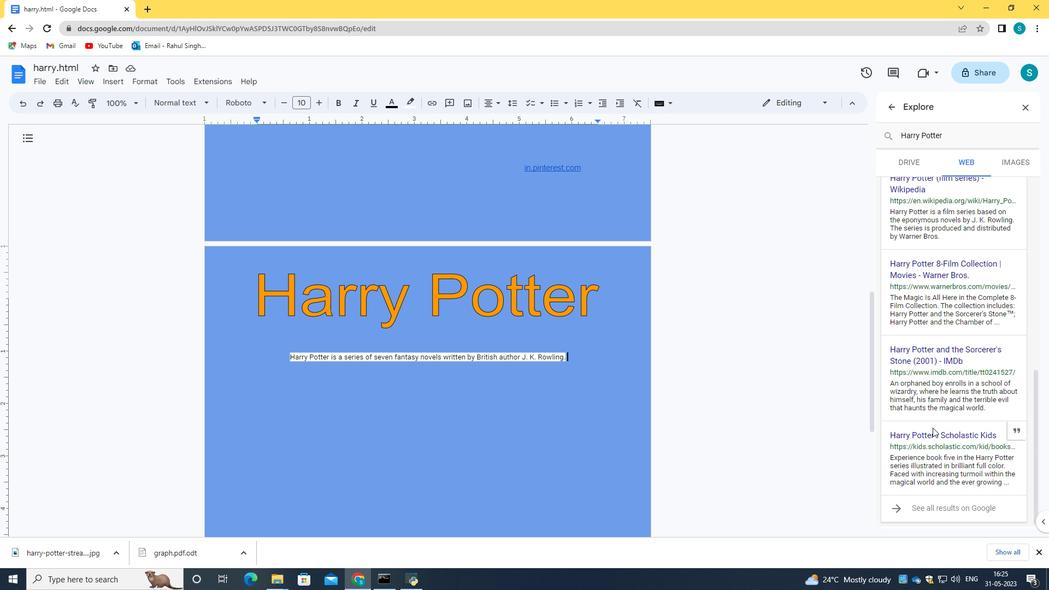 
Action: Mouse scrolled (932, 428) with delta (0, 0)
Screenshot: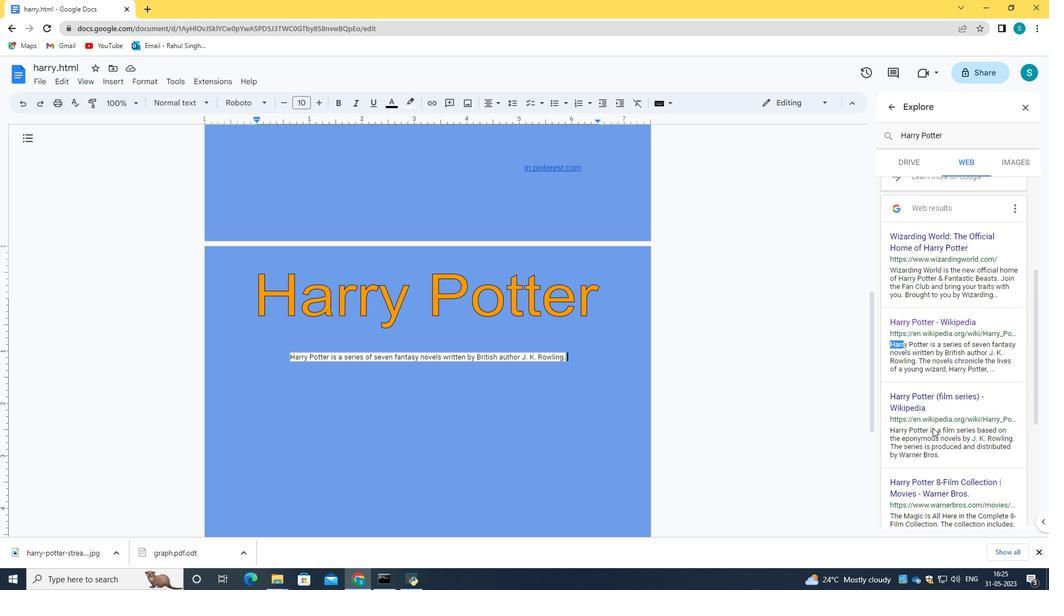 
Action: Mouse scrolled (932, 428) with delta (0, 0)
Screenshot: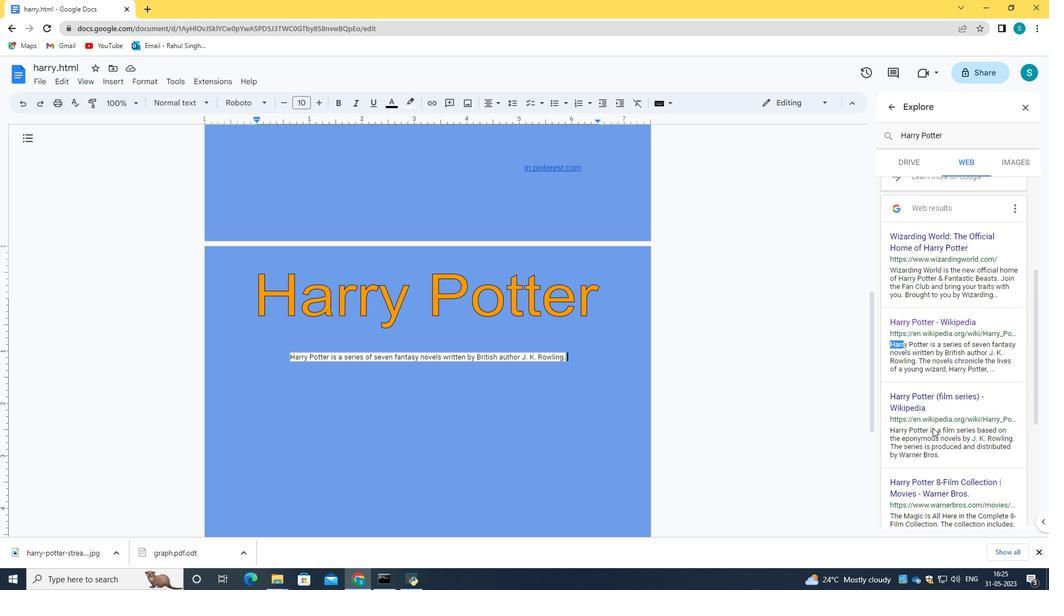 
Action: Mouse scrolled (932, 428) with delta (0, 0)
Screenshot: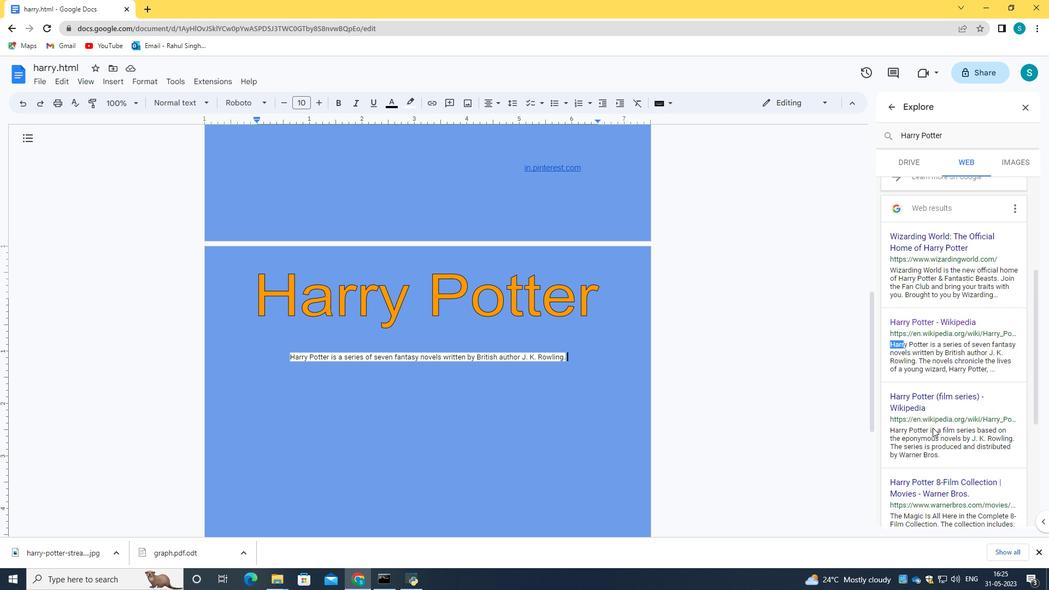 
Action: Mouse scrolled (932, 428) with delta (0, 0)
Screenshot: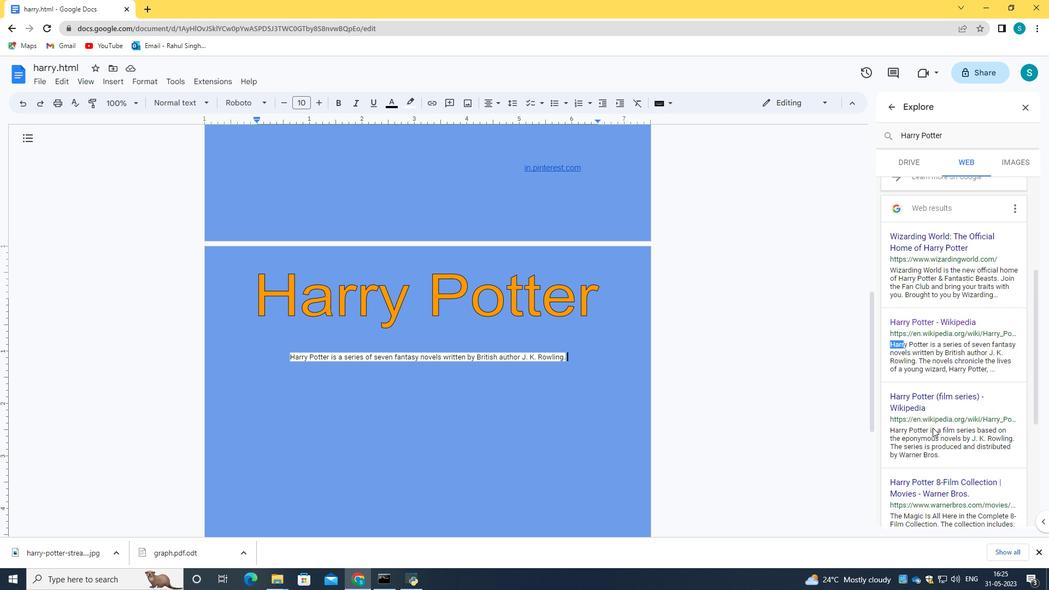
Action: Mouse moved to (931, 408)
Screenshot: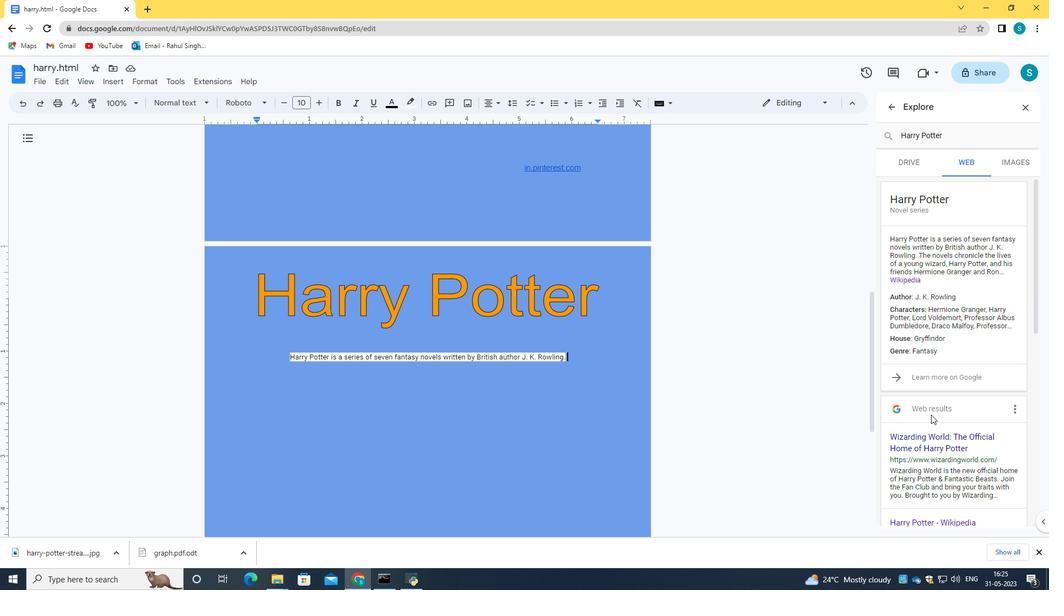 
Action: Mouse scrolled (931, 409) with delta (0, 0)
Screenshot: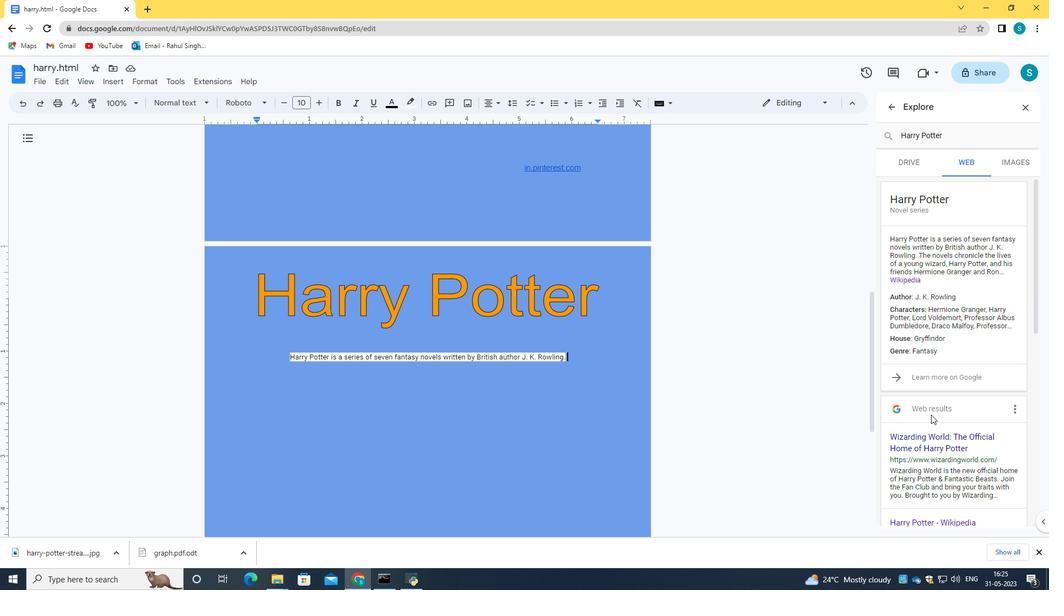 
Action: Mouse moved to (930, 408)
Screenshot: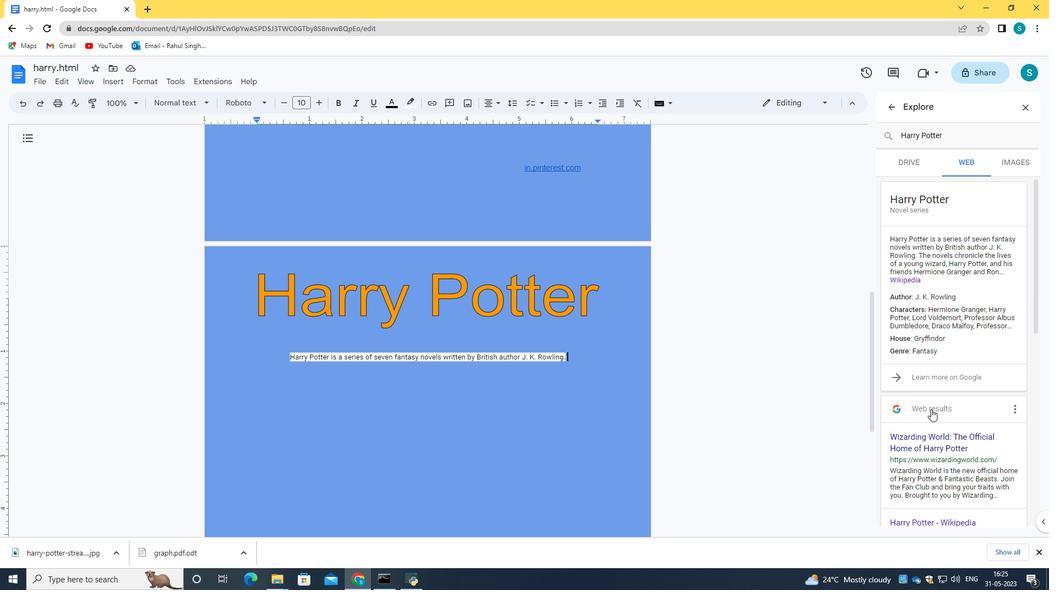 
Action: Mouse scrolled (930, 409) with delta (0, 0)
Screenshot: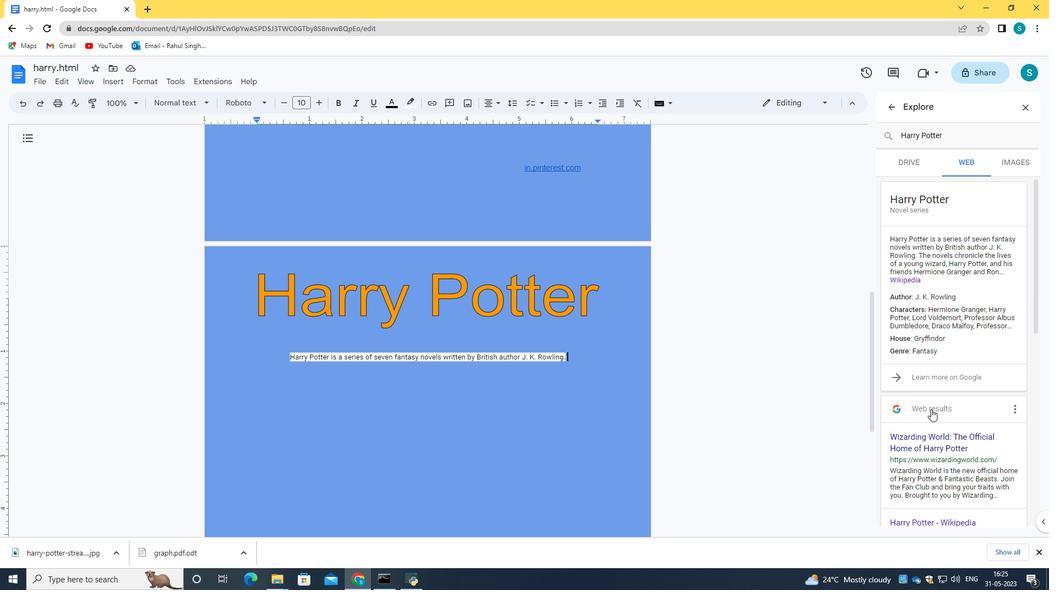 
Action: Mouse scrolled (930, 409) with delta (0, 0)
Screenshot: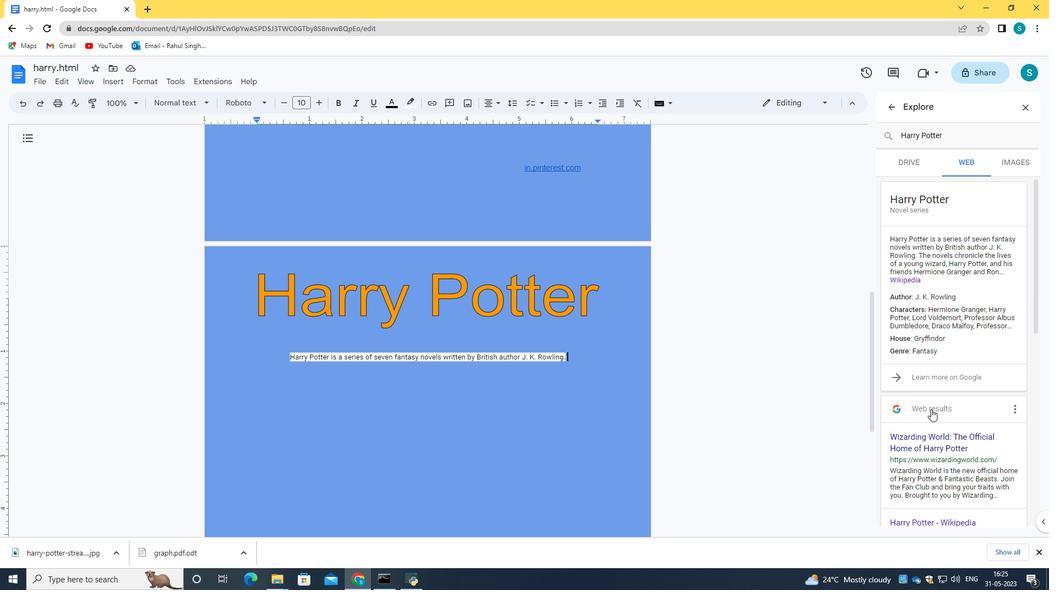 
Action: Mouse scrolled (930, 409) with delta (0, 0)
Screenshot: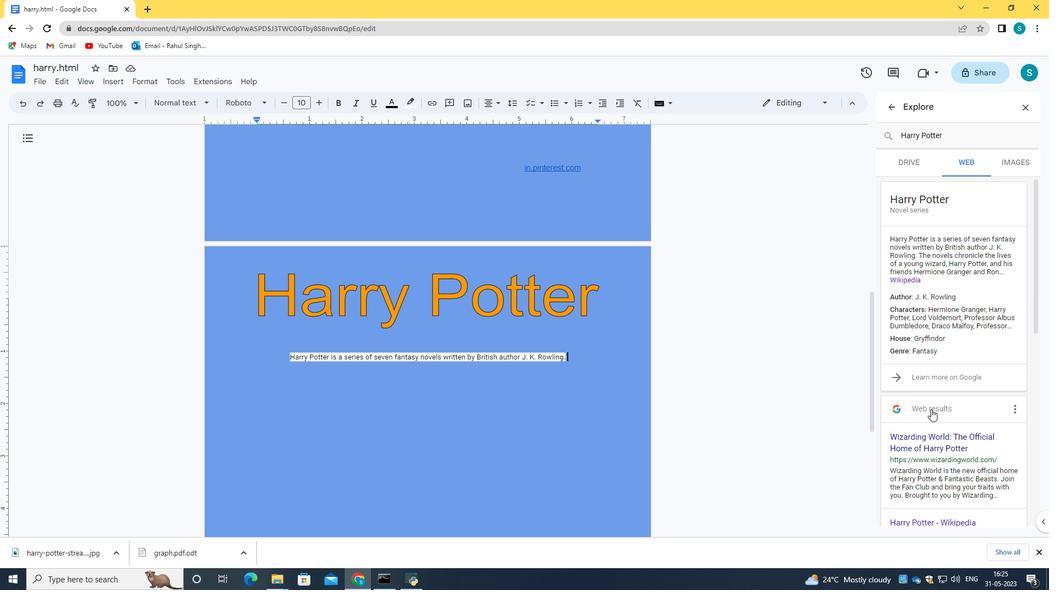 
Action: Mouse moved to (957, 137)
Screenshot: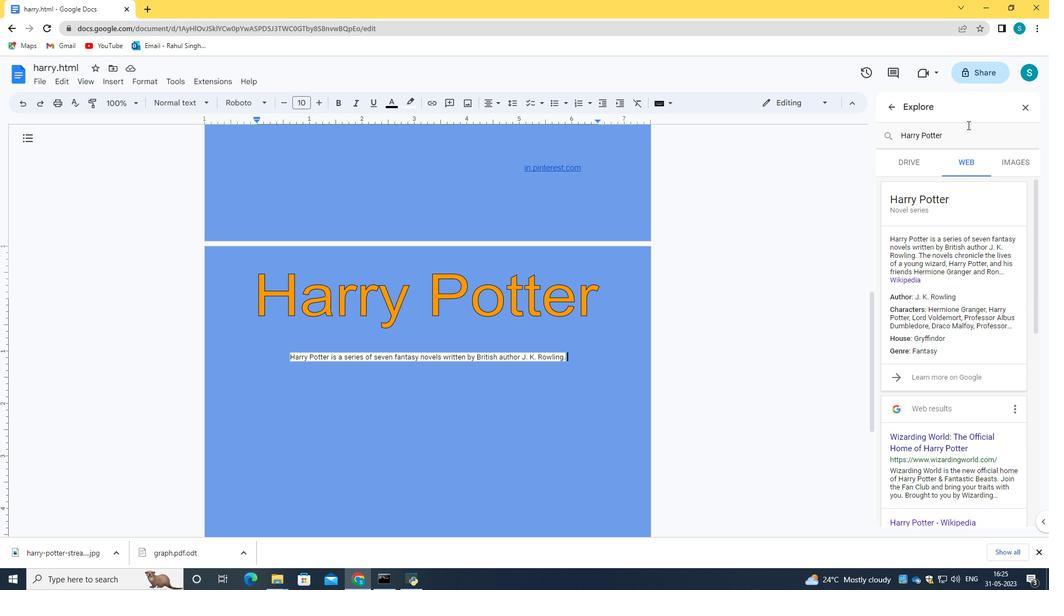 
Action: Mouse pressed left at (957, 137)
Screenshot: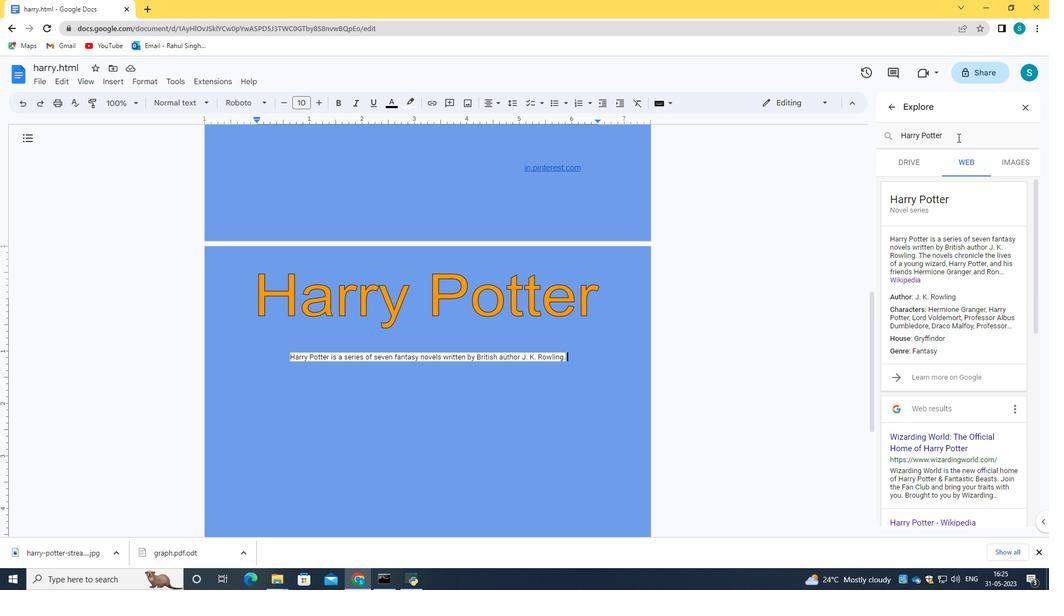 
Action: Mouse moved to (957, 138)
Screenshot: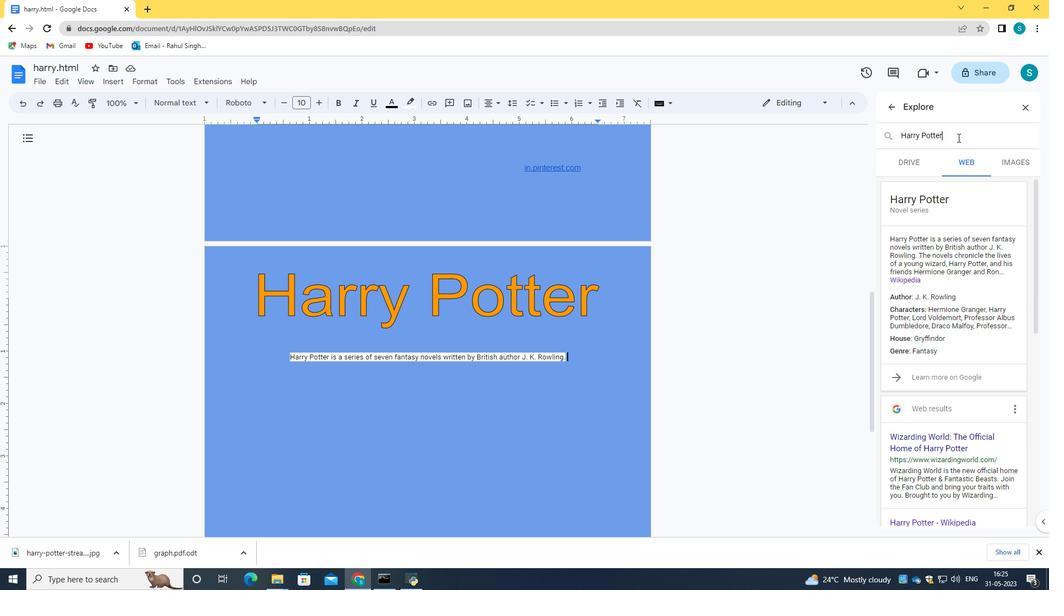 
Action: Key pressed <Key.space>about<Key.enter>
Screenshot: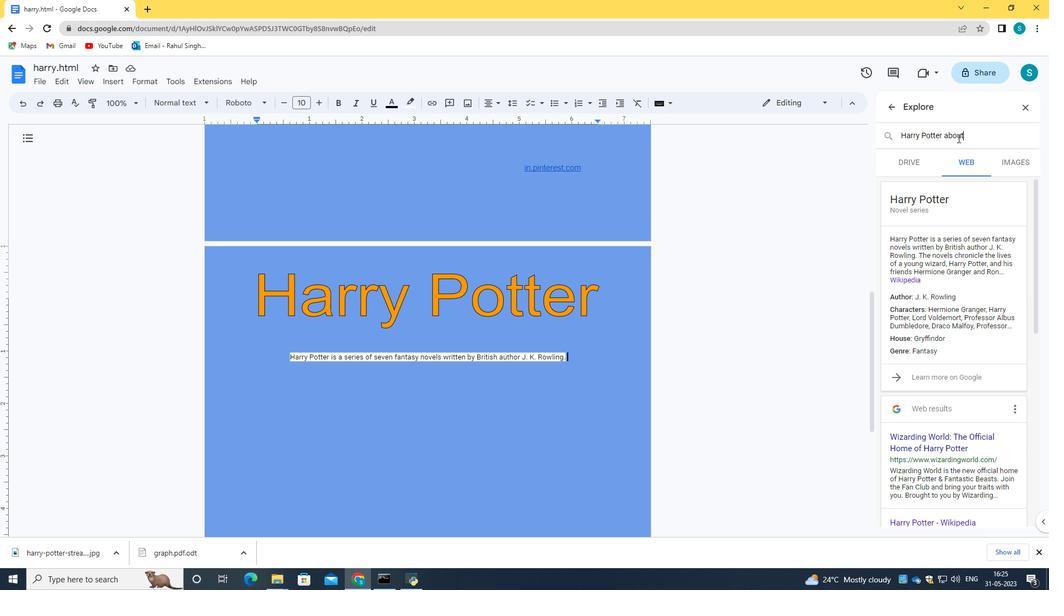 
Action: Mouse moved to (971, 256)
Screenshot: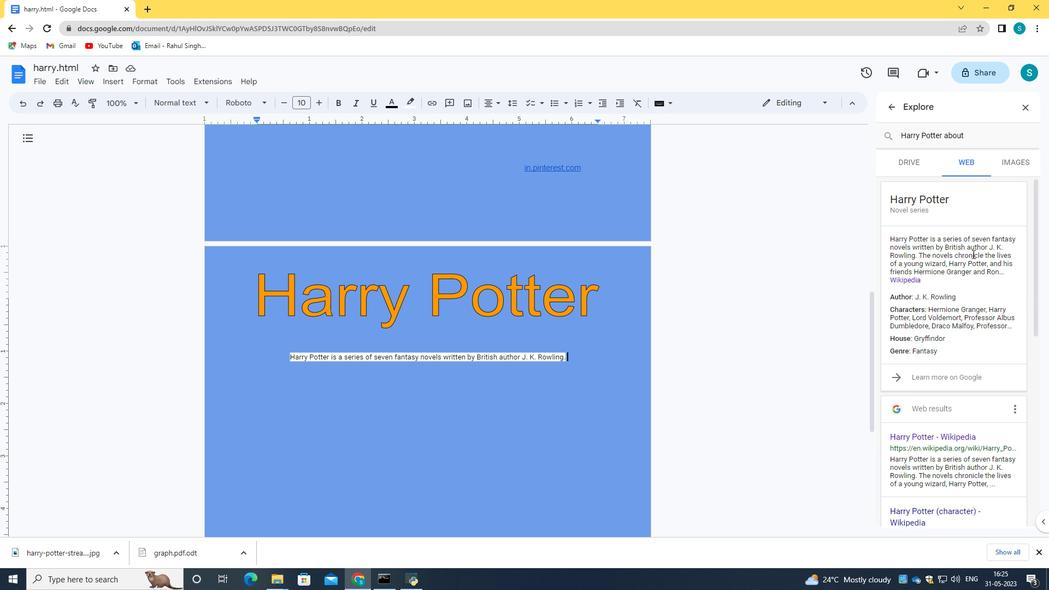 
Action: Mouse scrolled (971, 256) with delta (0, 0)
Screenshot: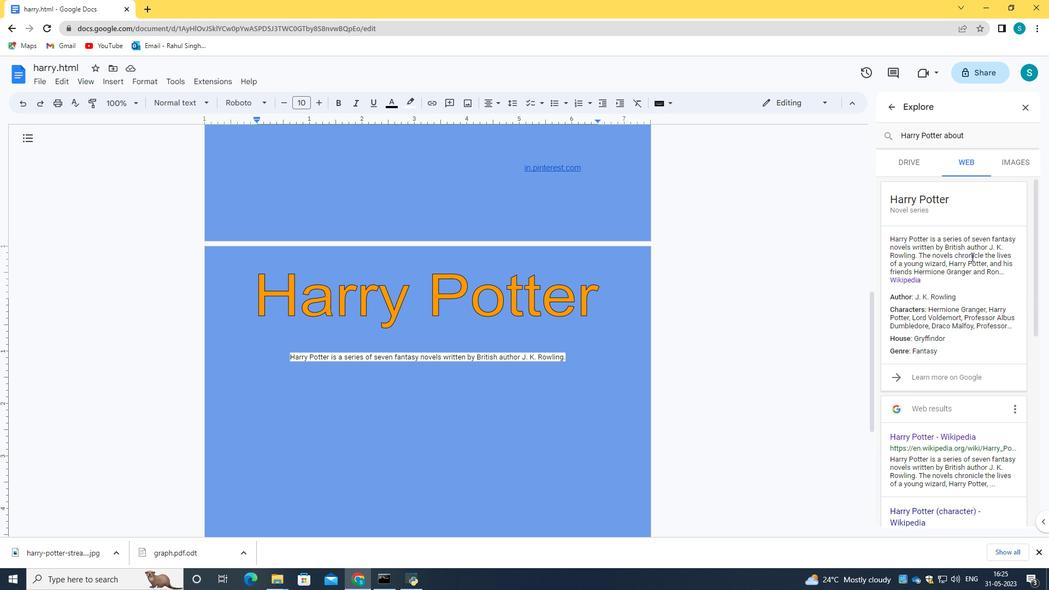
Action: Mouse moved to (958, 303)
Screenshot: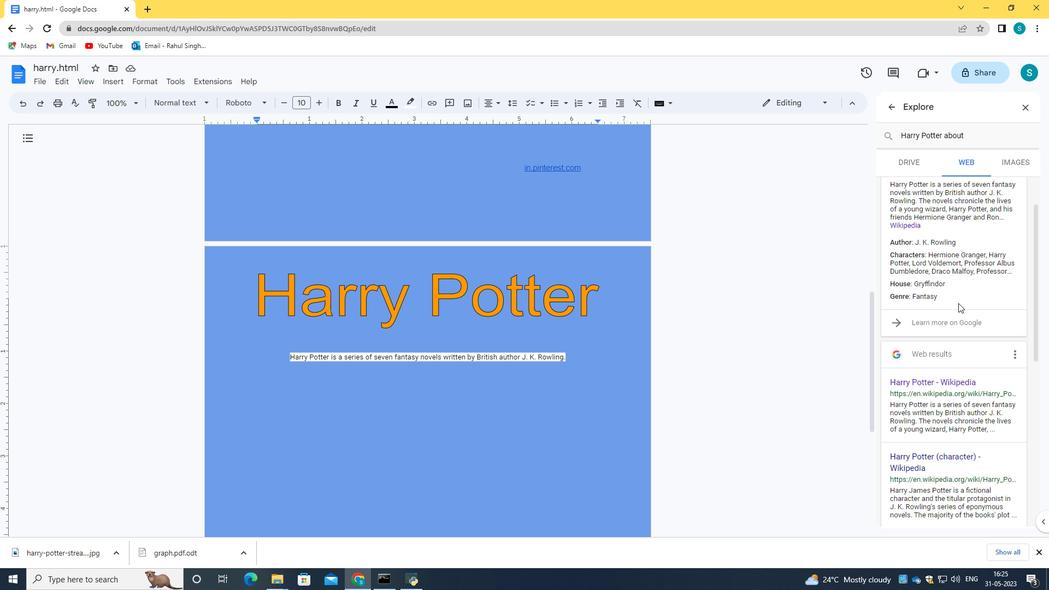 
Action: Mouse scrolled (958, 303) with delta (0, 0)
Screenshot: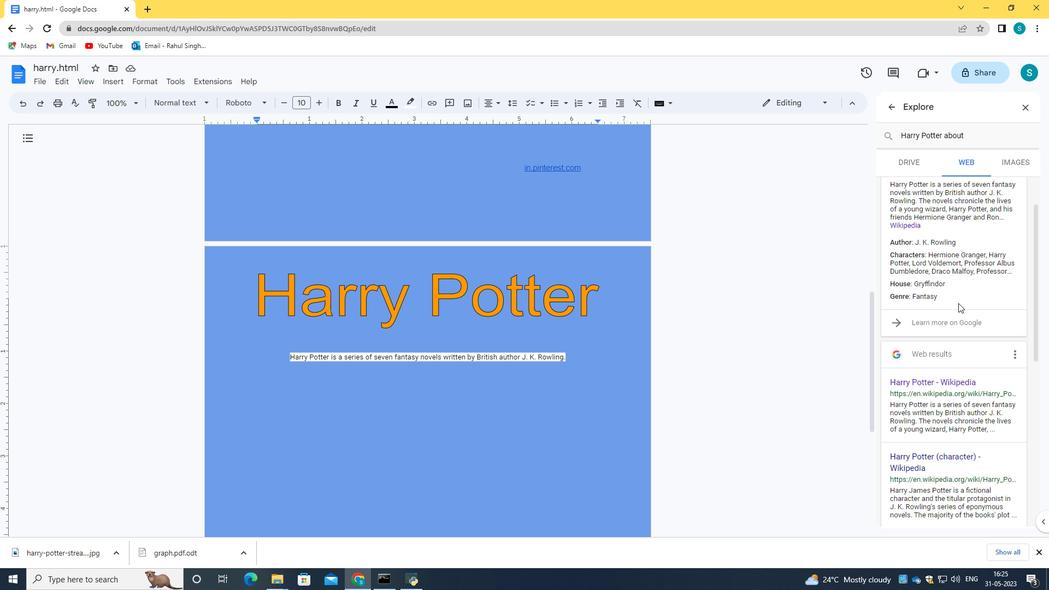 
Action: Mouse moved to (967, 373)
Screenshot: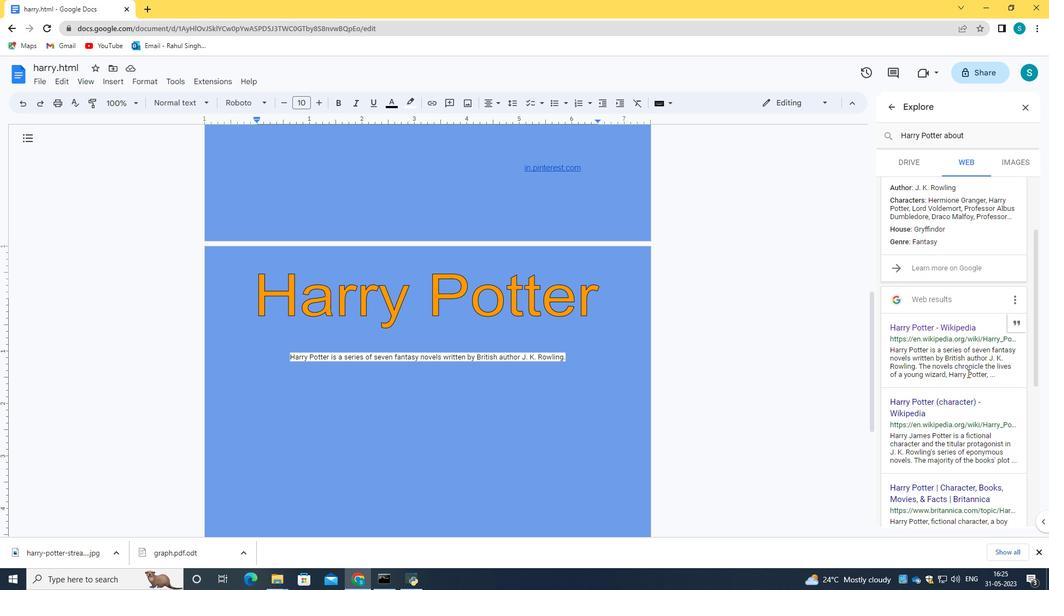
Action: Mouse scrolled (967, 372) with delta (0, 0)
Screenshot: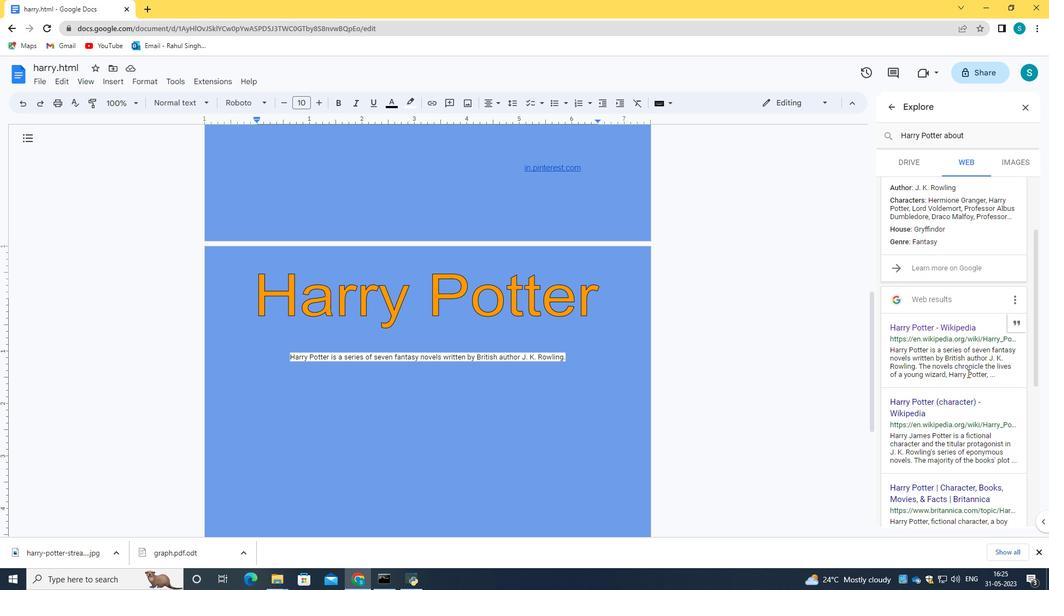 
Action: Mouse moved to (925, 358)
Screenshot: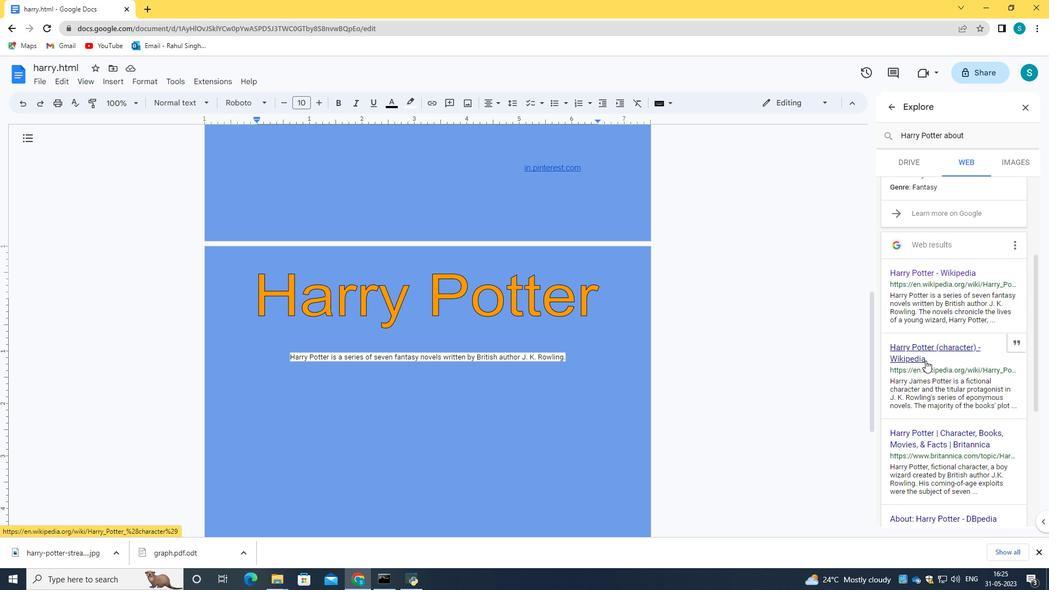 
Action: Mouse pressed left at (925, 358)
Screenshot: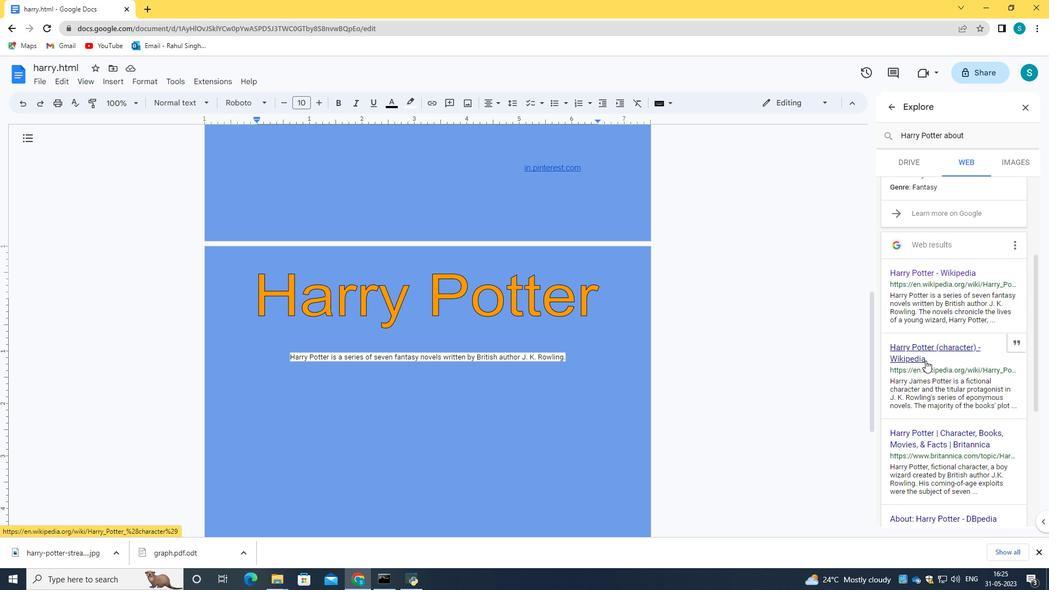 
Action: Mouse moved to (308, 271)
Screenshot: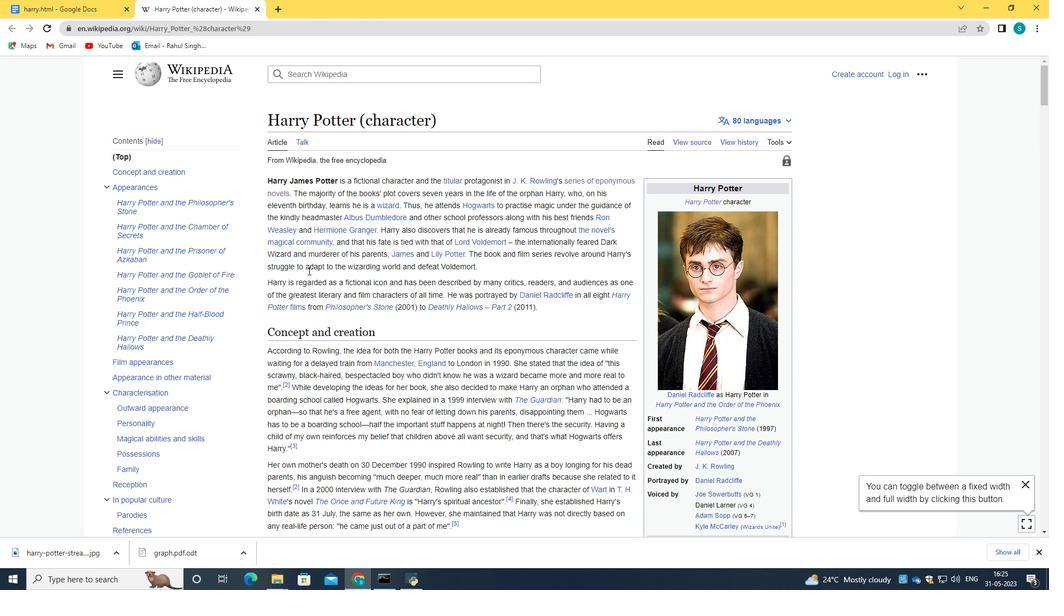 
Action: Mouse scrolled (308, 270) with delta (0, 0)
Screenshot: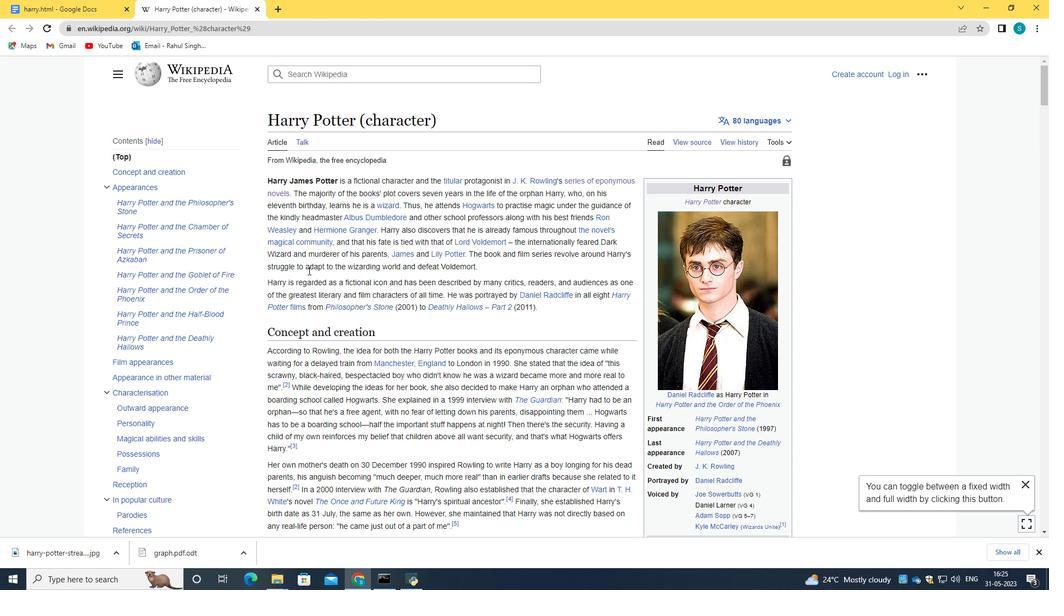 
Action: Mouse moved to (319, 241)
Screenshot: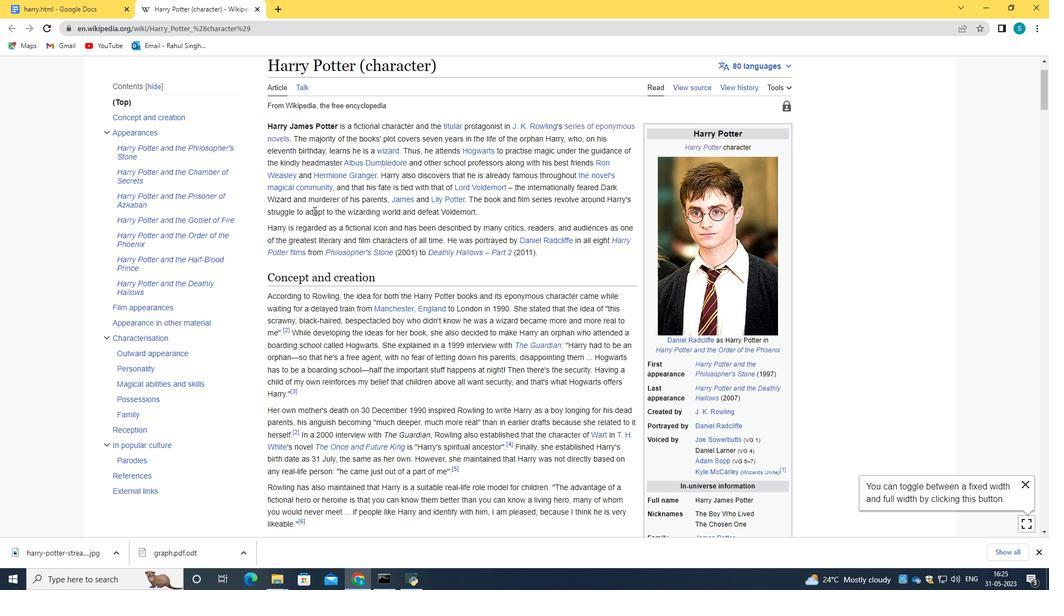 
Action: Mouse scrolled (319, 240) with delta (0, 0)
Screenshot: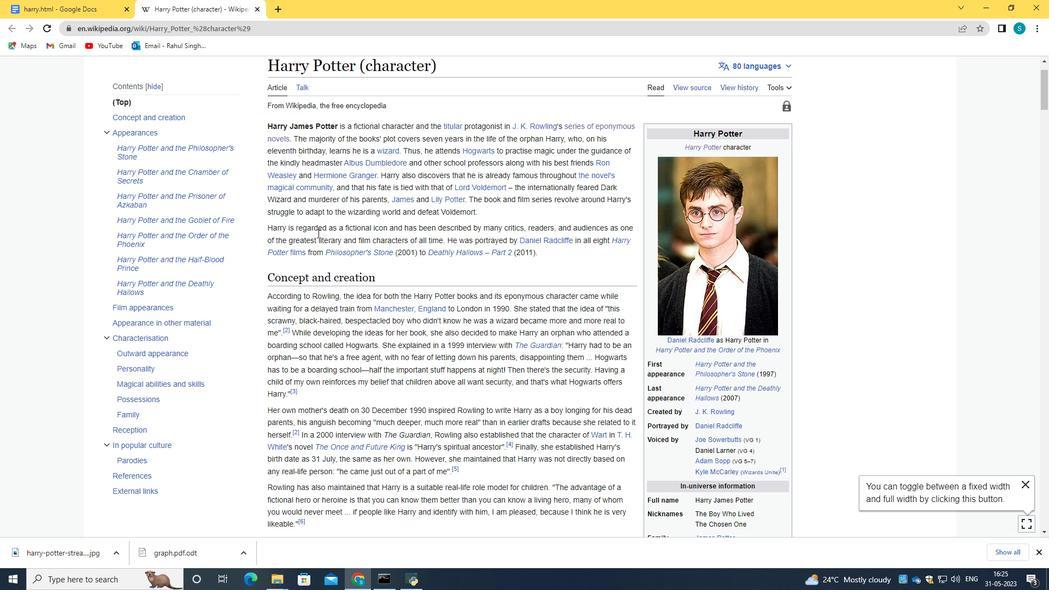 
Action: Mouse moved to (313, 249)
Screenshot: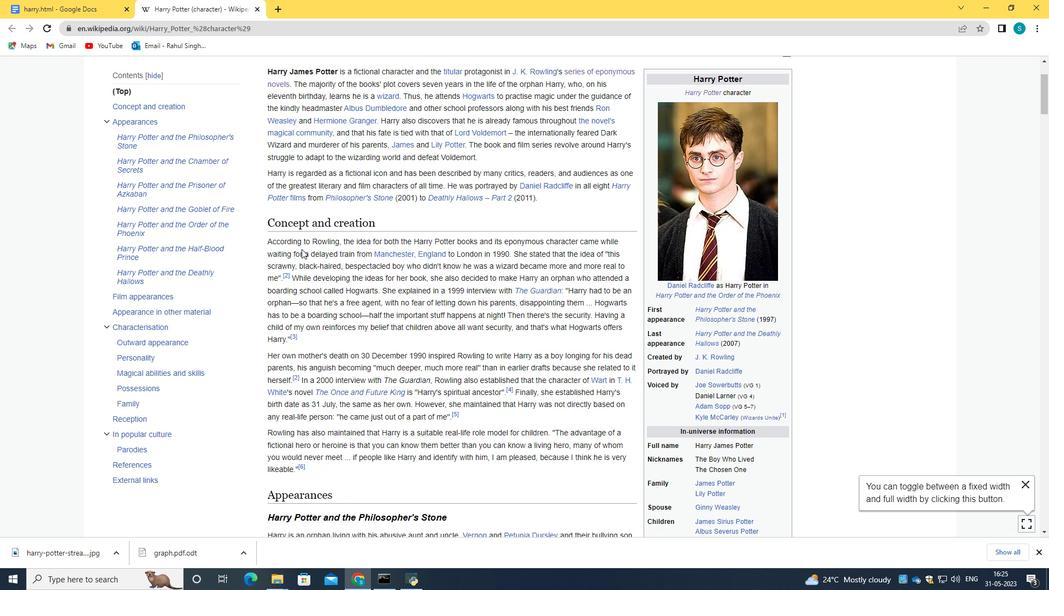 
Action: Mouse scrolled (313, 249) with delta (0, 0)
Screenshot: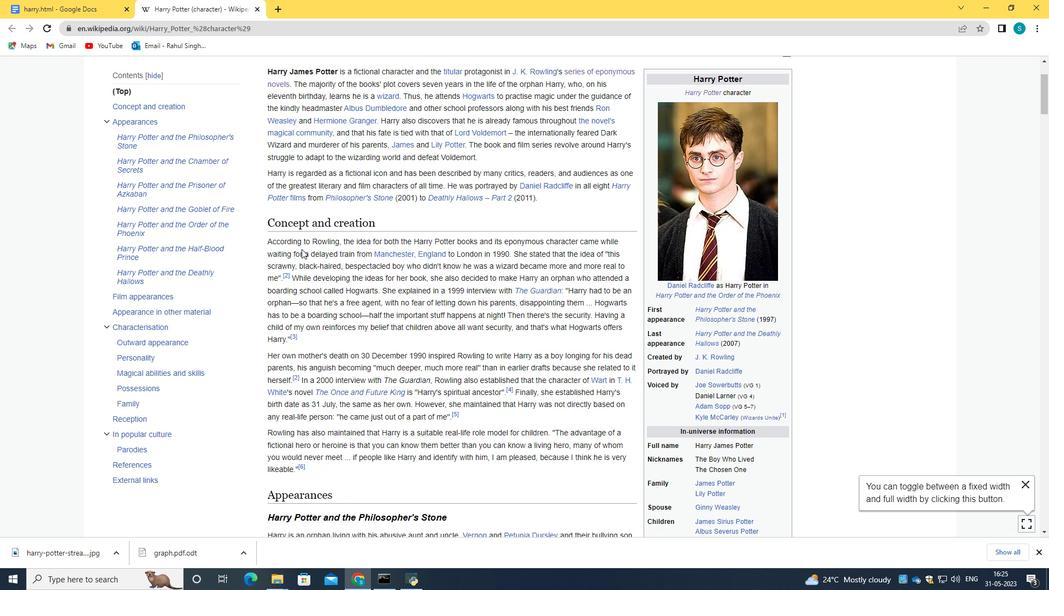 
Action: Mouse moved to (313, 250)
Screenshot: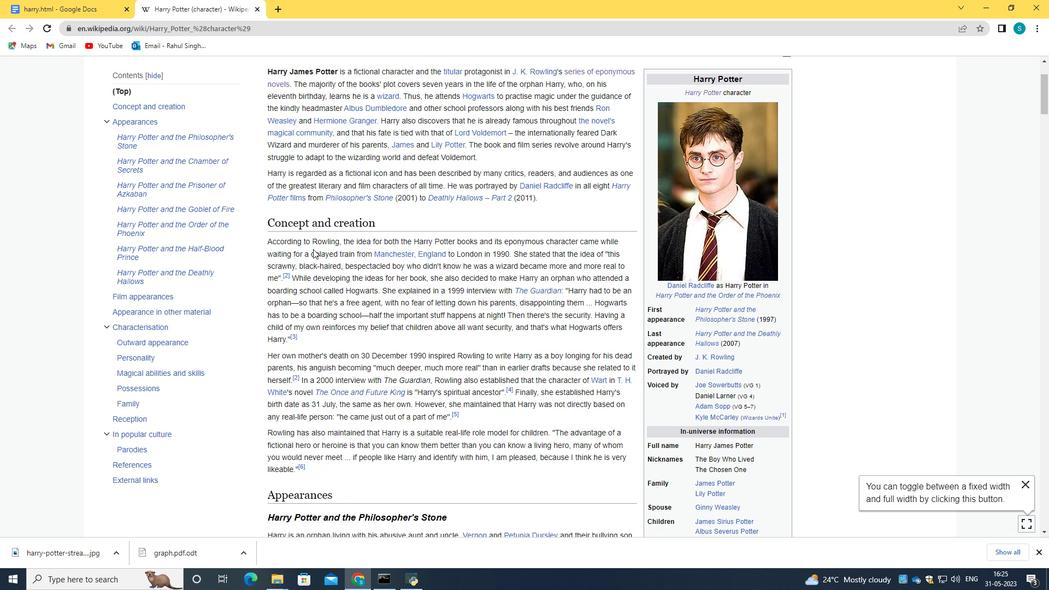 
Action: Mouse scrolled (313, 249) with delta (0, 0)
Screenshot: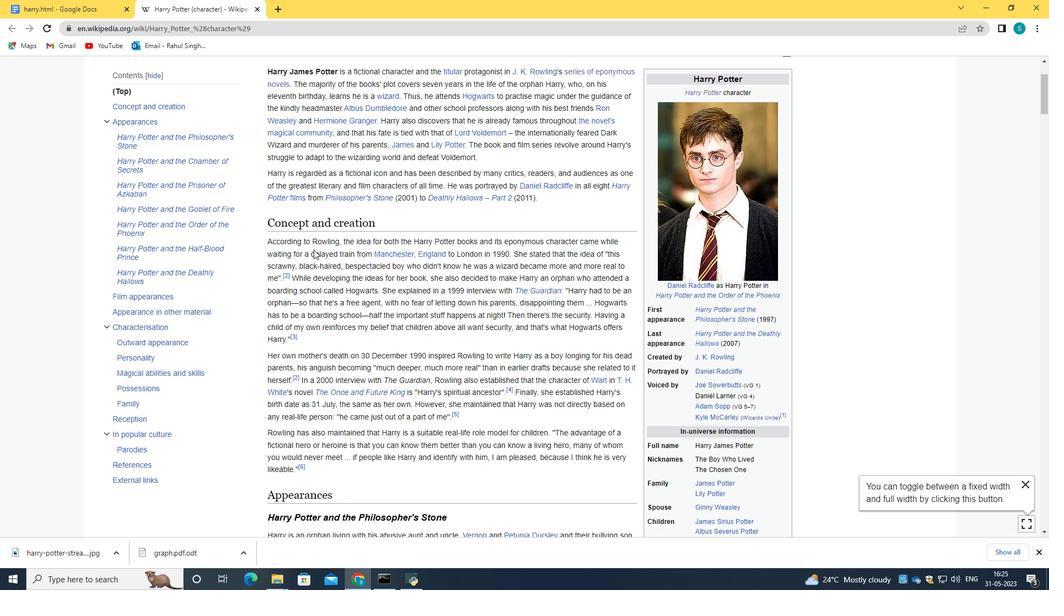 
Action: Mouse scrolled (313, 249) with delta (0, 0)
Screenshot: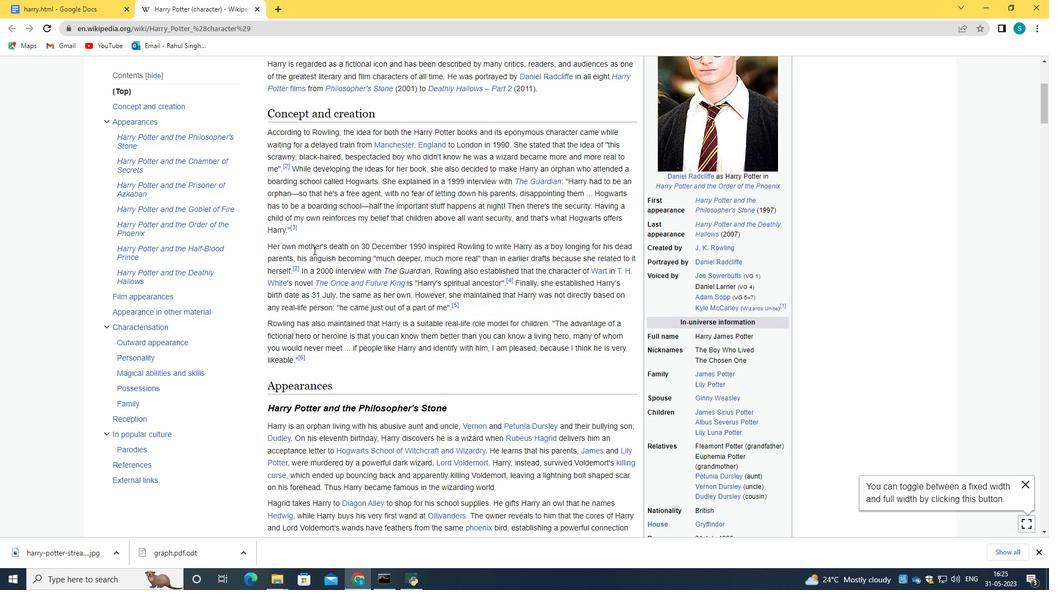 
Action: Mouse moved to (315, 252)
Screenshot: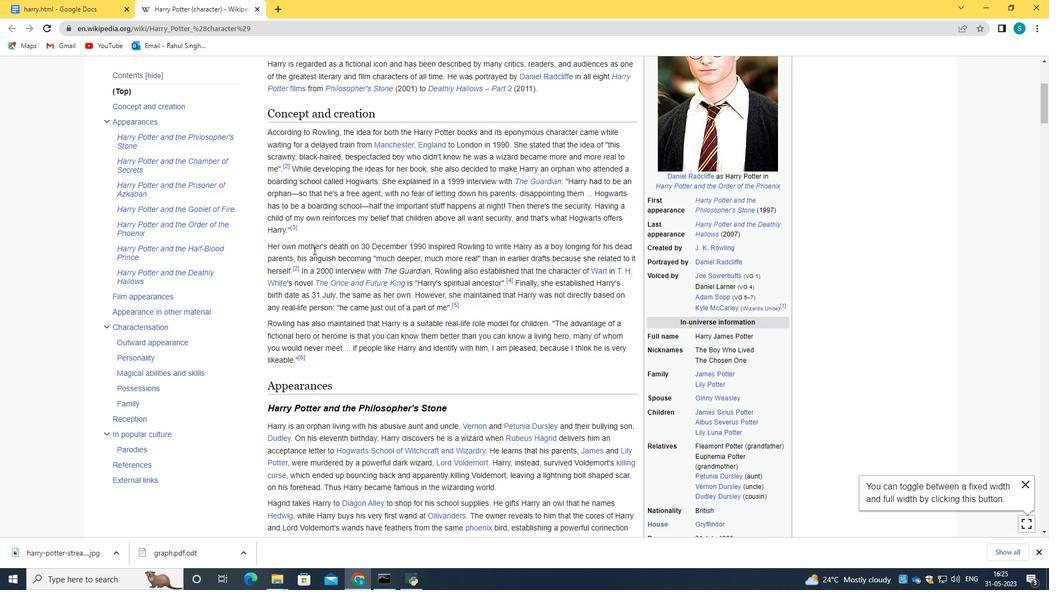 
Action: Mouse scrolled (315, 252) with delta (0, 0)
Screenshot: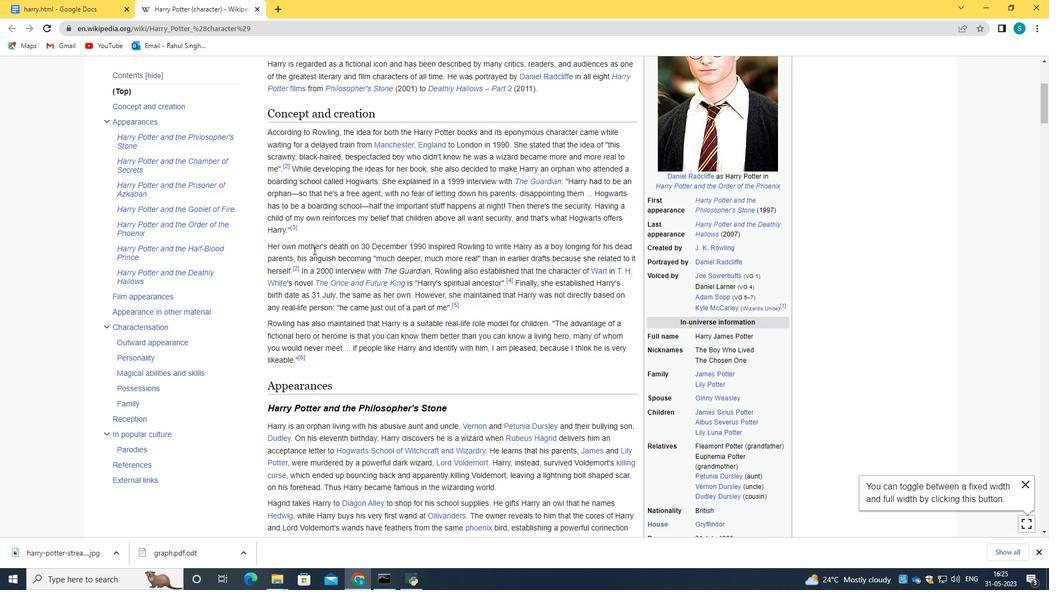 
Action: Mouse moved to (315, 254)
Screenshot: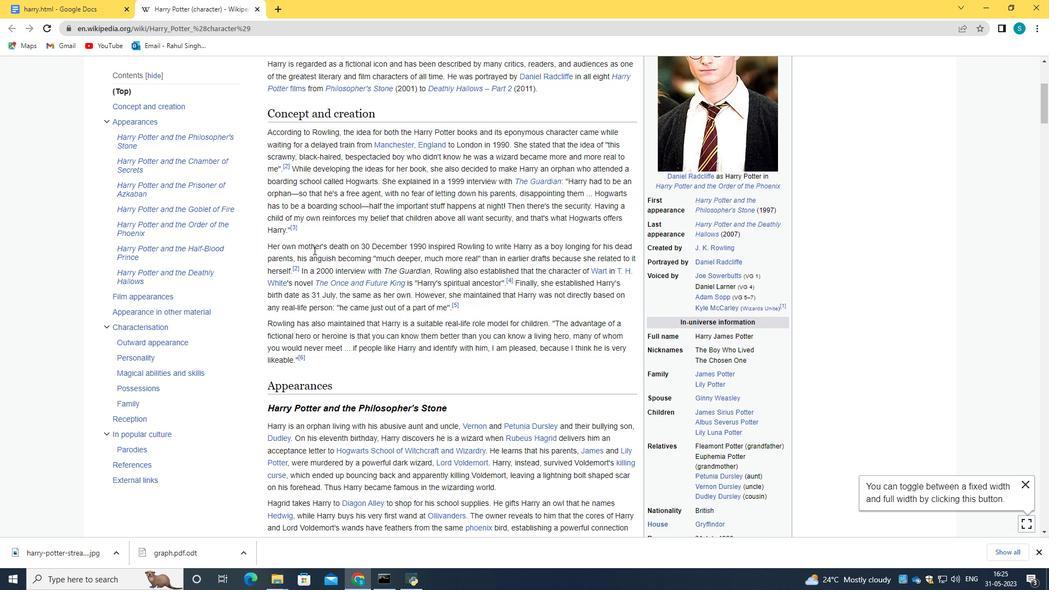 
Action: Mouse scrolled (315, 253) with delta (0, 0)
Screenshot: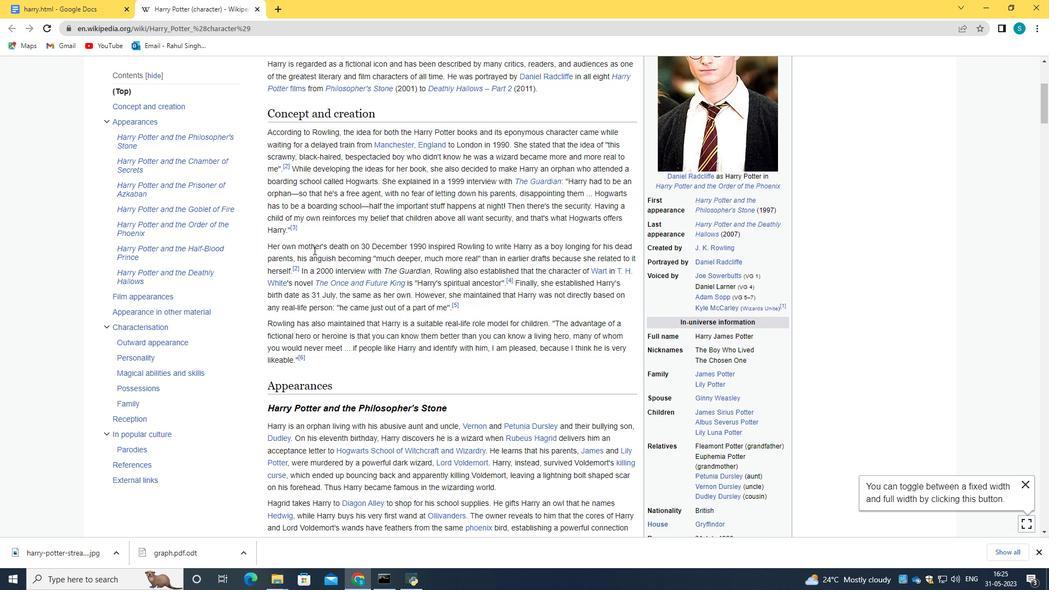 
Action: Mouse scrolled (315, 253) with delta (0, 0)
Screenshot: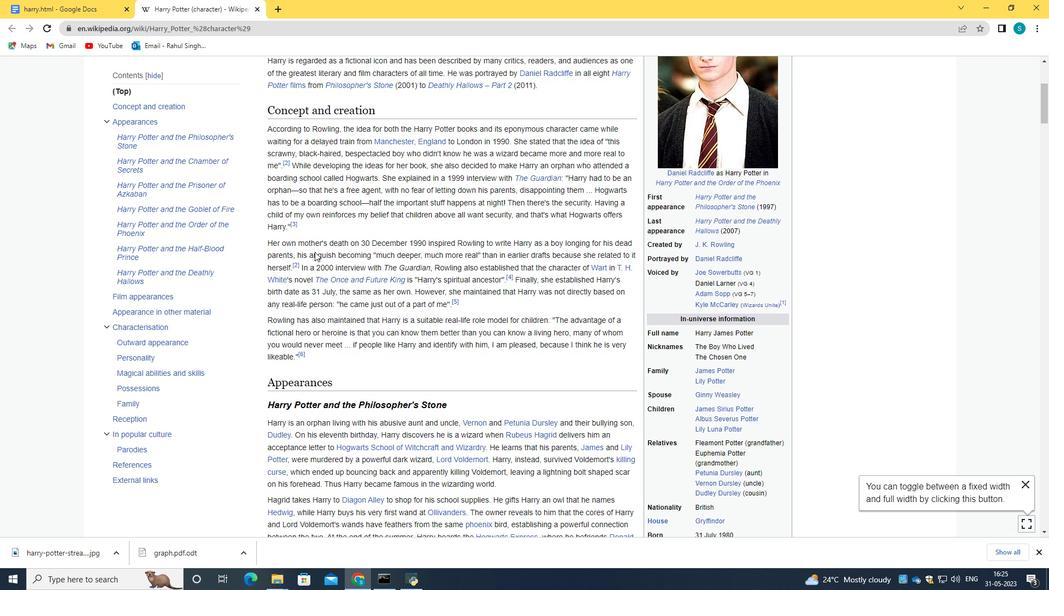 
Action: Mouse moved to (268, 203)
Screenshot: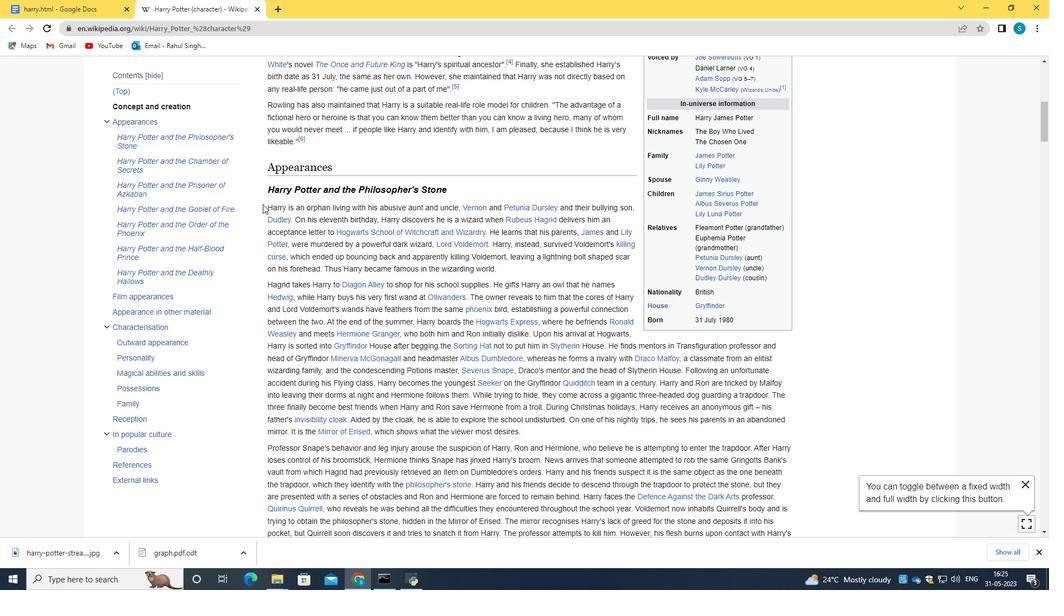 
Action: Mouse pressed left at (268, 203)
Screenshot: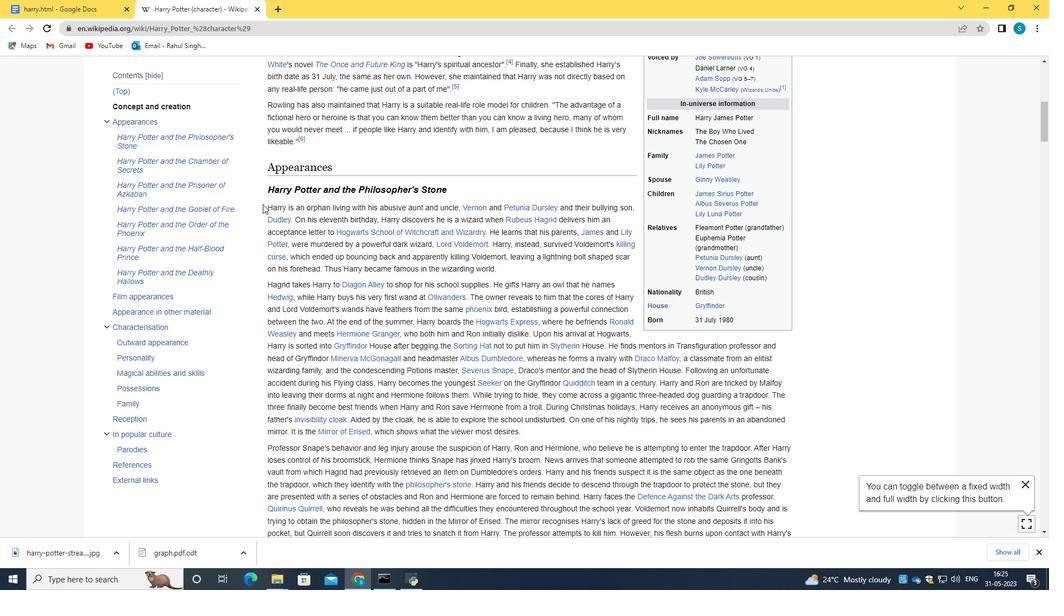 
Action: Mouse moved to (502, 272)
Screenshot: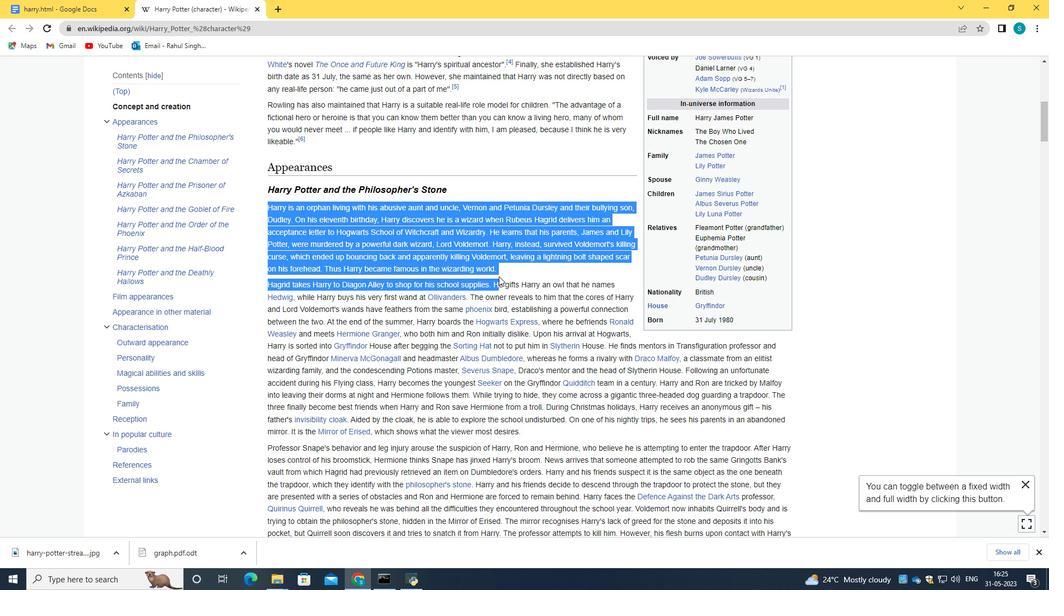 
Action: Key pressed ctrl+C<'\x03'>
Screenshot: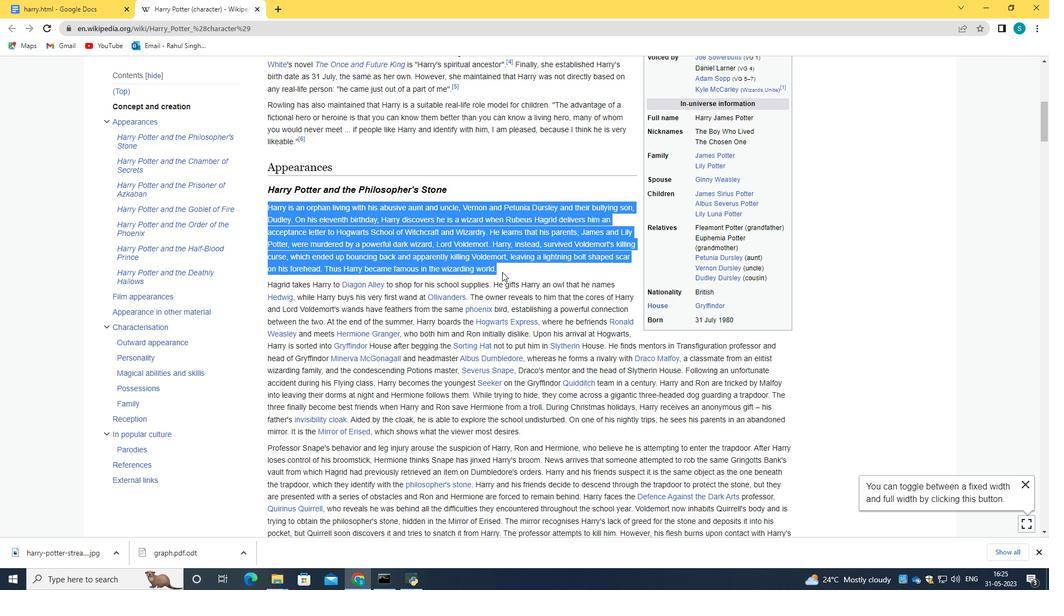 
Action: Mouse moved to (254, 9)
Screenshot: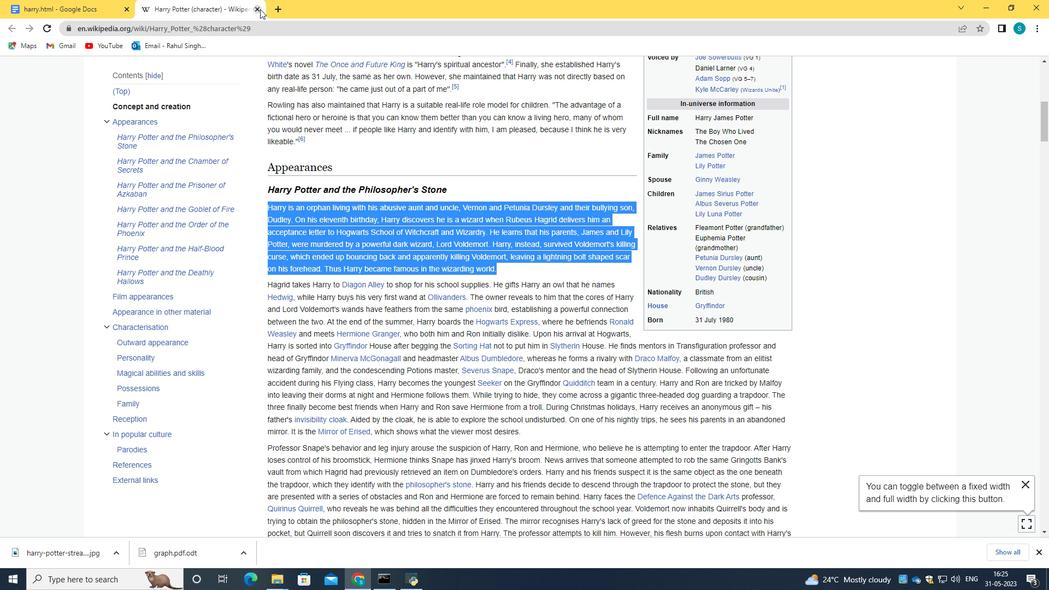 
Action: Mouse pressed left at (254, 9)
Screenshot: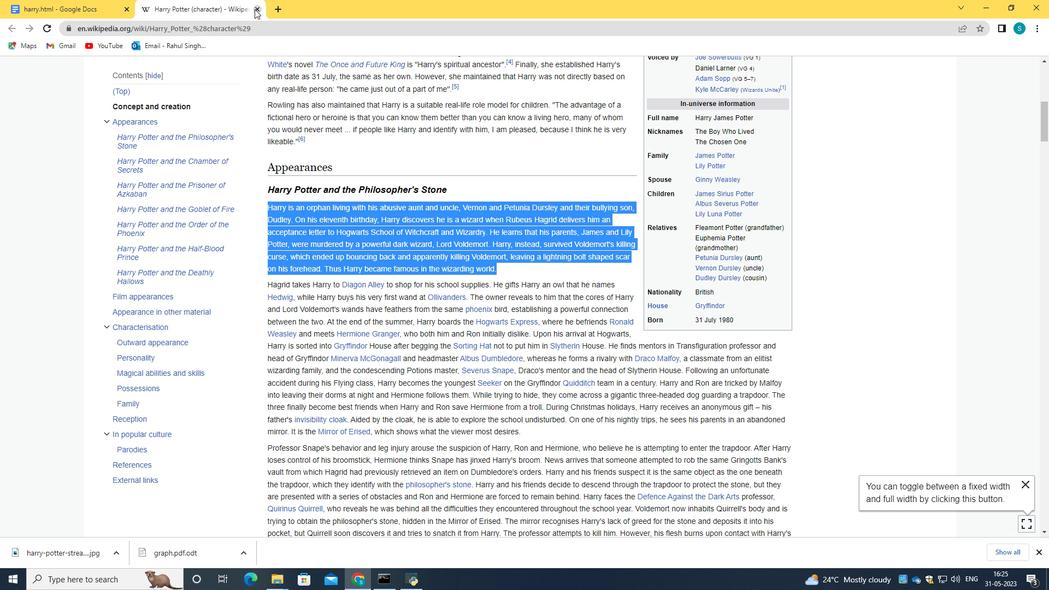 
Action: Mouse moved to (334, 384)
Screenshot: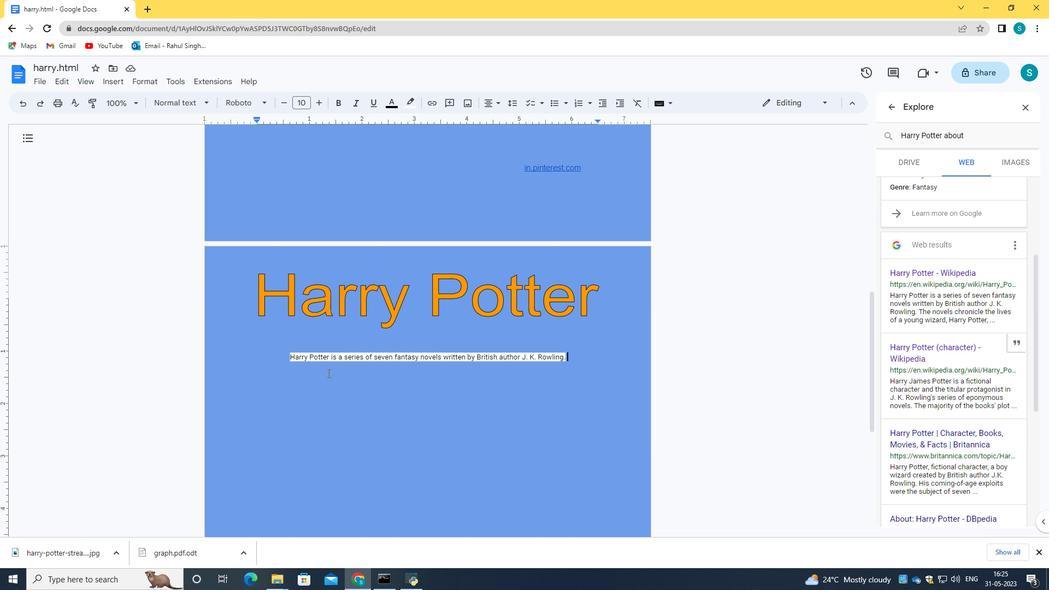 
Action: Mouse pressed left at (334, 384)
Screenshot: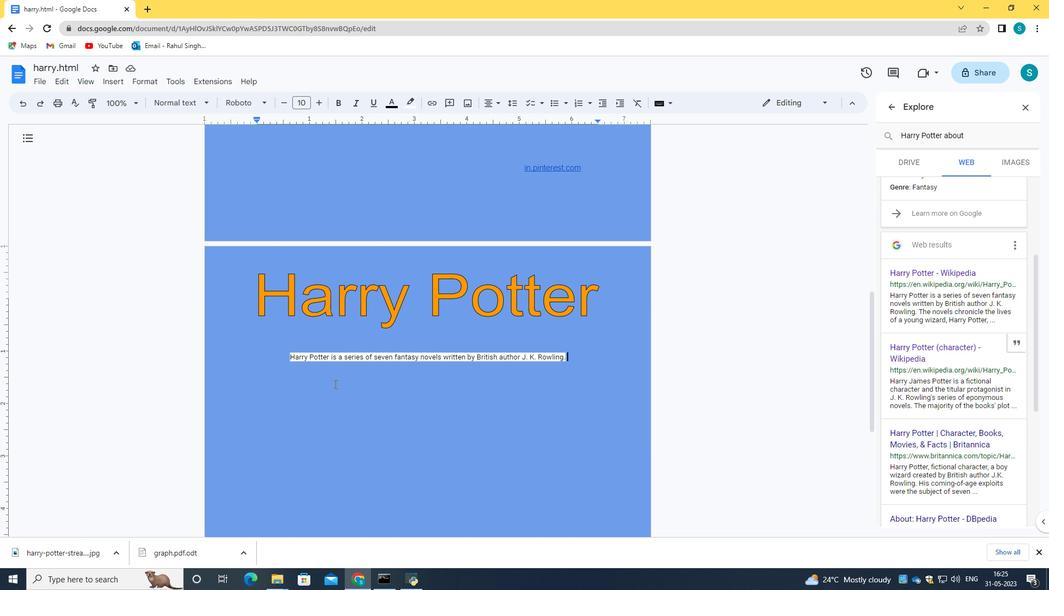 
Action: Mouse moved to (309, 381)
Screenshot: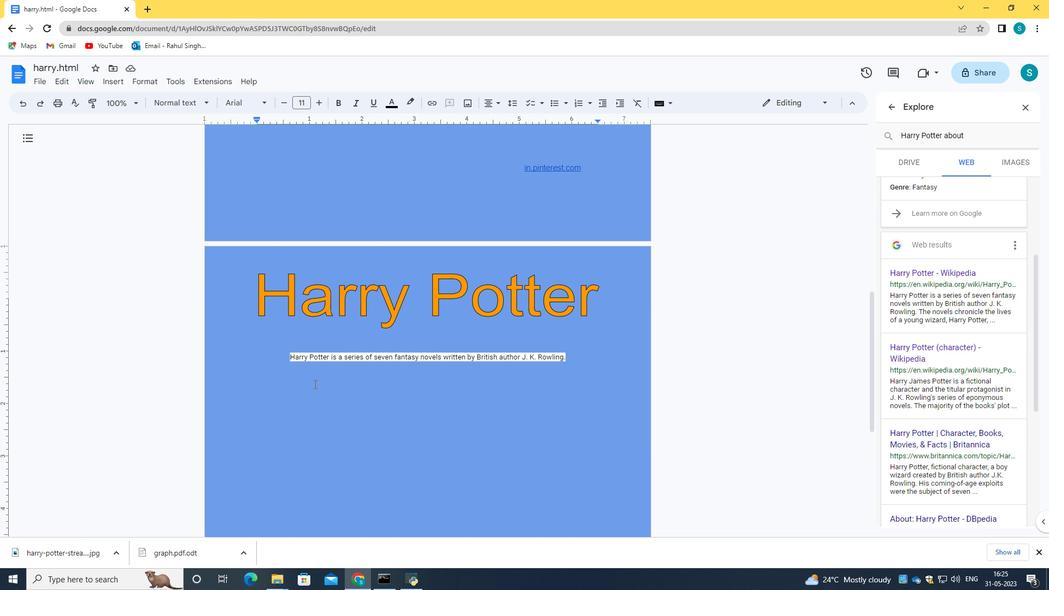 
Action: Mouse pressed right at (309, 381)
Screenshot: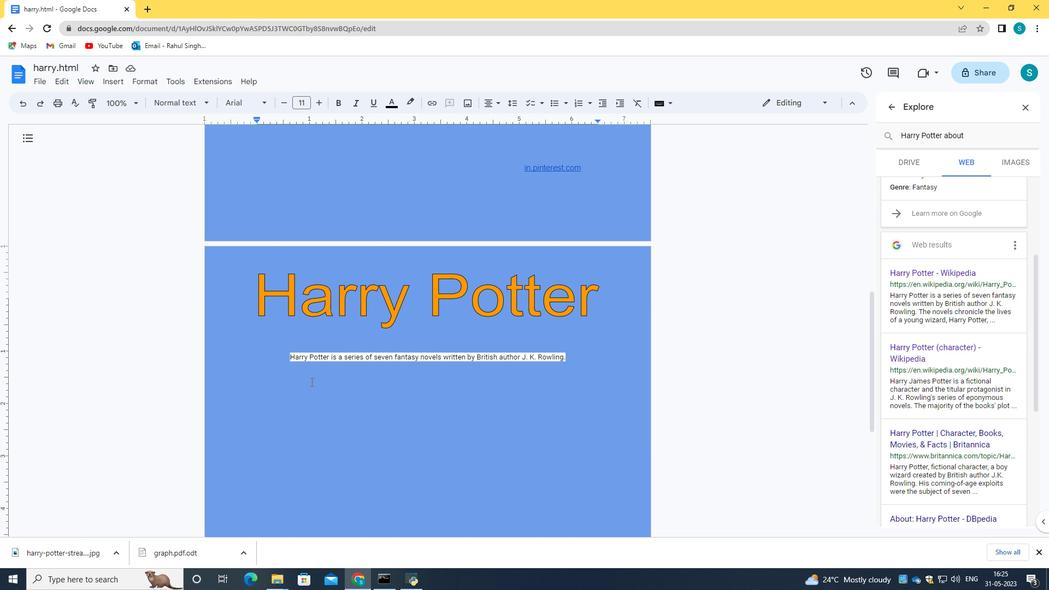 
Action: Mouse moved to (345, 232)
Screenshot: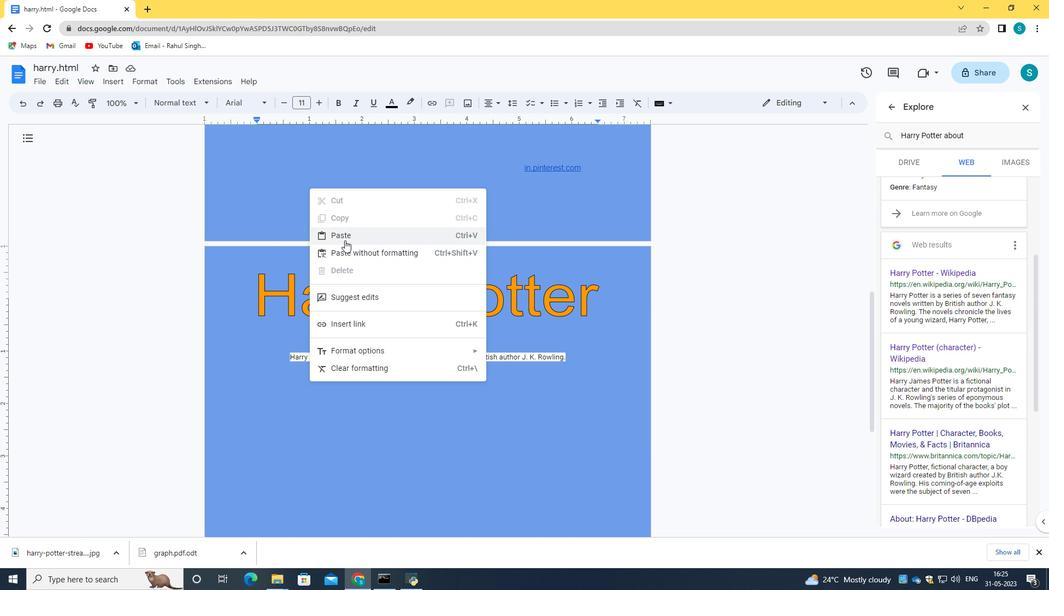 
Action: Mouse pressed left at (345, 232)
Screenshot: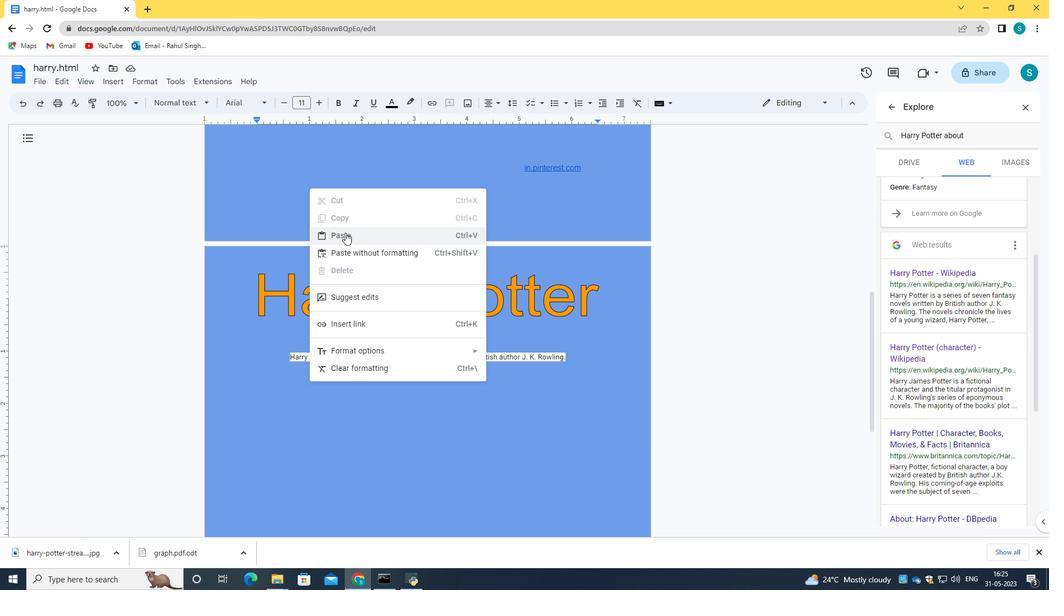 
Action: Mouse moved to (481, 438)
Screenshot: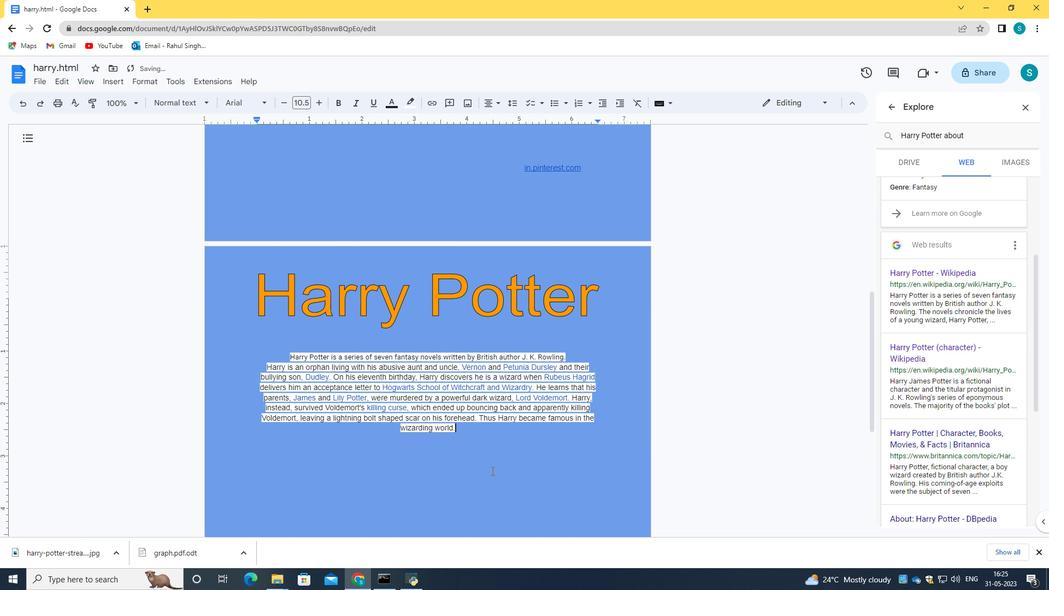 
Action: Mouse pressed left at (481, 438)
Screenshot: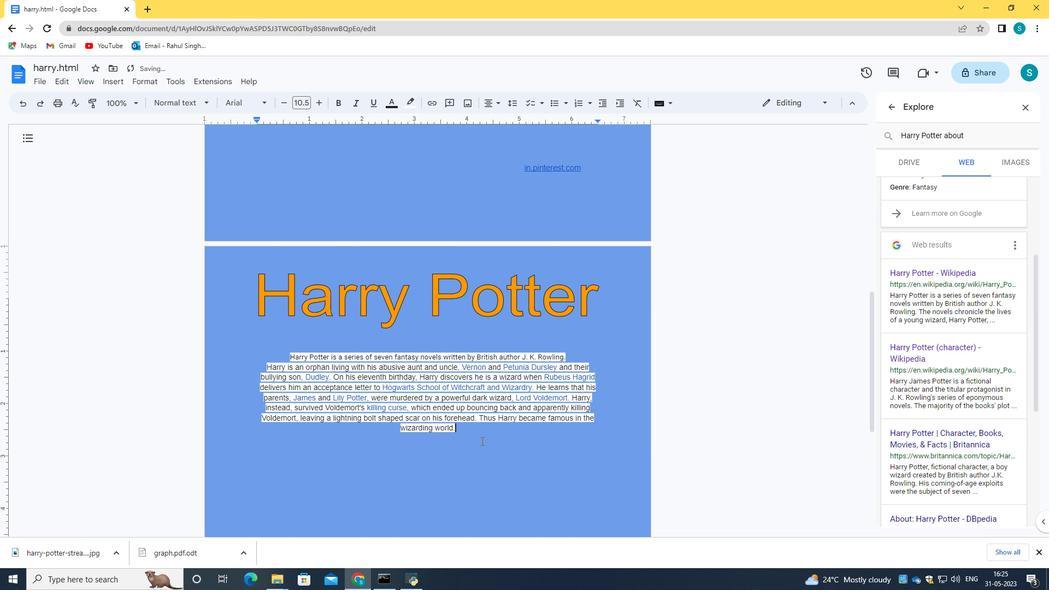 
Action: Mouse moved to (285, 358)
Screenshot: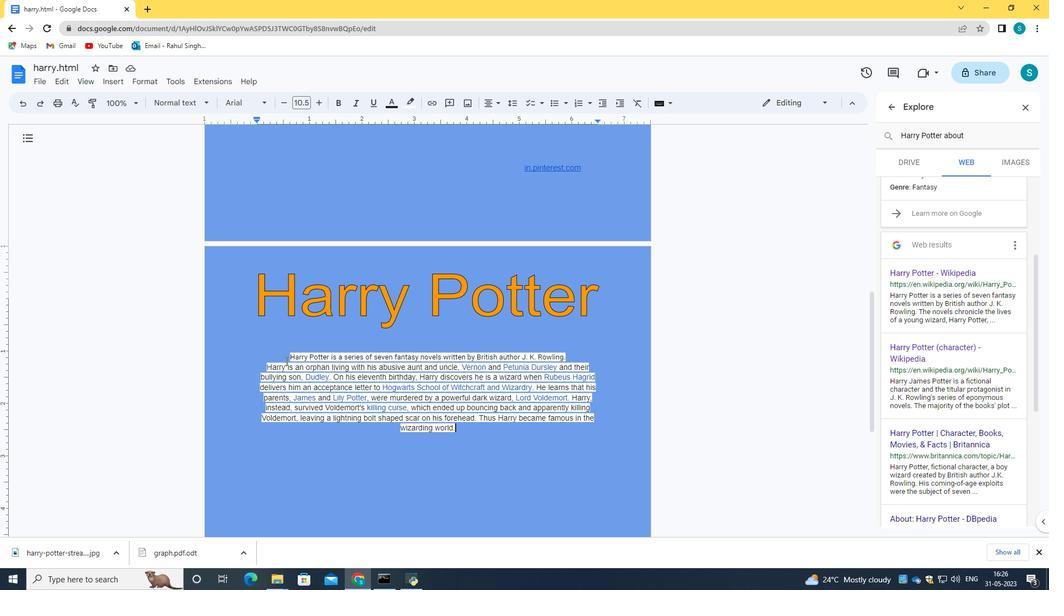 
Action: Mouse pressed left at (285, 358)
Screenshot: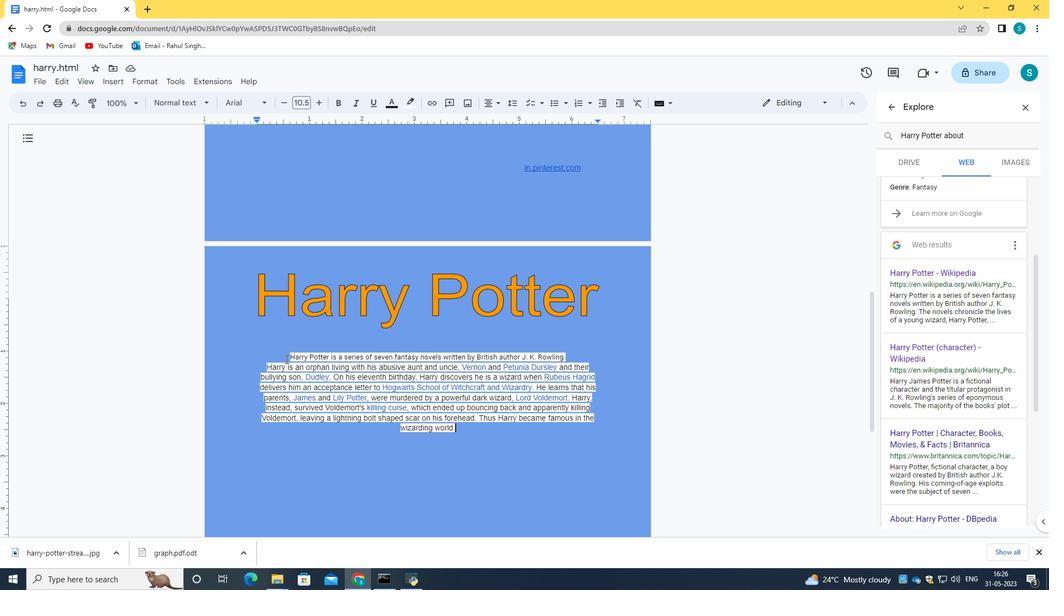 
Action: Mouse moved to (485, 106)
Screenshot: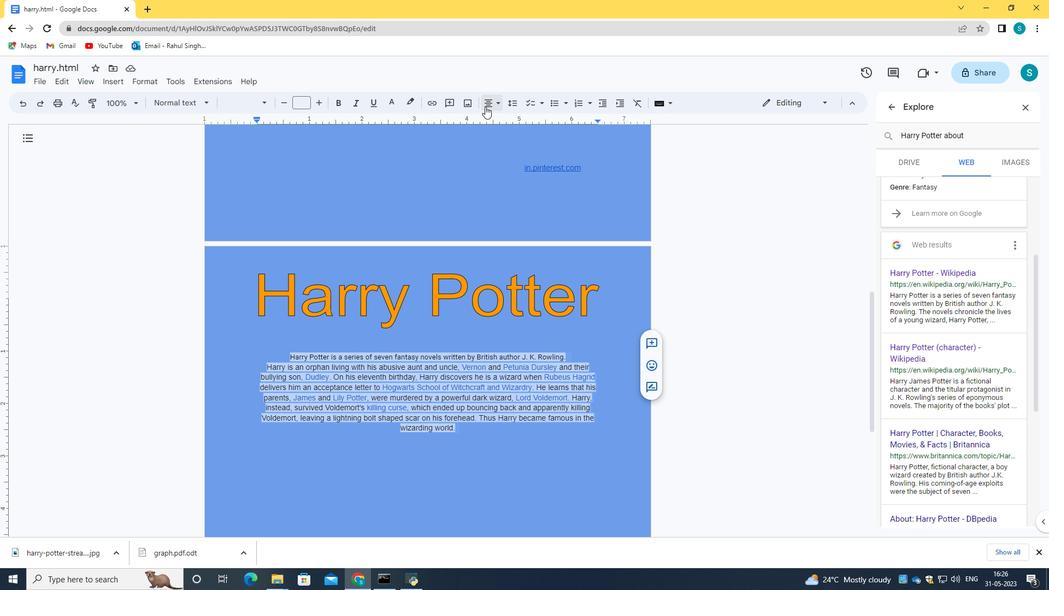 
Action: Mouse pressed left at (485, 106)
Screenshot: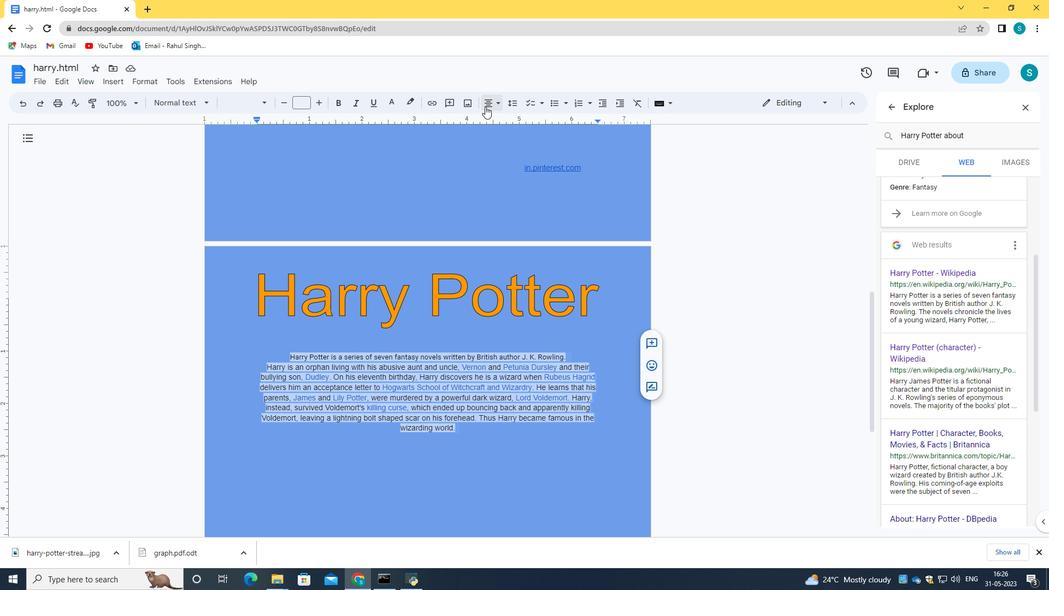 
Action: Mouse moved to (492, 124)
Screenshot: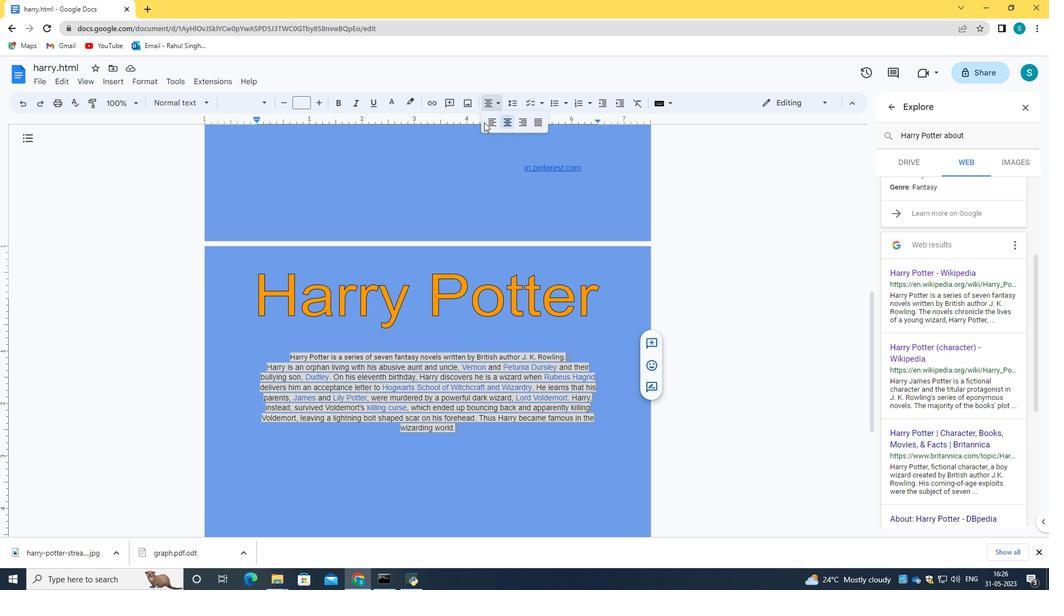 
Action: Mouse pressed left at (492, 124)
Screenshot: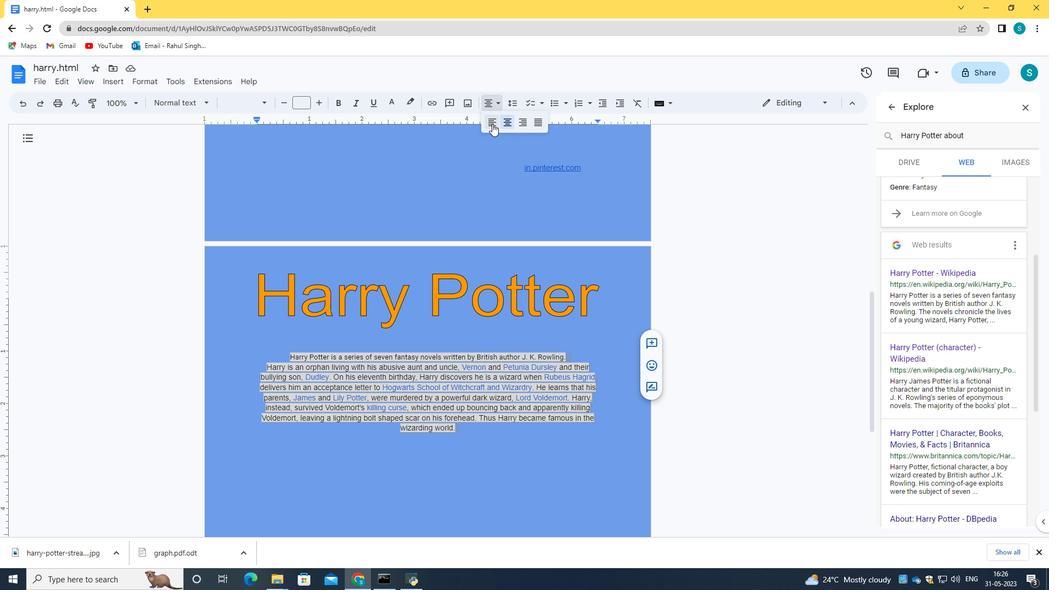 
Action: Mouse moved to (381, 338)
Screenshot: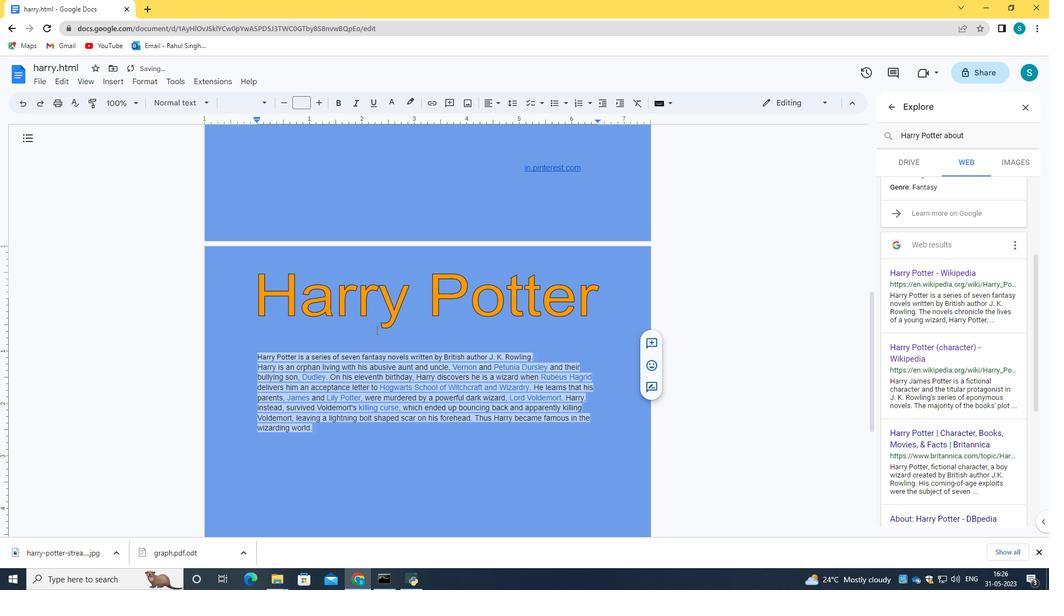 
Action: Mouse pressed left at (381, 338)
Screenshot: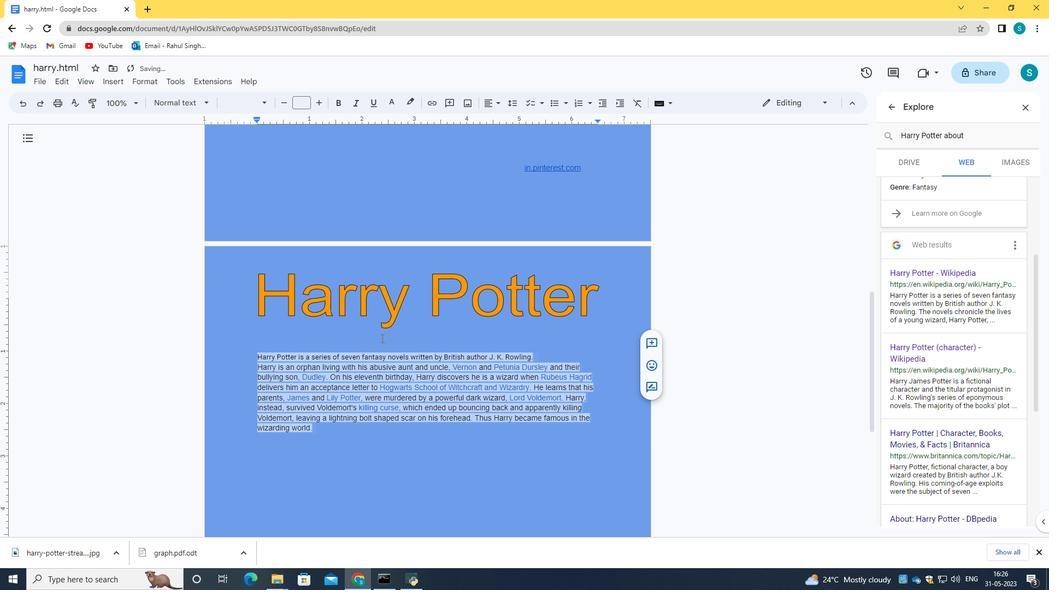 
Action: Mouse moved to (592, 322)
Screenshot: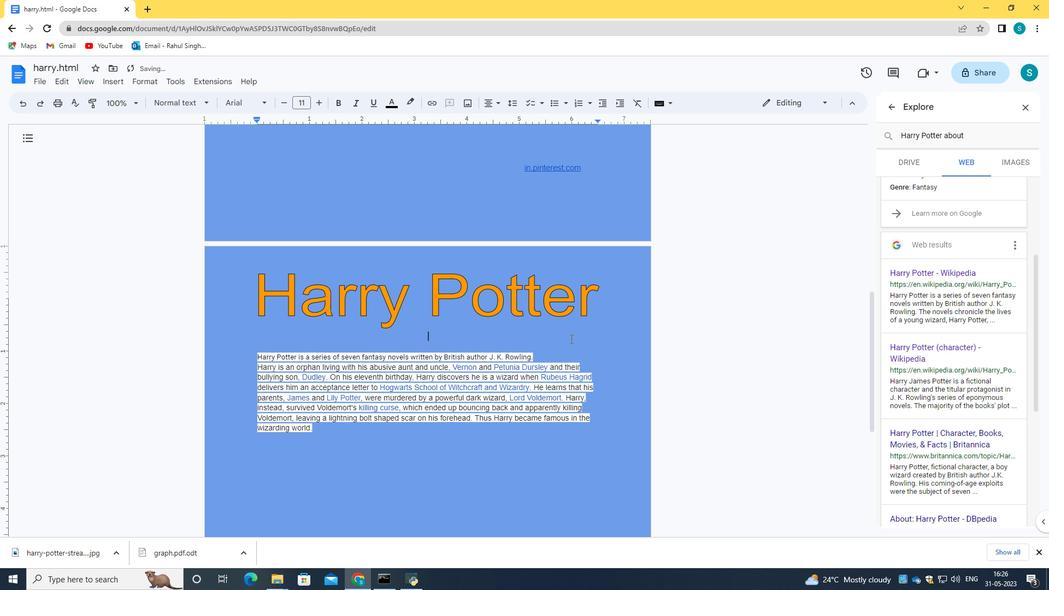 
Action: Mouse scrolled (592, 322) with delta (0, 0)
Screenshot: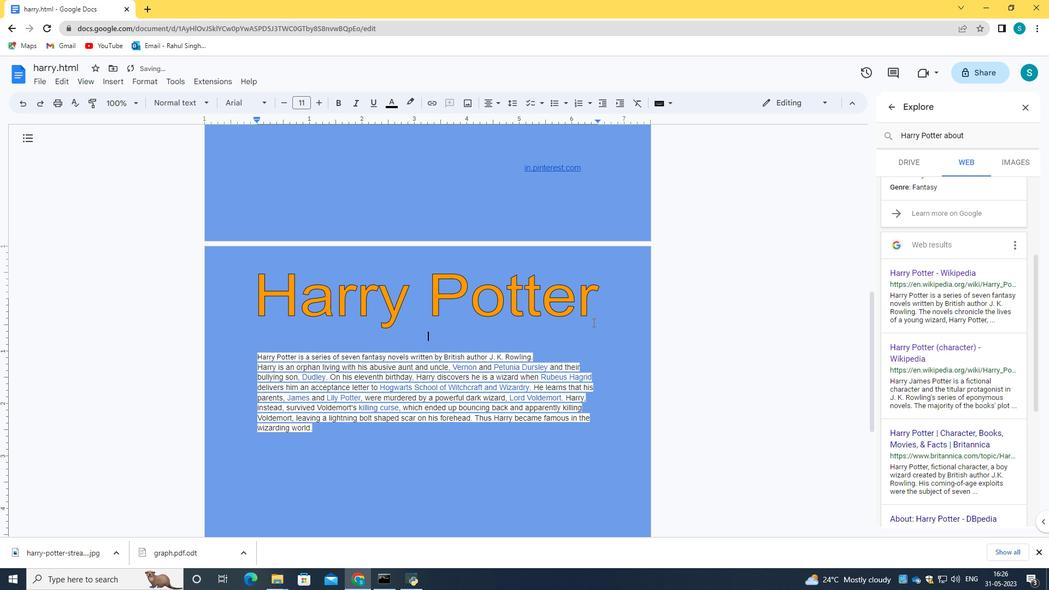 
Action: Mouse scrolled (592, 322) with delta (0, 0)
Screenshot: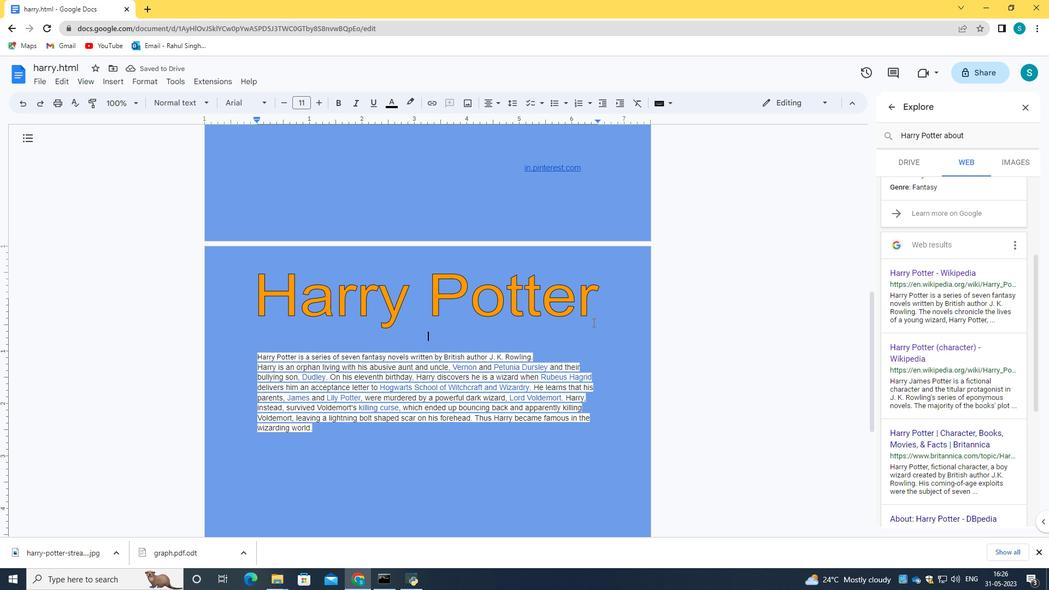 
Action: Mouse scrolled (592, 322) with delta (0, 0)
Screenshot: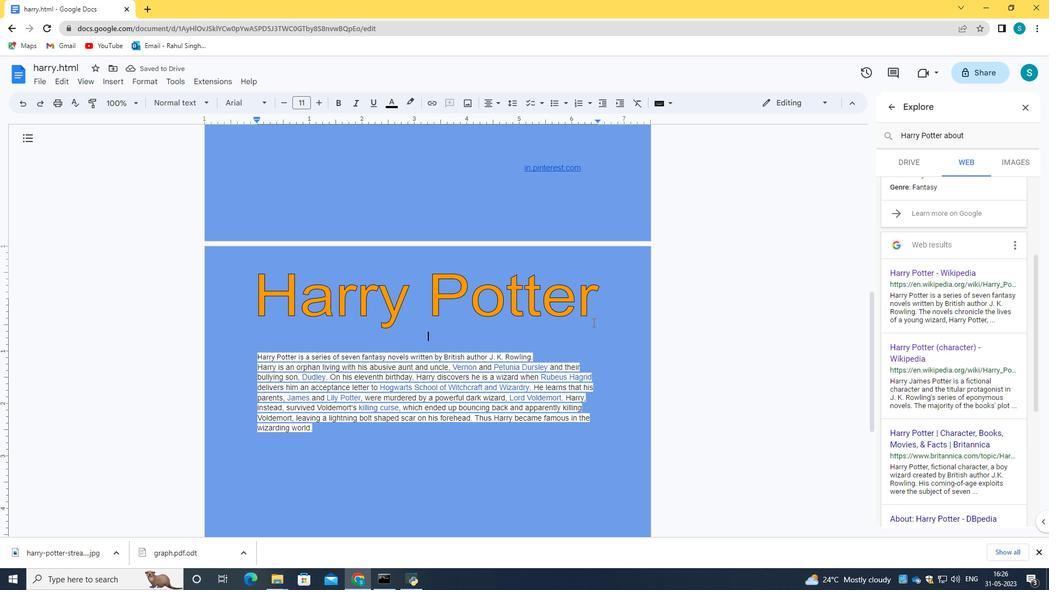 
Action: Mouse moved to (576, 322)
Screenshot: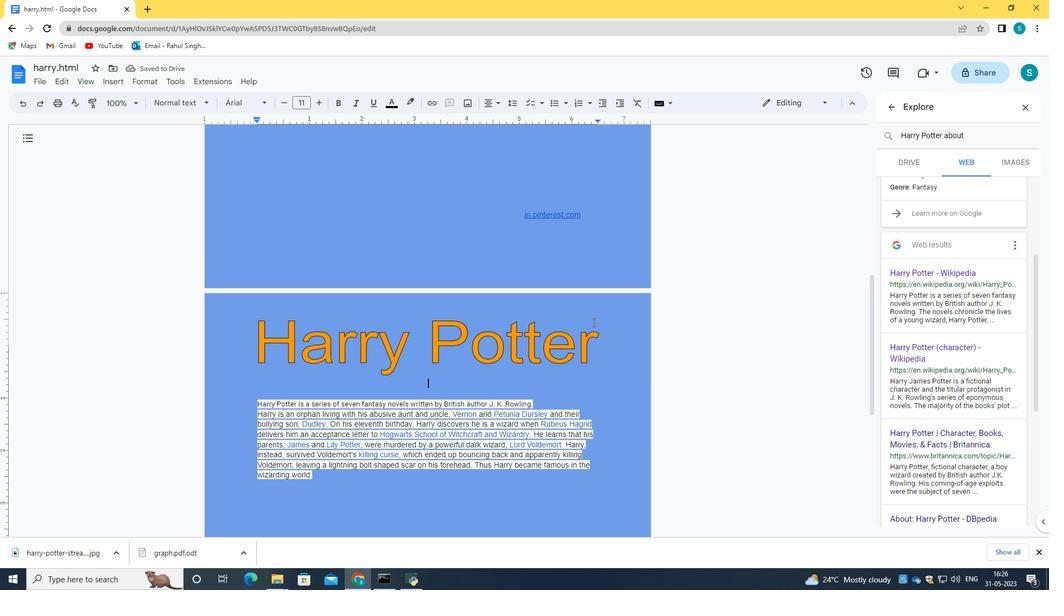 
Action: Mouse scrolled (576, 323) with delta (0, 0)
Screenshot: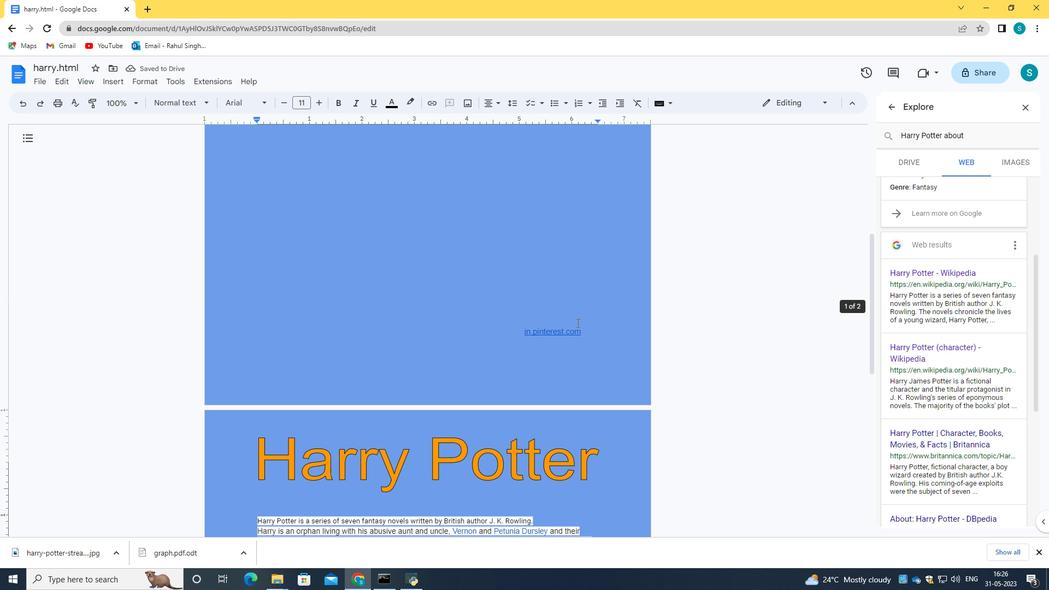 
Action: Mouse scrolled (576, 323) with delta (0, 0)
Screenshot: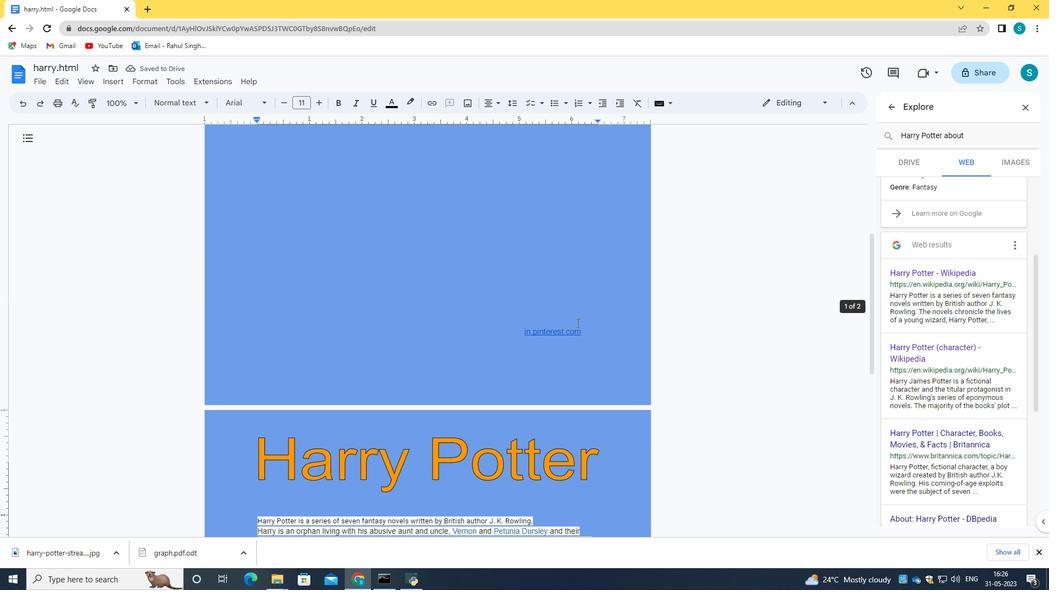 
Action: Mouse scrolled (576, 323) with delta (0, 0)
Screenshot: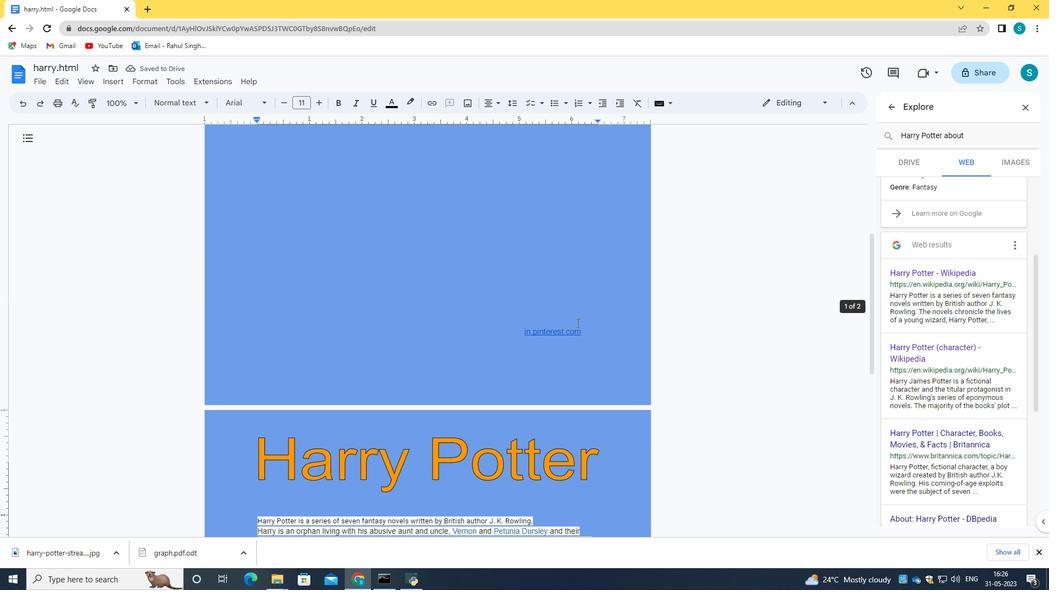 
Action: Mouse scrolled (576, 323) with delta (0, 0)
Screenshot: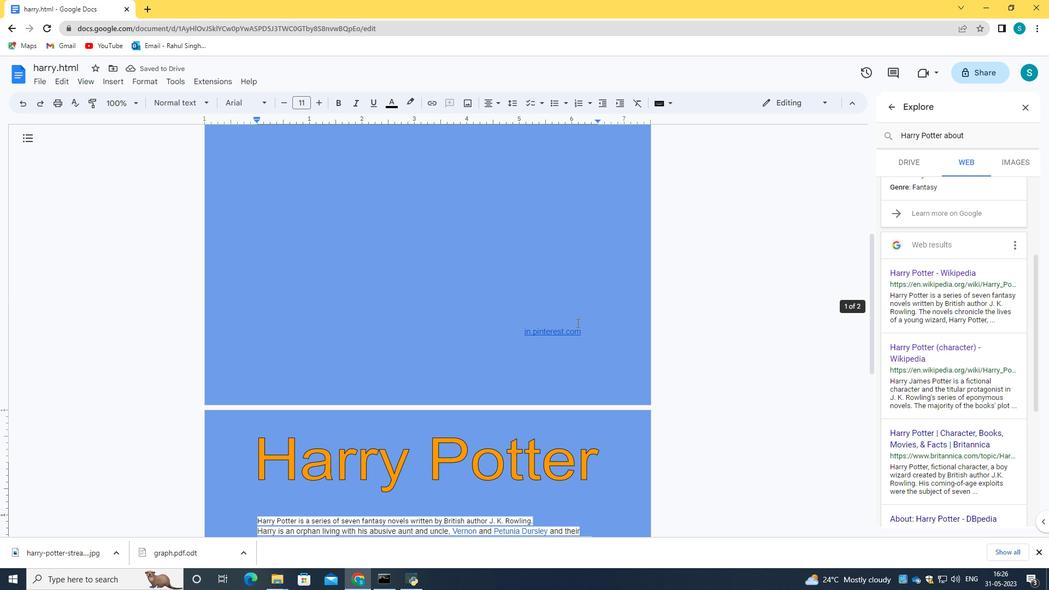 
Action: Mouse scrolled (576, 323) with delta (0, 0)
Screenshot: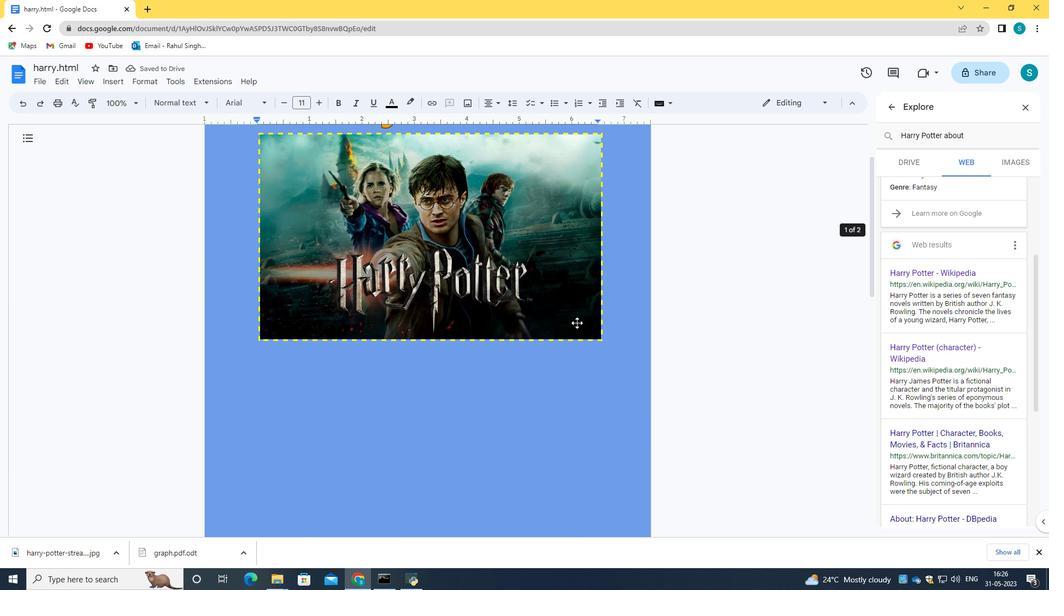 
Action: Mouse scrolled (576, 323) with delta (0, 0)
Screenshot: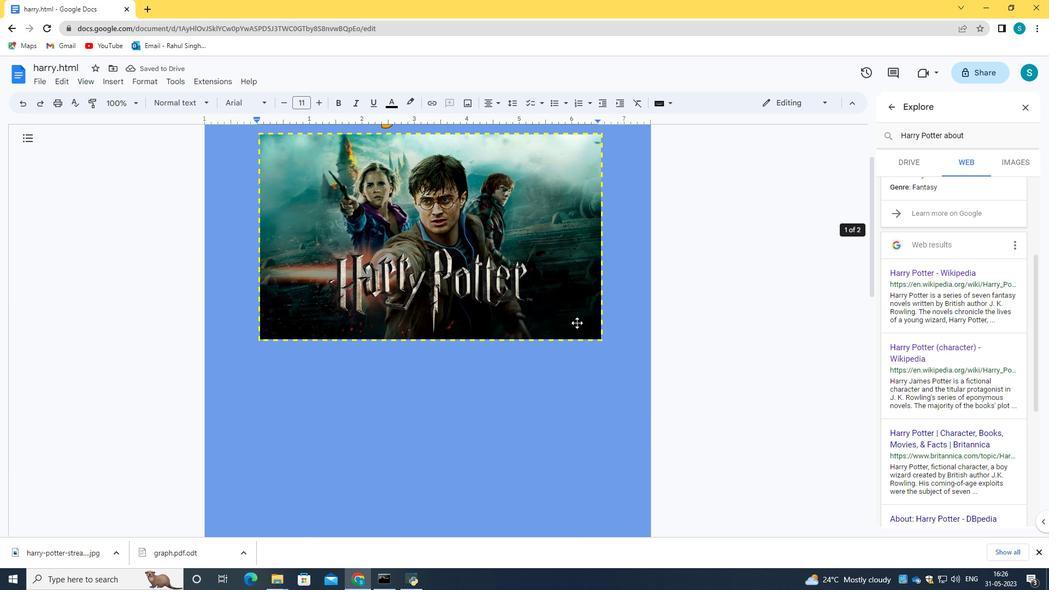 
Action: Mouse scrolled (576, 323) with delta (0, 0)
Screenshot: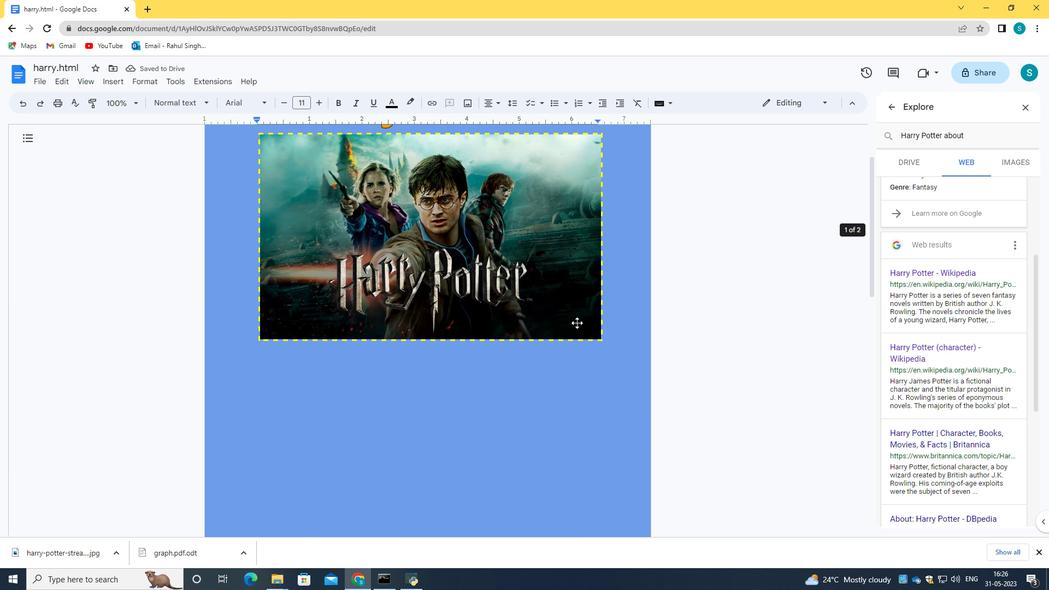 
Action: Mouse moved to (576, 323)
Screenshot: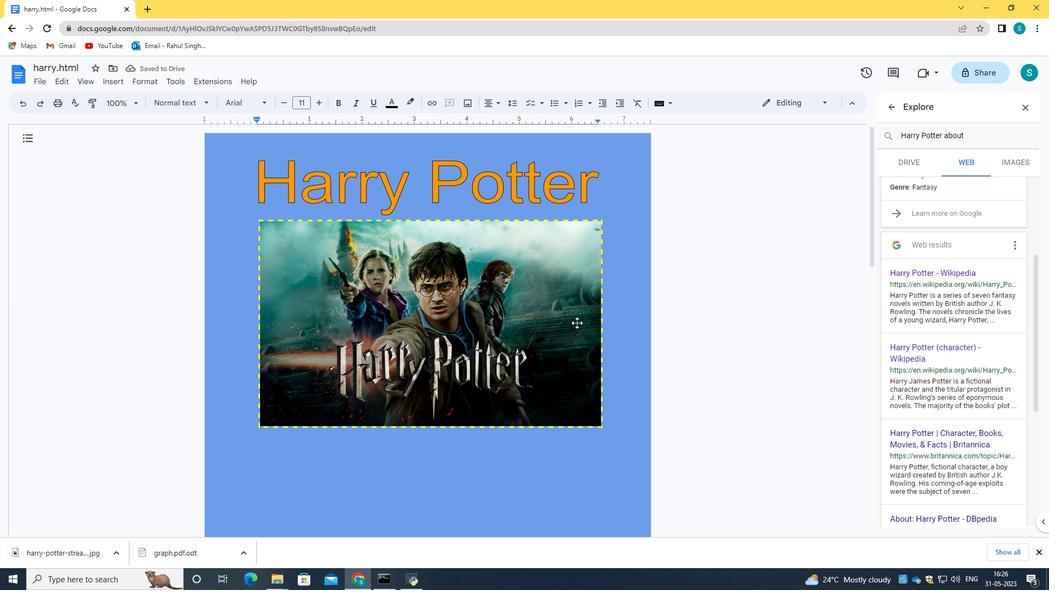 
Action: Mouse scrolled (576, 322) with delta (0, 0)
Screenshot: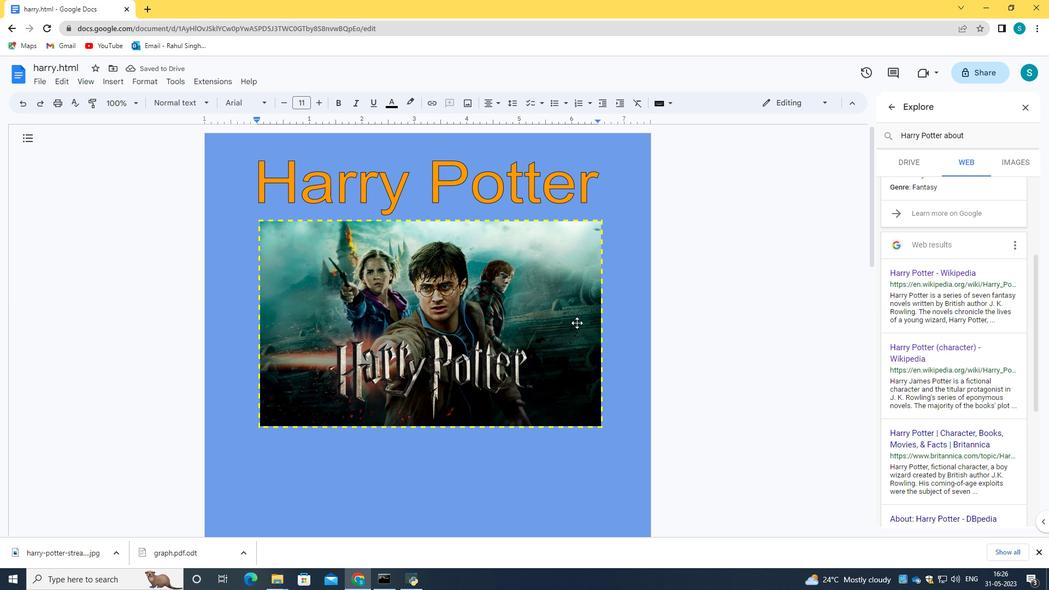 
Action: Mouse moved to (576, 324)
Screenshot: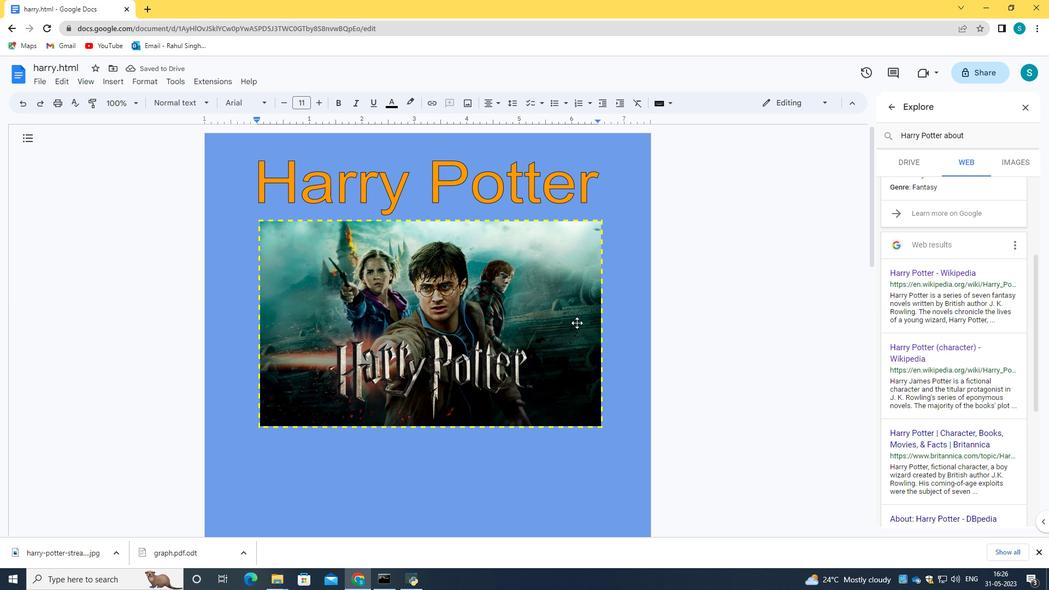 
Action: Mouse scrolled (576, 323) with delta (0, 0)
Screenshot: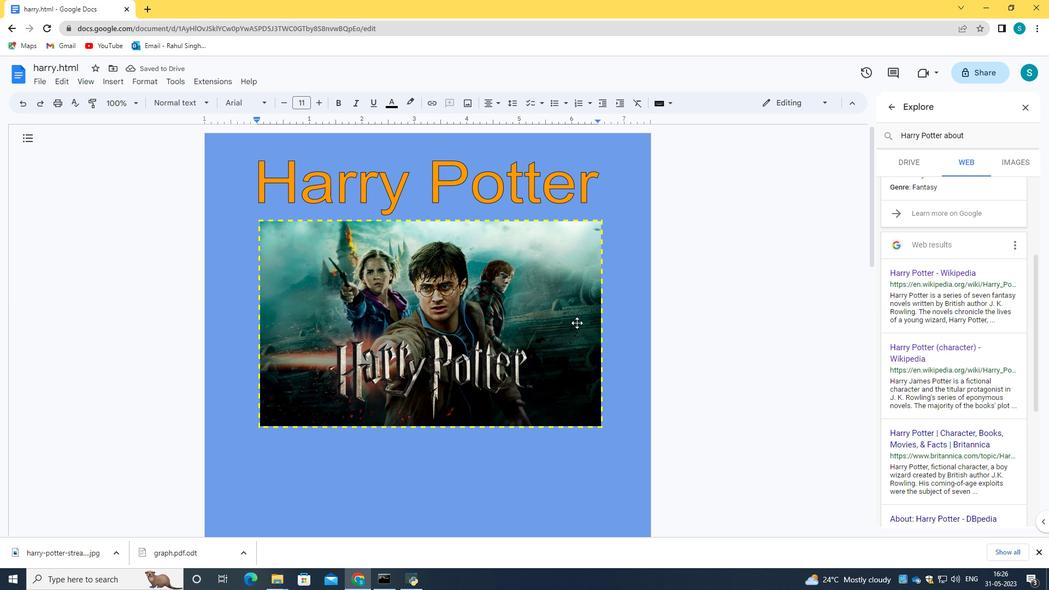 
Action: Mouse scrolled (576, 323) with delta (0, 0)
Screenshot: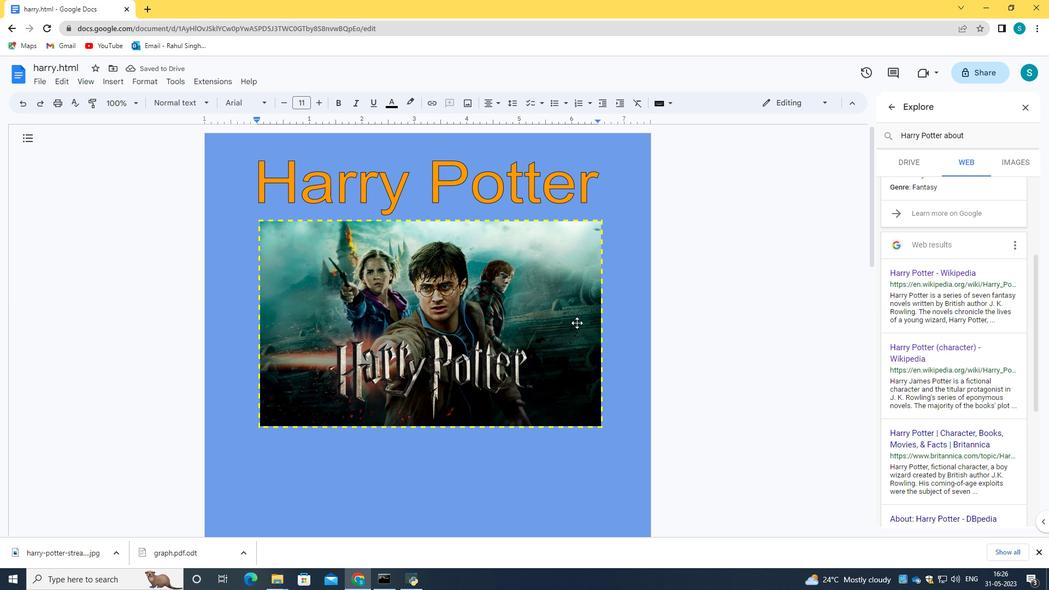 
Action: Mouse scrolled (576, 323) with delta (0, 0)
Screenshot: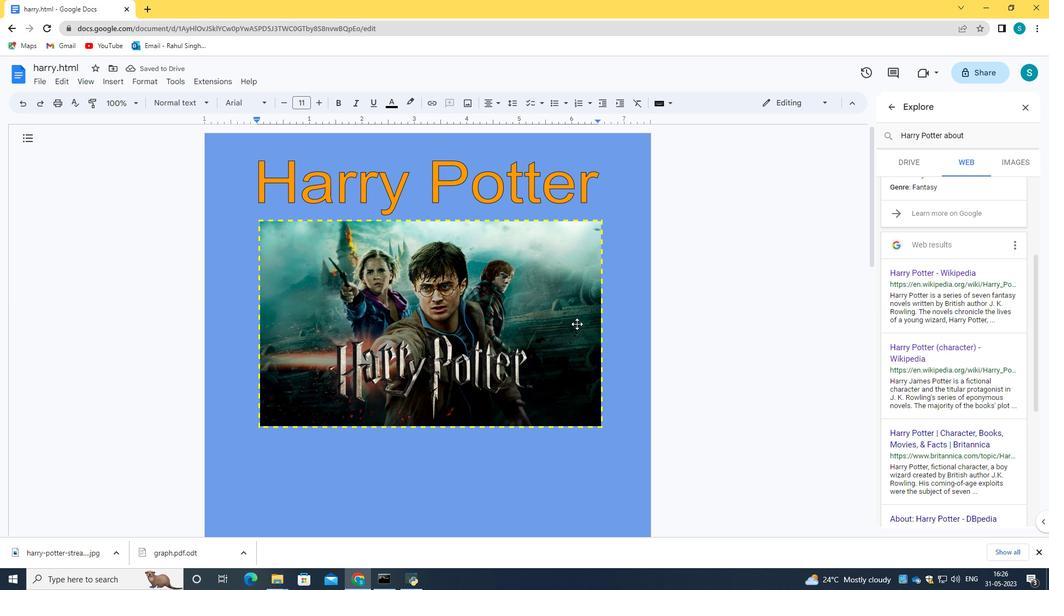 
Action: Mouse scrolled (576, 323) with delta (0, 0)
Screenshot: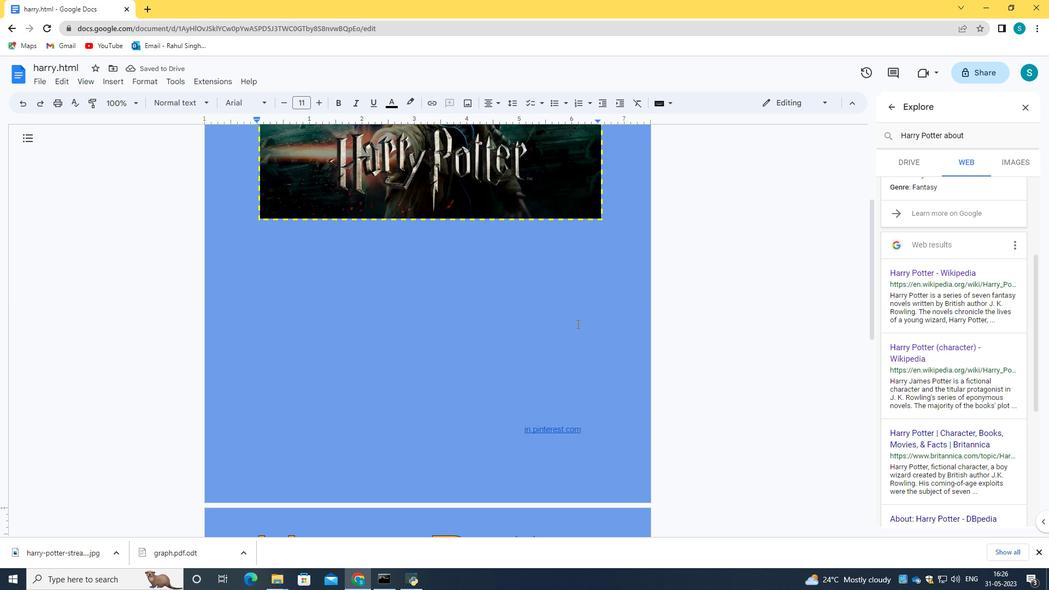 
Action: Mouse scrolled (576, 323) with delta (0, 0)
Screenshot: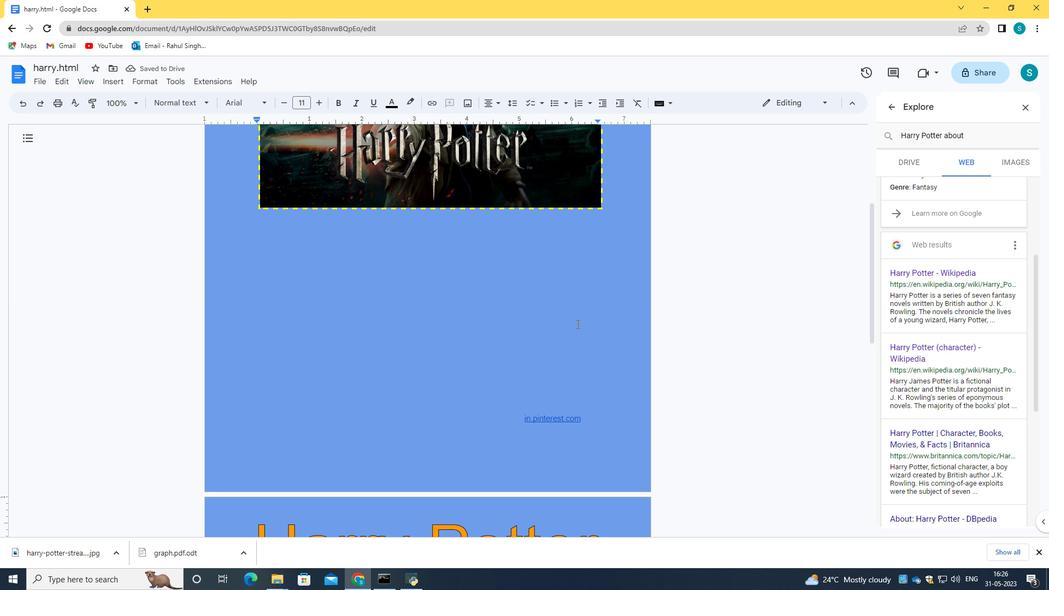
Action: Mouse scrolled (576, 323) with delta (0, 0)
Screenshot: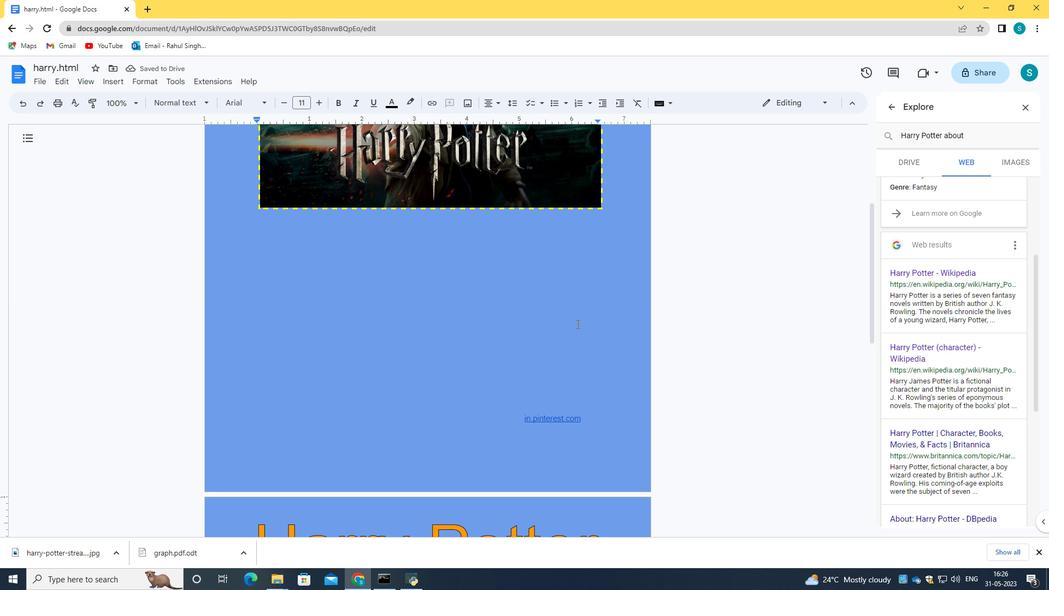 
Action: Mouse scrolled (576, 323) with delta (0, 0)
Screenshot: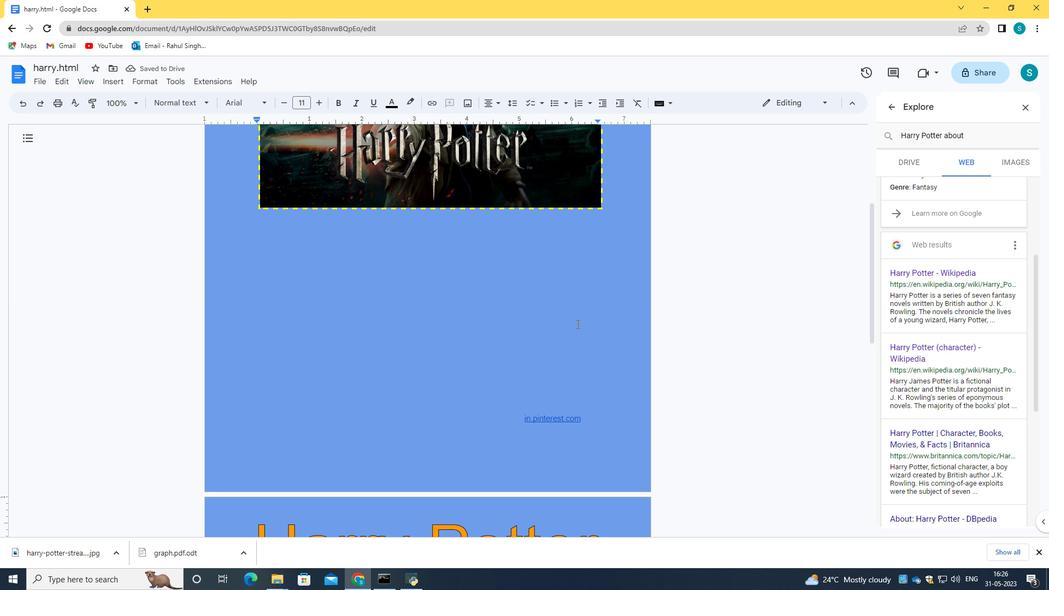 
Action: Mouse scrolled (576, 323) with delta (0, 0)
Screenshot: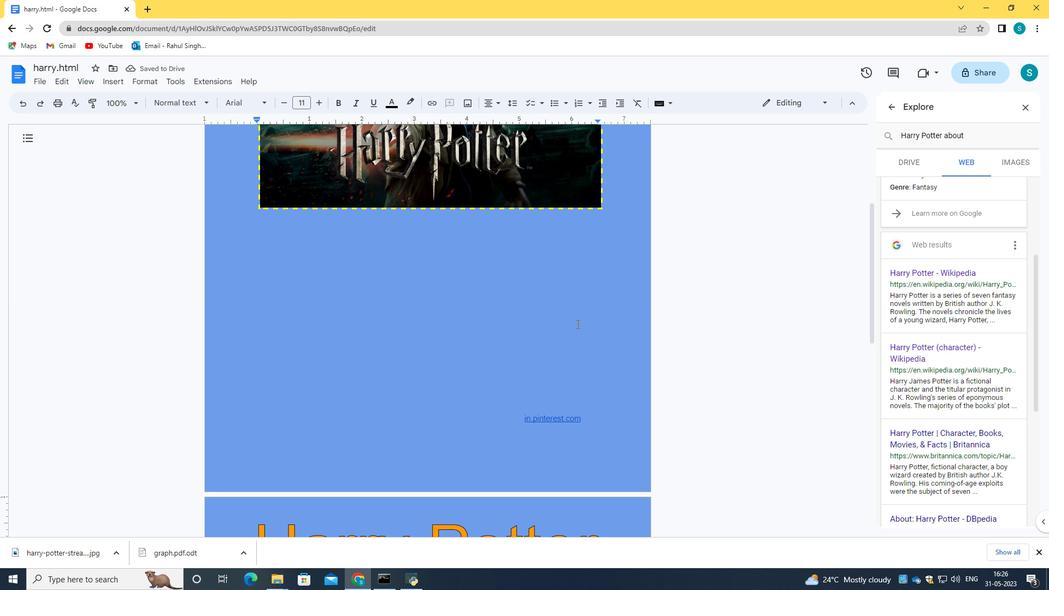 
Action: Mouse scrolled (576, 323) with delta (0, 0)
Screenshot: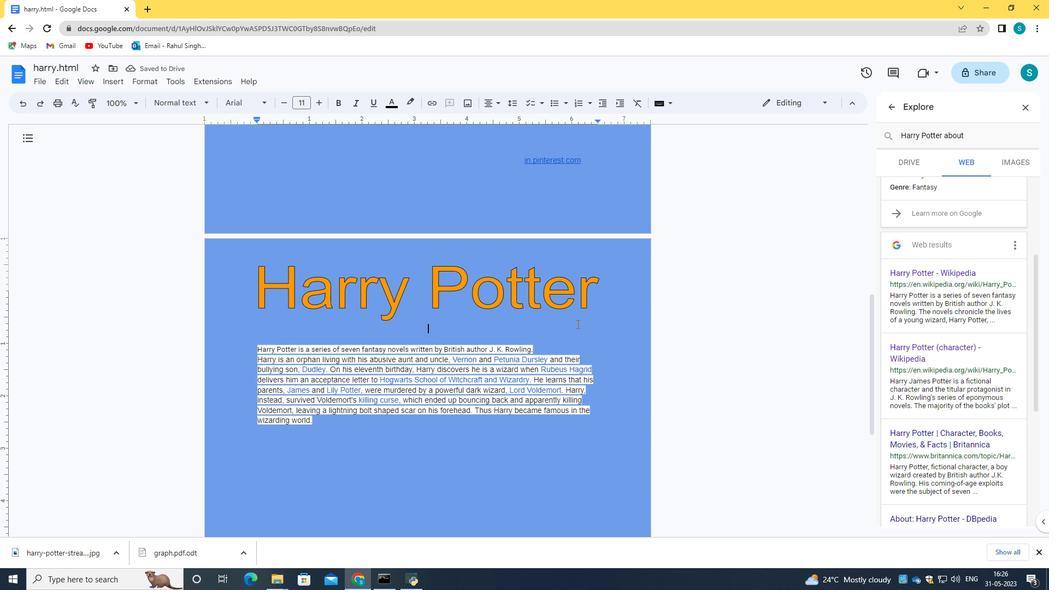 
Action: Mouse scrolled (576, 323) with delta (0, 0)
Screenshot: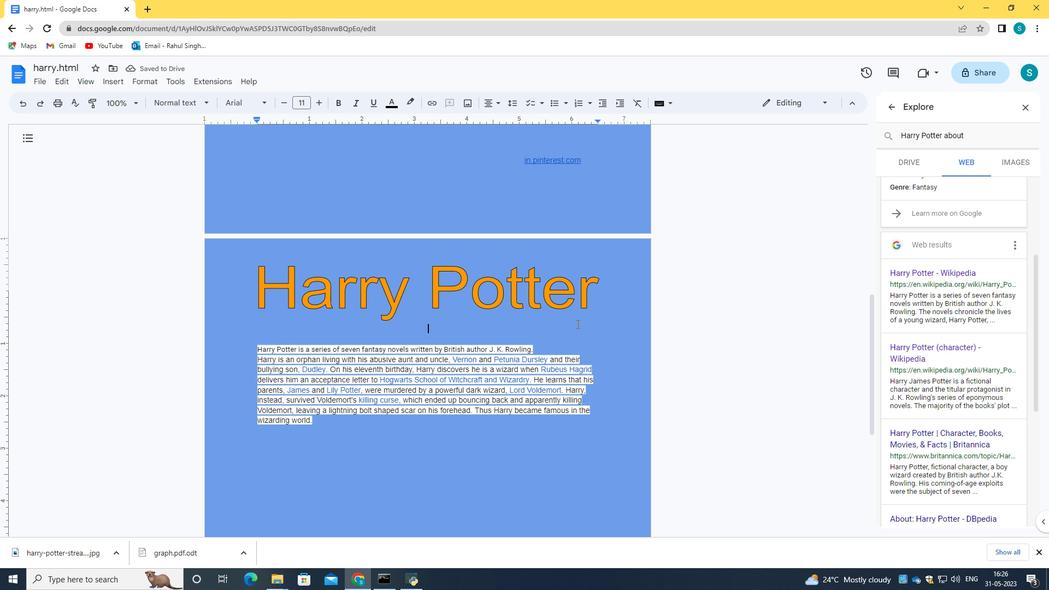 
Action: Mouse scrolled (576, 323) with delta (0, 0)
Screenshot: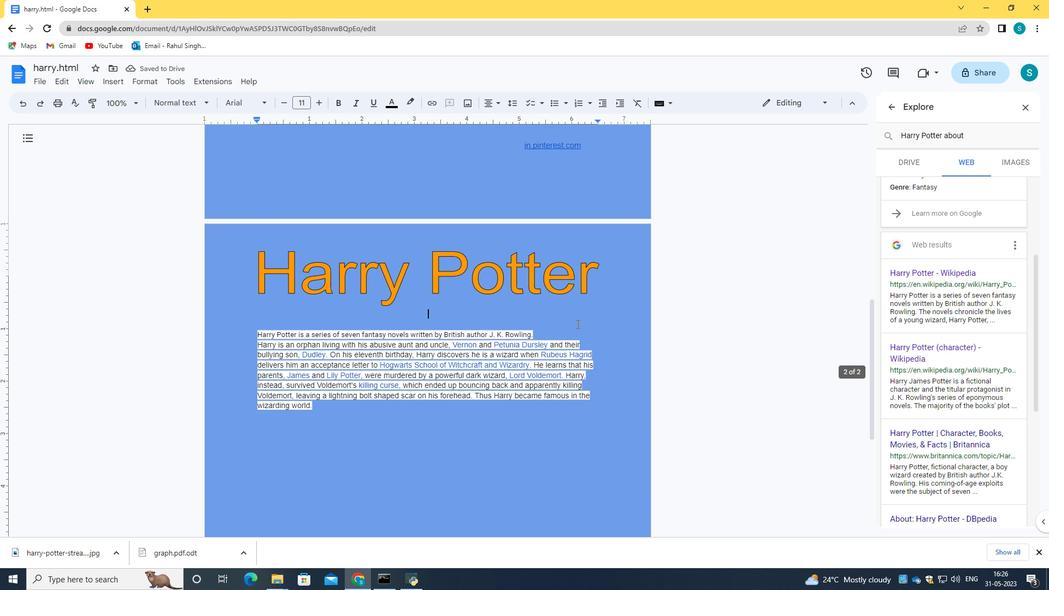 
Action: Mouse scrolled (576, 323) with delta (0, 0)
Screenshot: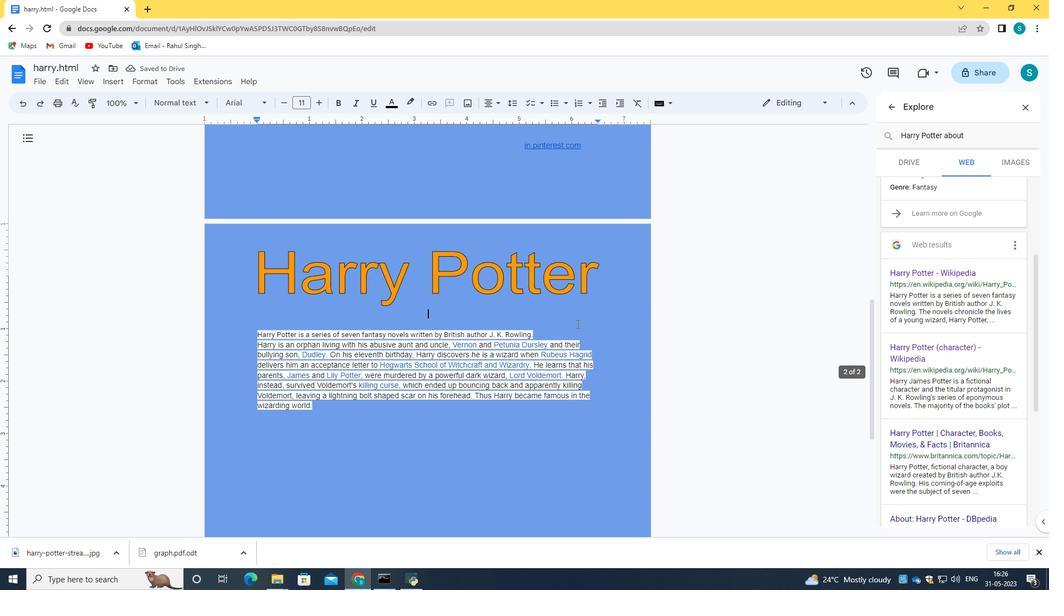 
Action: Mouse scrolled (576, 324) with delta (0, 0)
Screenshot: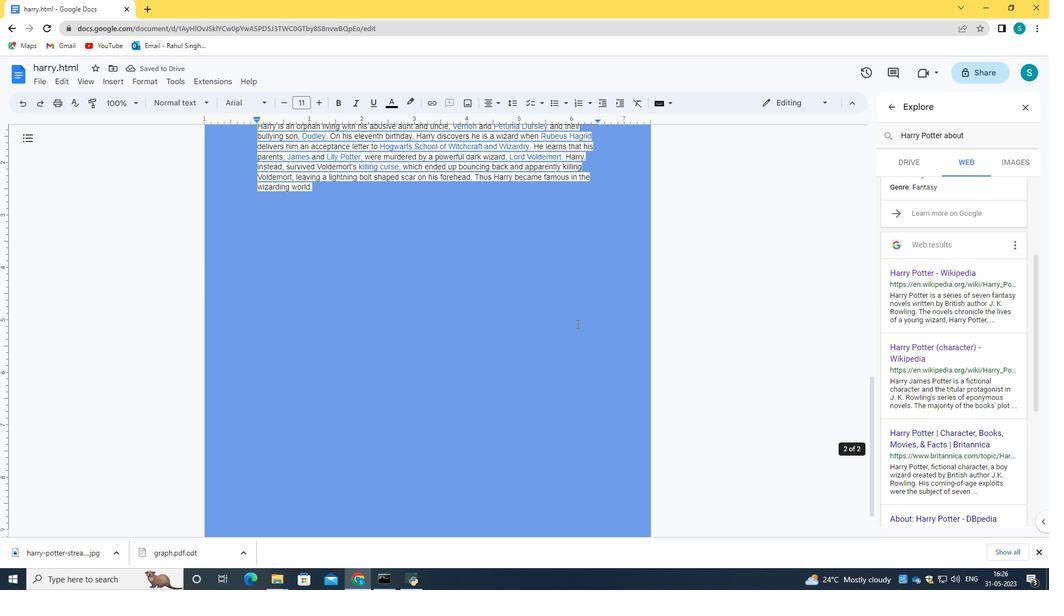 
Action: Mouse scrolled (576, 324) with delta (0, 0)
Screenshot: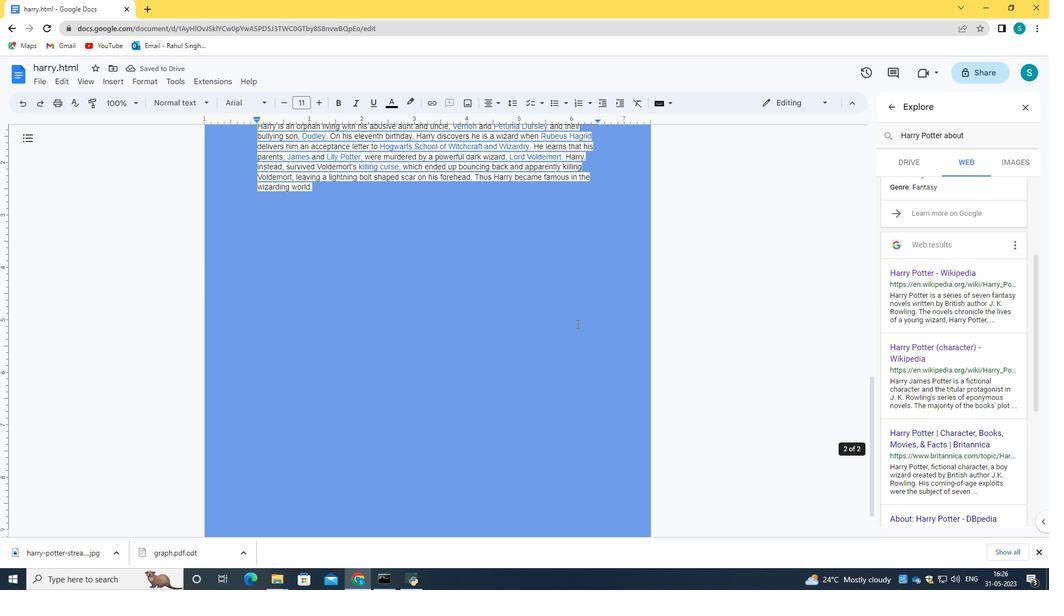 
Action: Mouse scrolled (576, 324) with delta (0, 0)
Screenshot: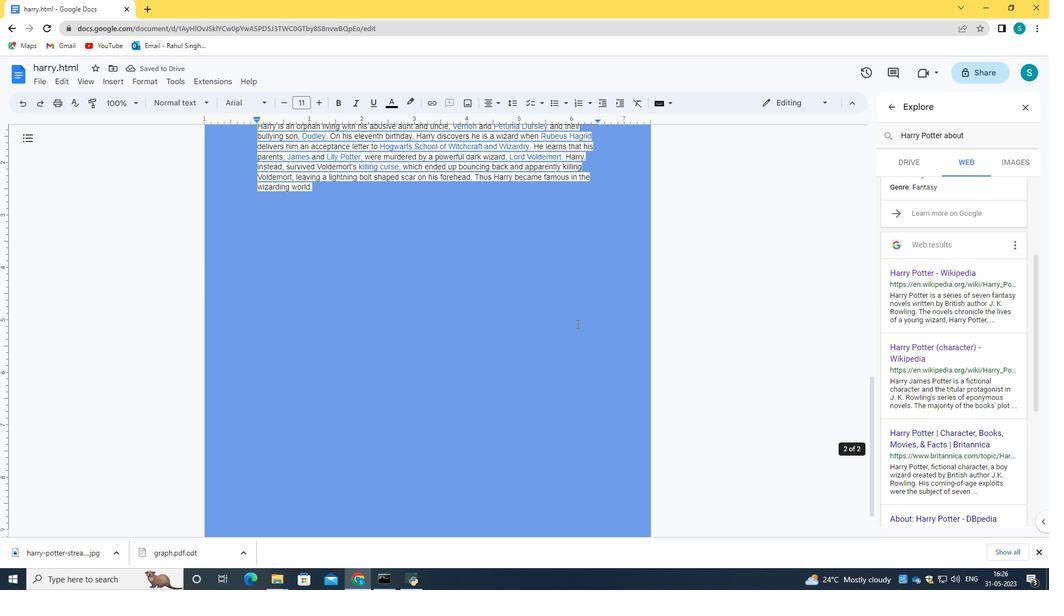 
Action: Mouse scrolled (576, 324) with delta (0, 0)
Screenshot: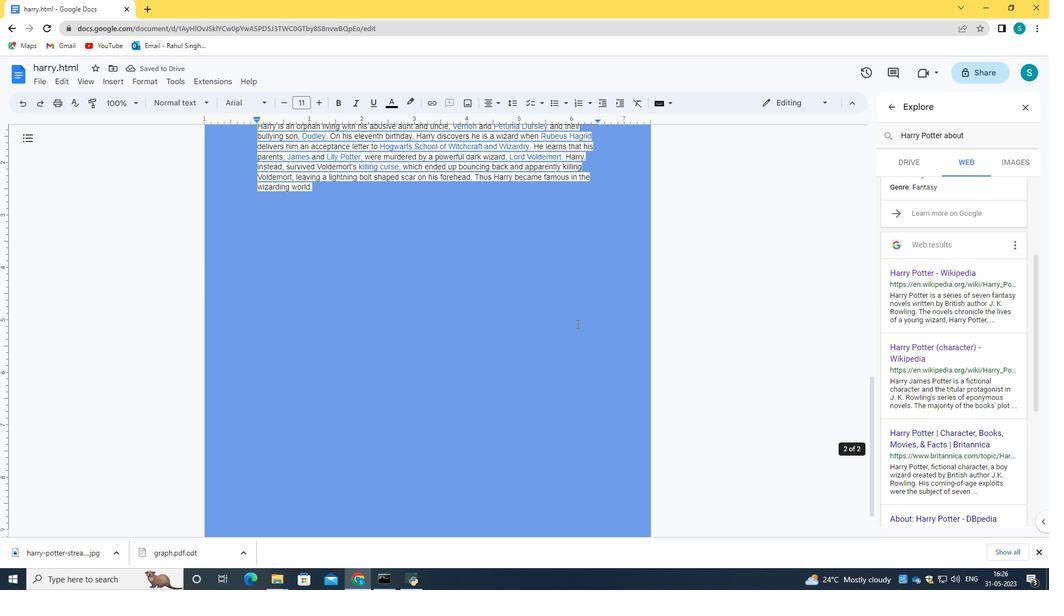 
Action: Mouse scrolled (576, 324) with delta (0, 0)
Screenshot: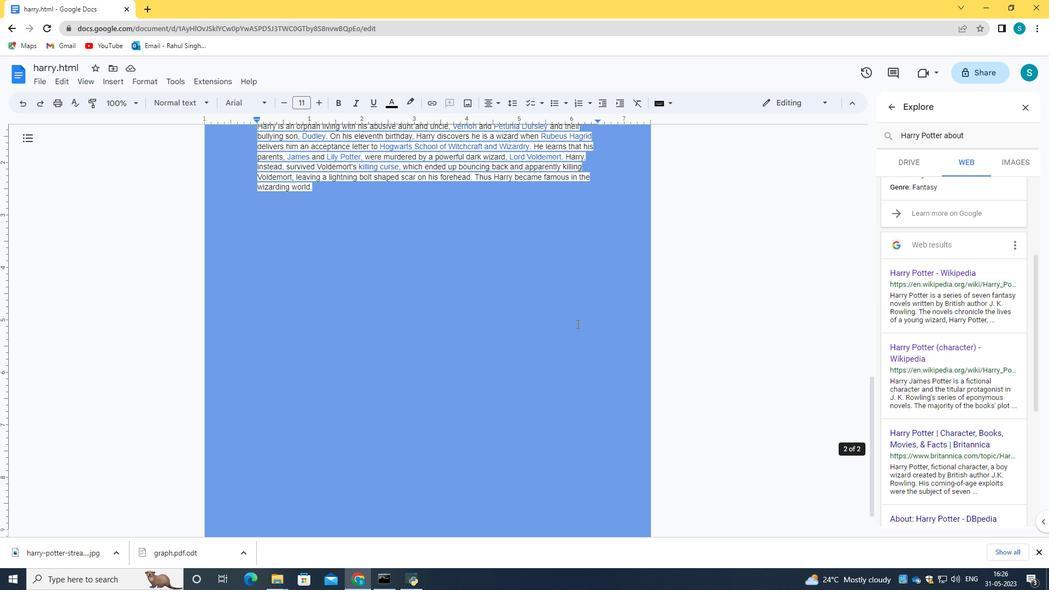 
Action: Mouse scrolled (576, 324) with delta (0, 0)
Screenshot: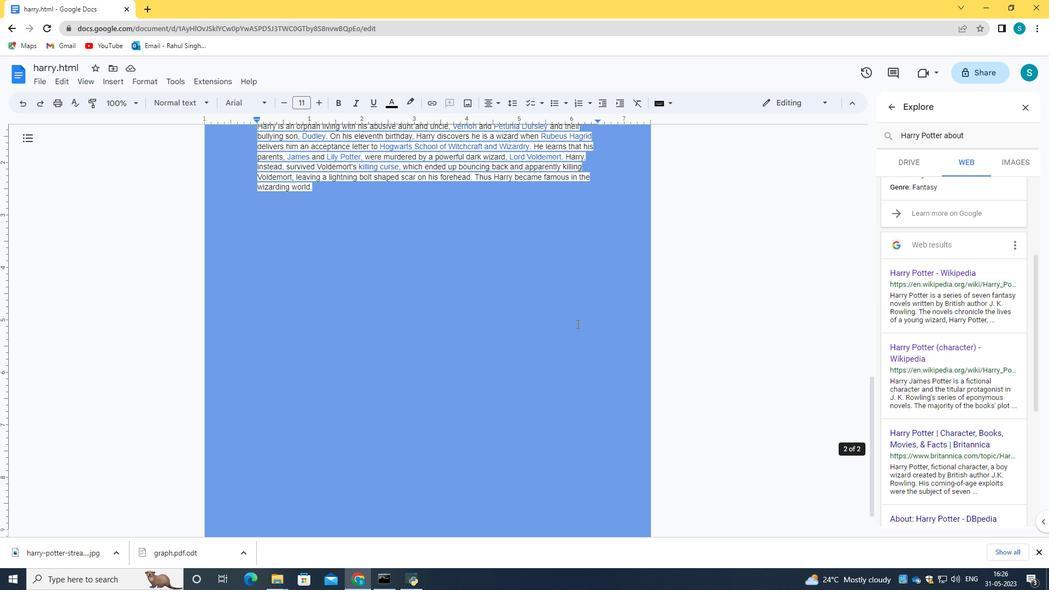 
Action: Mouse scrolled (576, 324) with delta (0, 0)
Screenshot: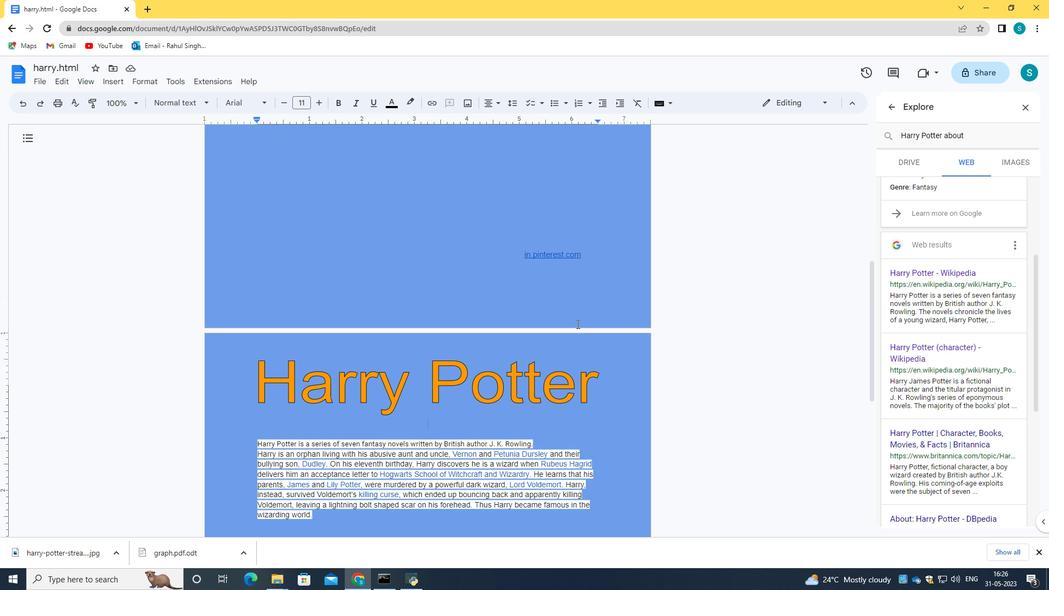 
Action: Mouse scrolled (576, 324) with delta (0, 0)
Screenshot: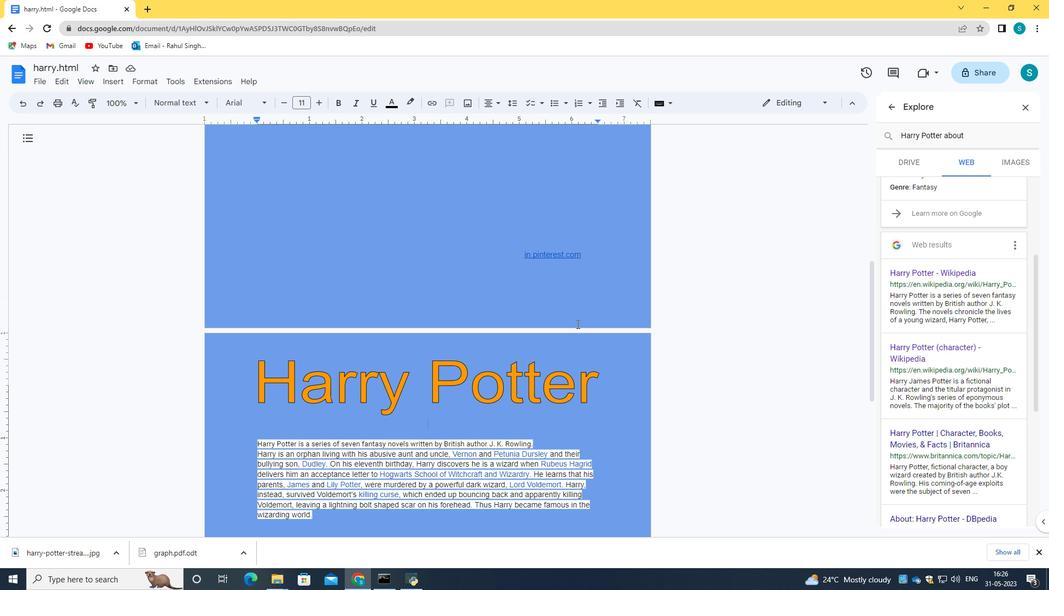 
Action: Mouse scrolled (576, 324) with delta (0, 0)
Screenshot: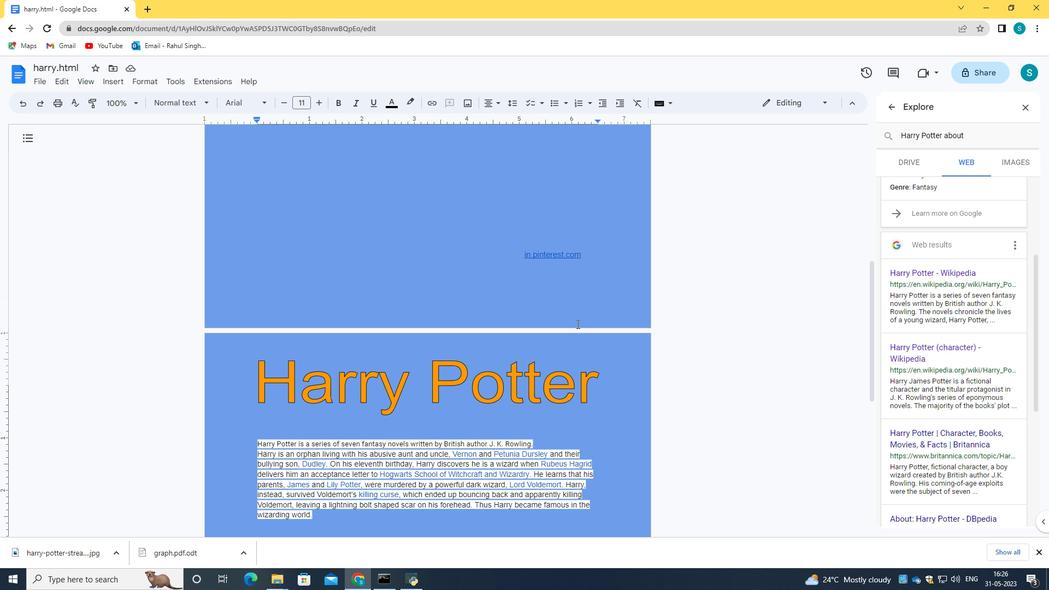 
Action: Mouse scrolled (576, 324) with delta (0, 0)
Screenshot: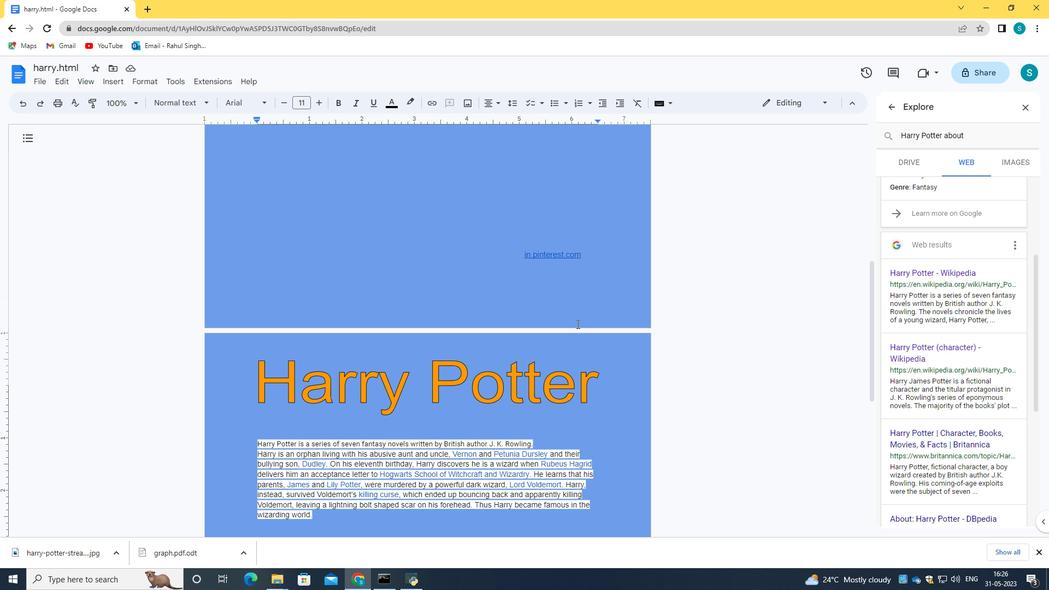 
Action: Mouse scrolled (576, 324) with delta (0, 0)
Screenshot: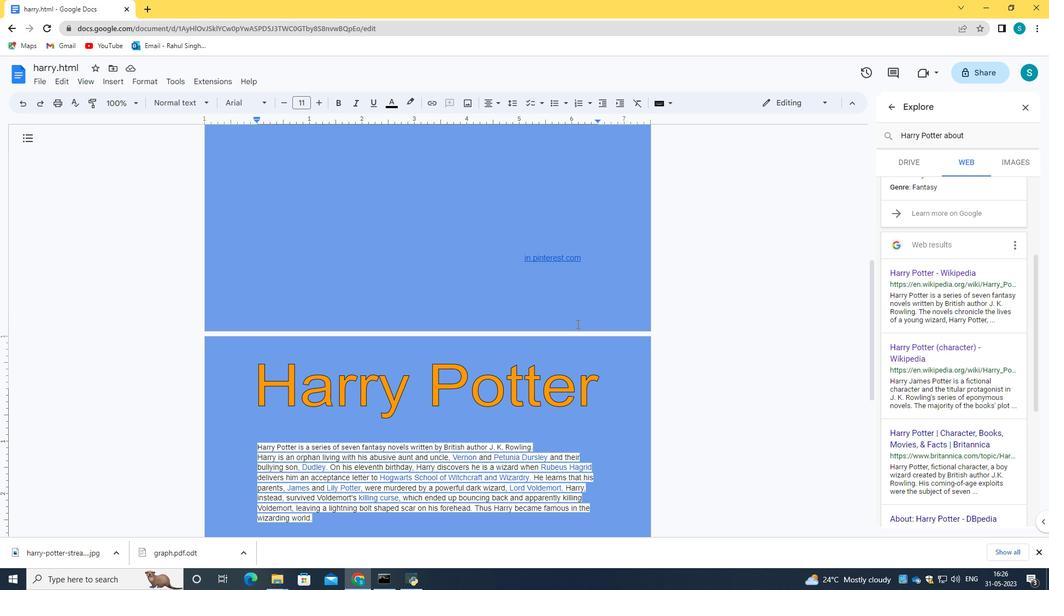 
Action: Mouse scrolled (576, 324) with delta (0, 0)
Screenshot: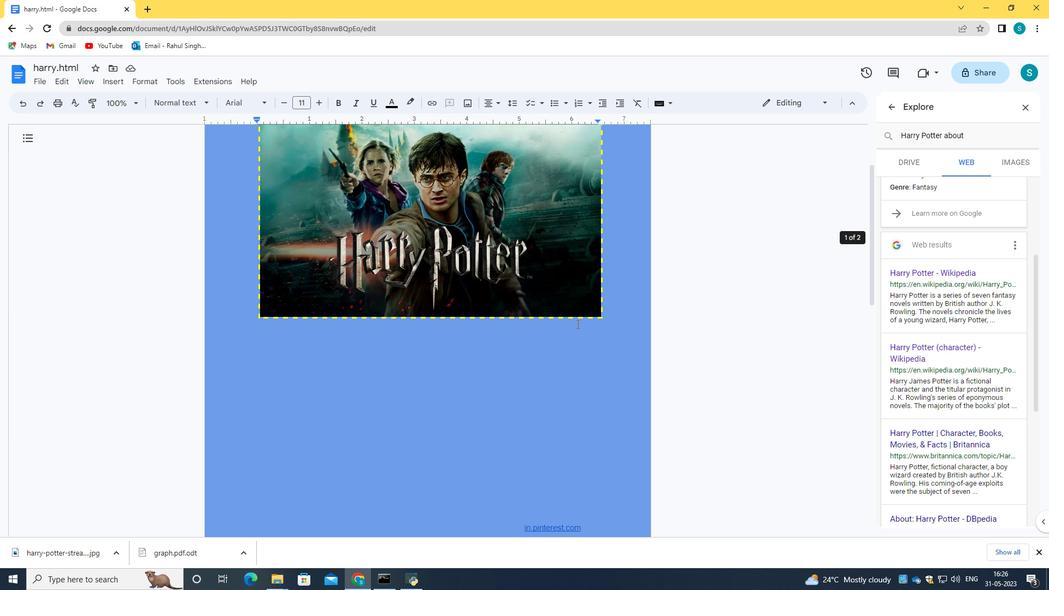 
Action: Mouse scrolled (576, 324) with delta (0, 0)
Screenshot: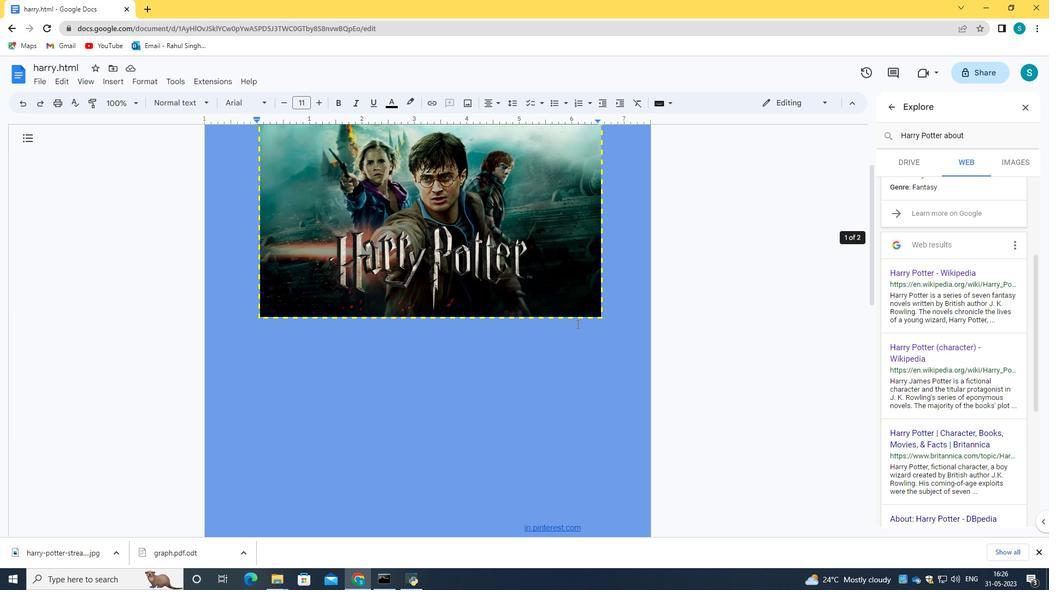 
Action: Mouse scrolled (576, 324) with delta (0, 0)
Screenshot: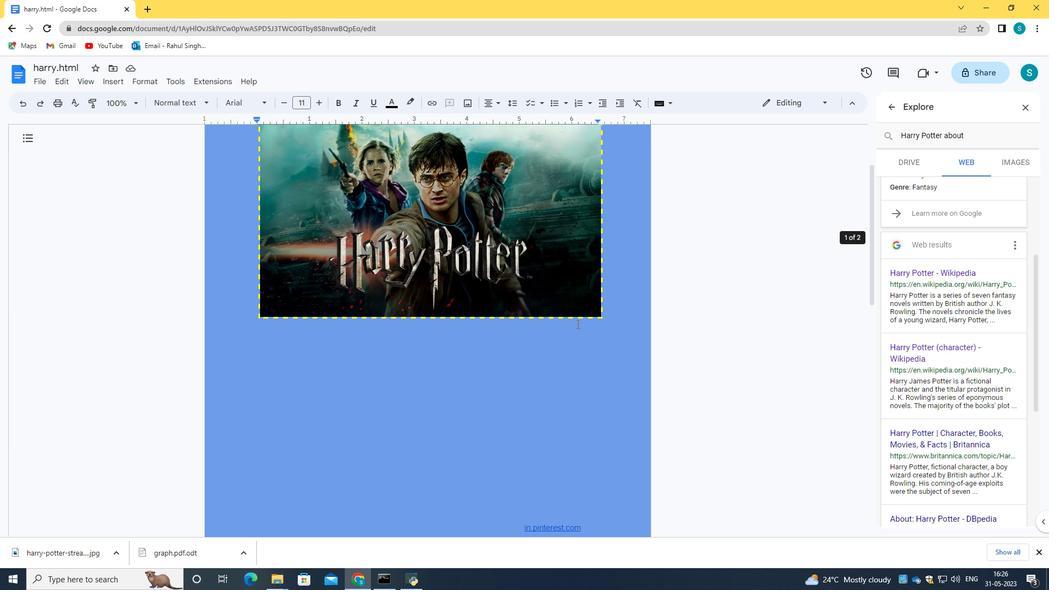 
Action: Mouse scrolled (576, 324) with delta (0, 0)
Screenshot: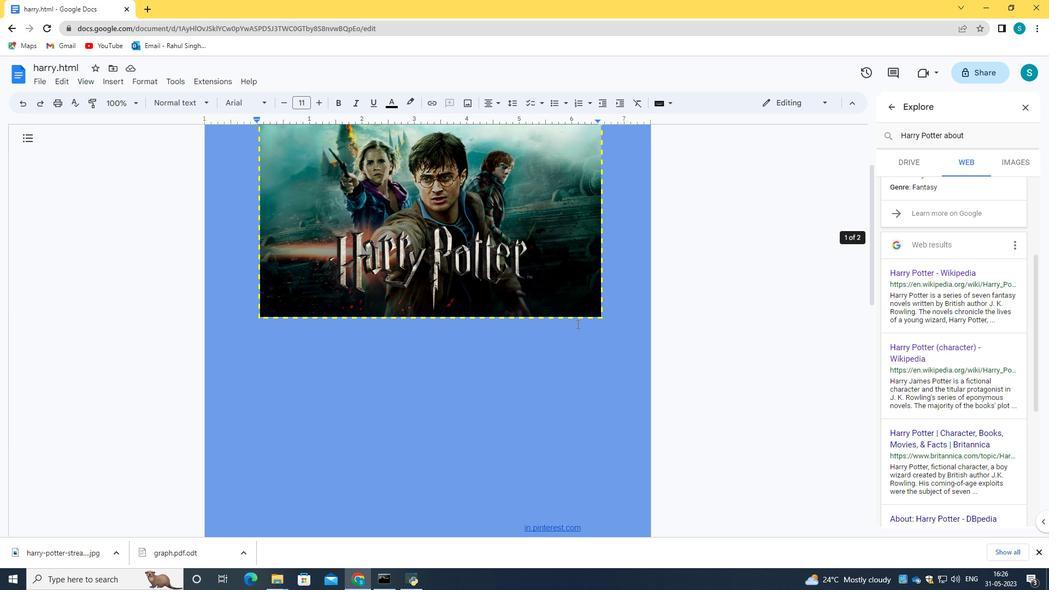 
